 Task: Open Card Project Risk Assessment in Board Sales Team Training and Development to Workspace External Affairs and add a team member Softage.2@softage.net, a label Orange, a checklist Cryptocurrency Trading, an attachment from Trello, a color Orange and finally, add a card description 'Conduct team training session on effective coaching and mentoring' and a comment 'This task requires us to be proactive and take initiative, rather than waiting for others to act.'. Add a start date 'Jan 06, 1900' with a due date 'Jan 13, 1900'
Action: Mouse moved to (1031, 355)
Screenshot: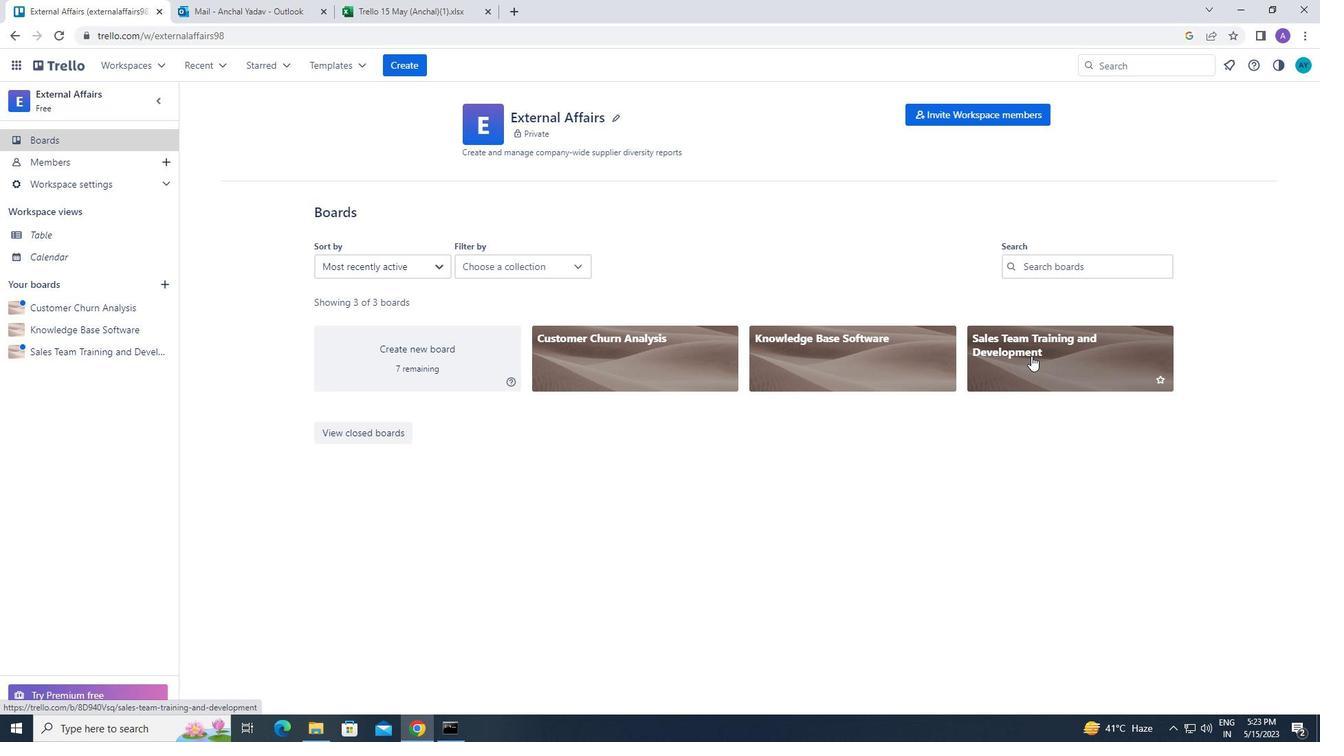 
Action: Mouse pressed left at (1031, 355)
Screenshot: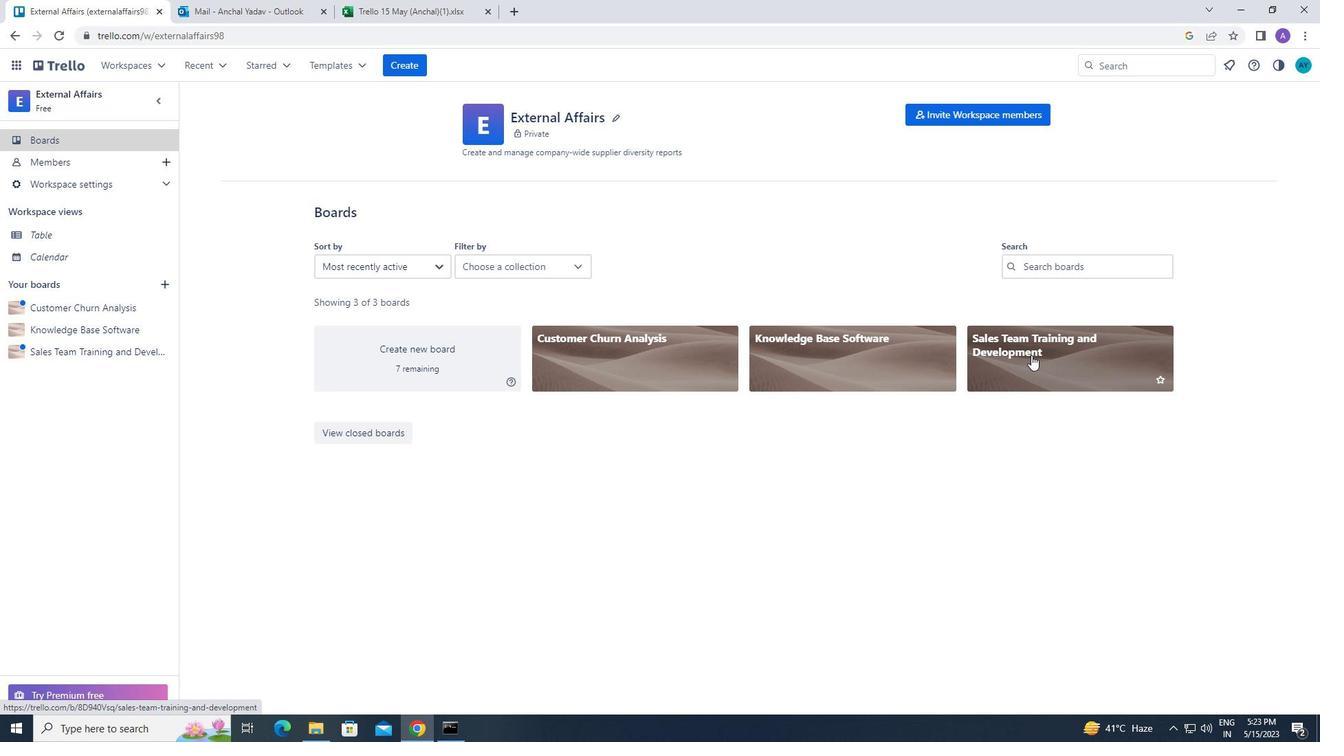 
Action: Mouse moved to (460, 171)
Screenshot: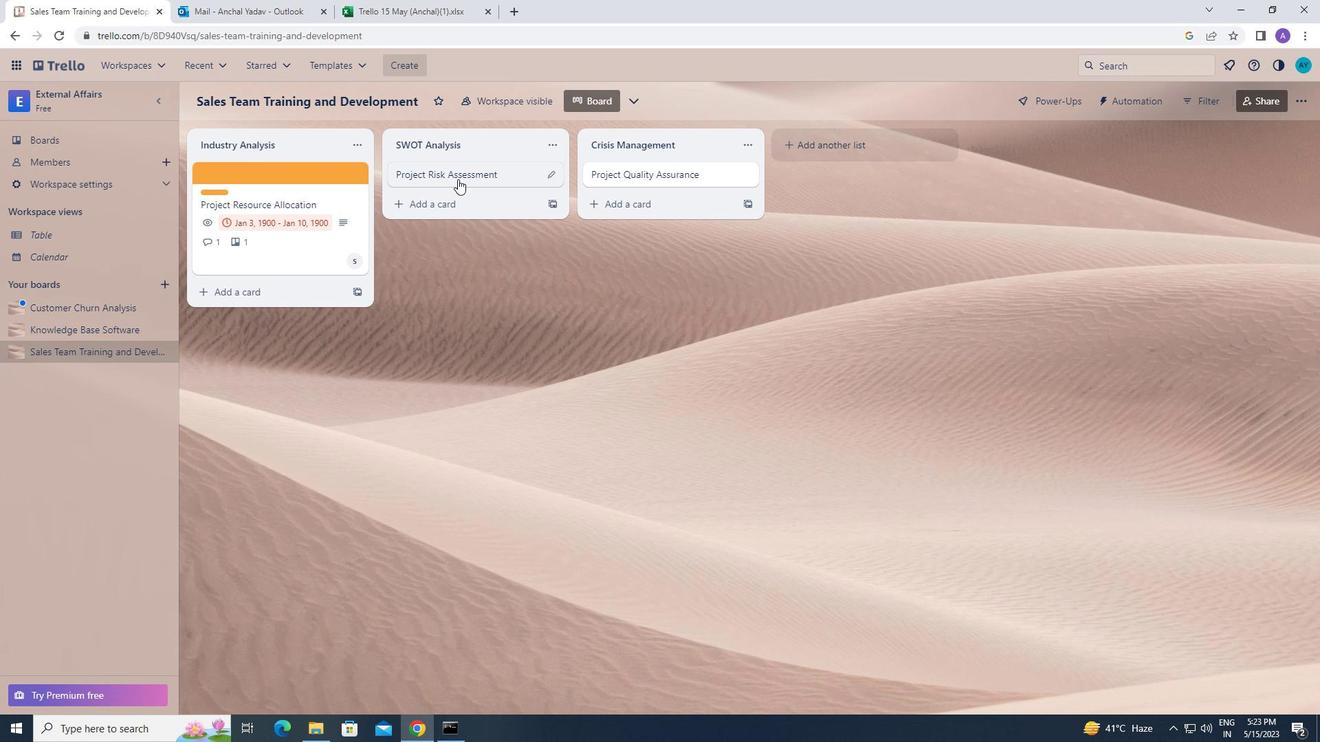 
Action: Mouse pressed left at (460, 171)
Screenshot: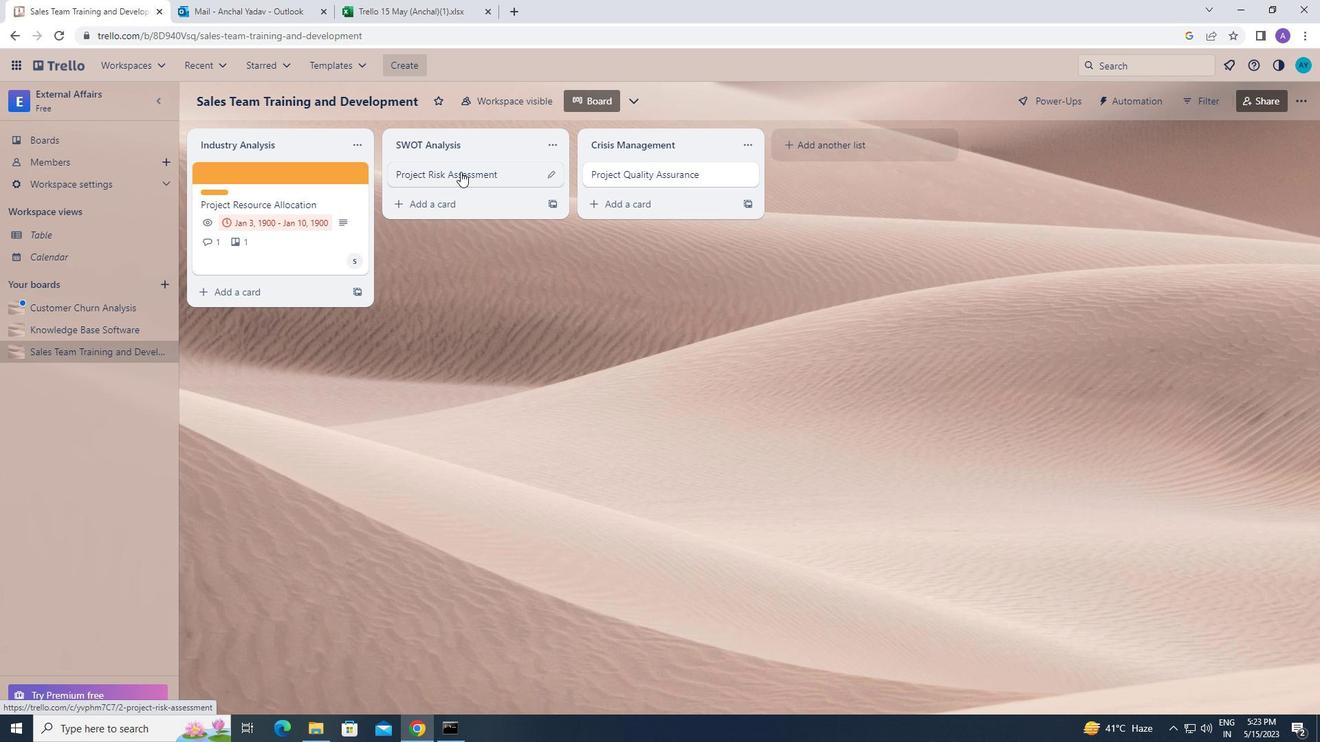 
Action: Mouse moved to (839, 220)
Screenshot: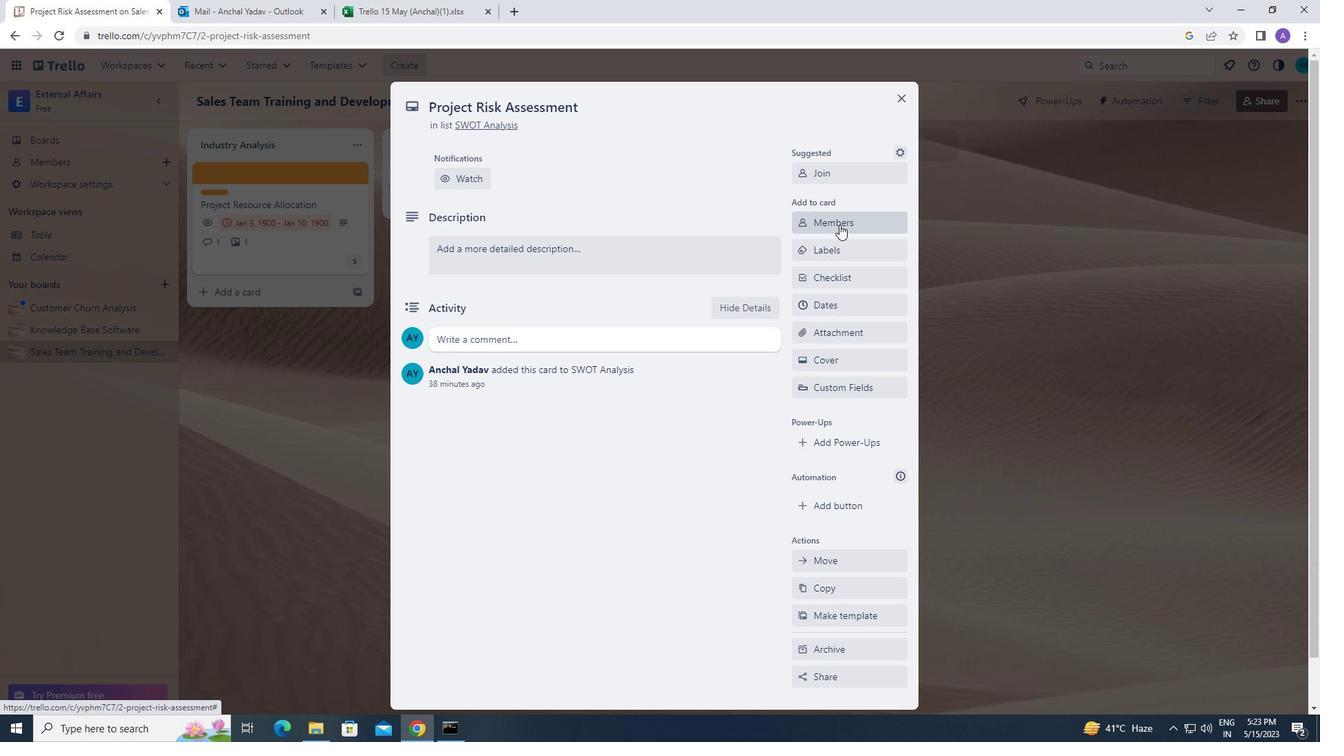 
Action: Mouse pressed left at (839, 220)
Screenshot: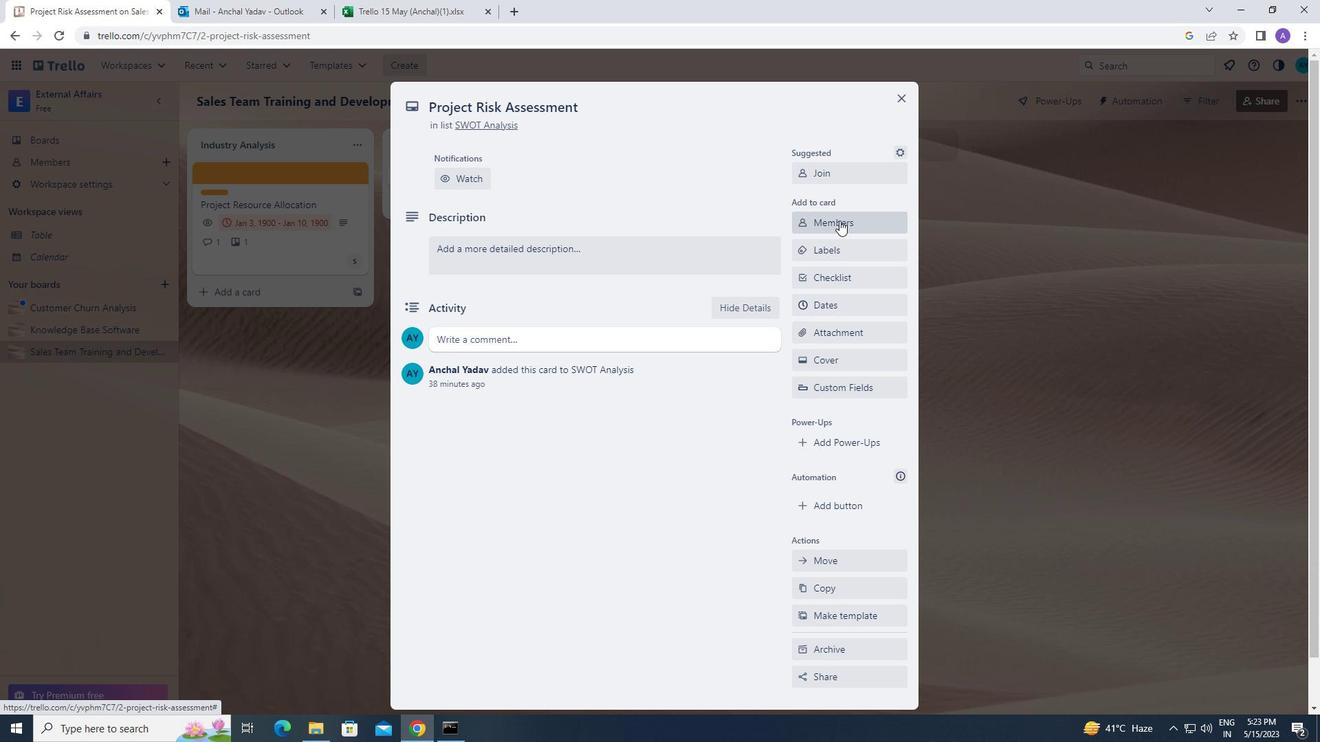 
Action: Mouse moved to (855, 287)
Screenshot: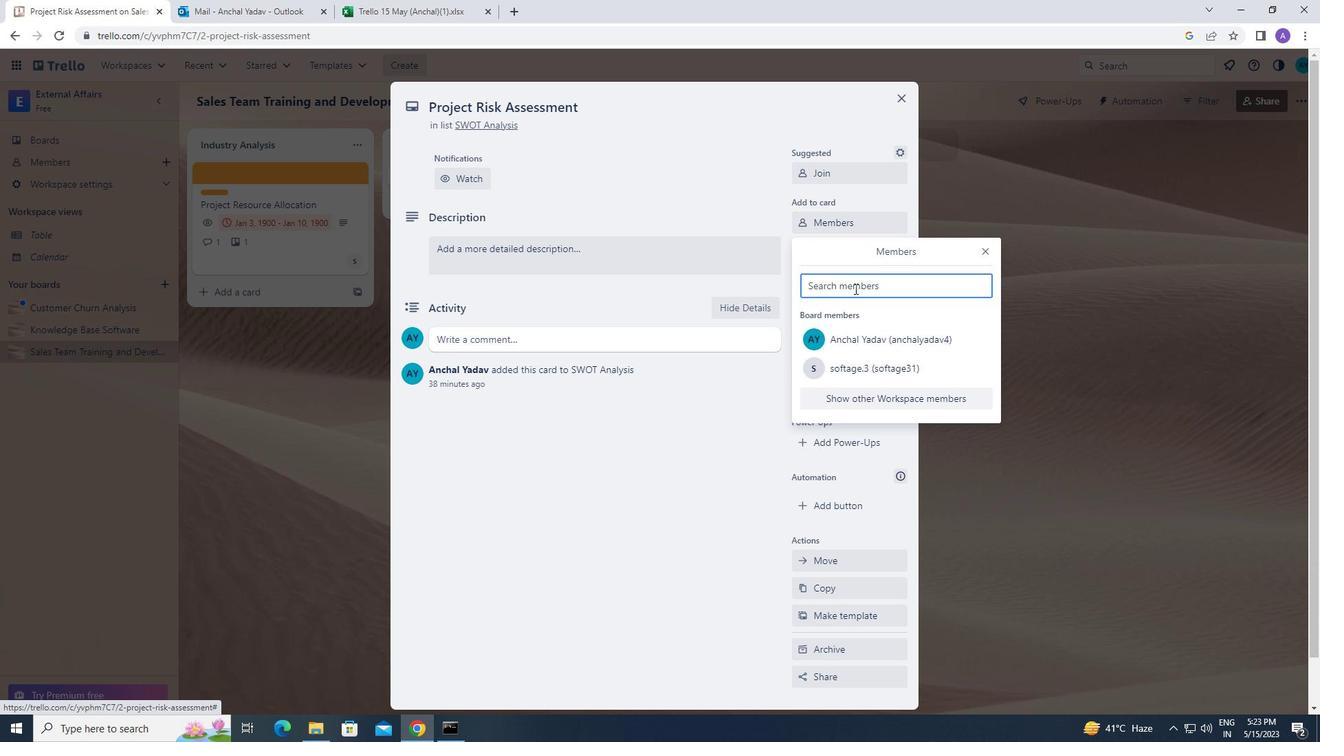 
Action: Mouse pressed left at (855, 287)
Screenshot: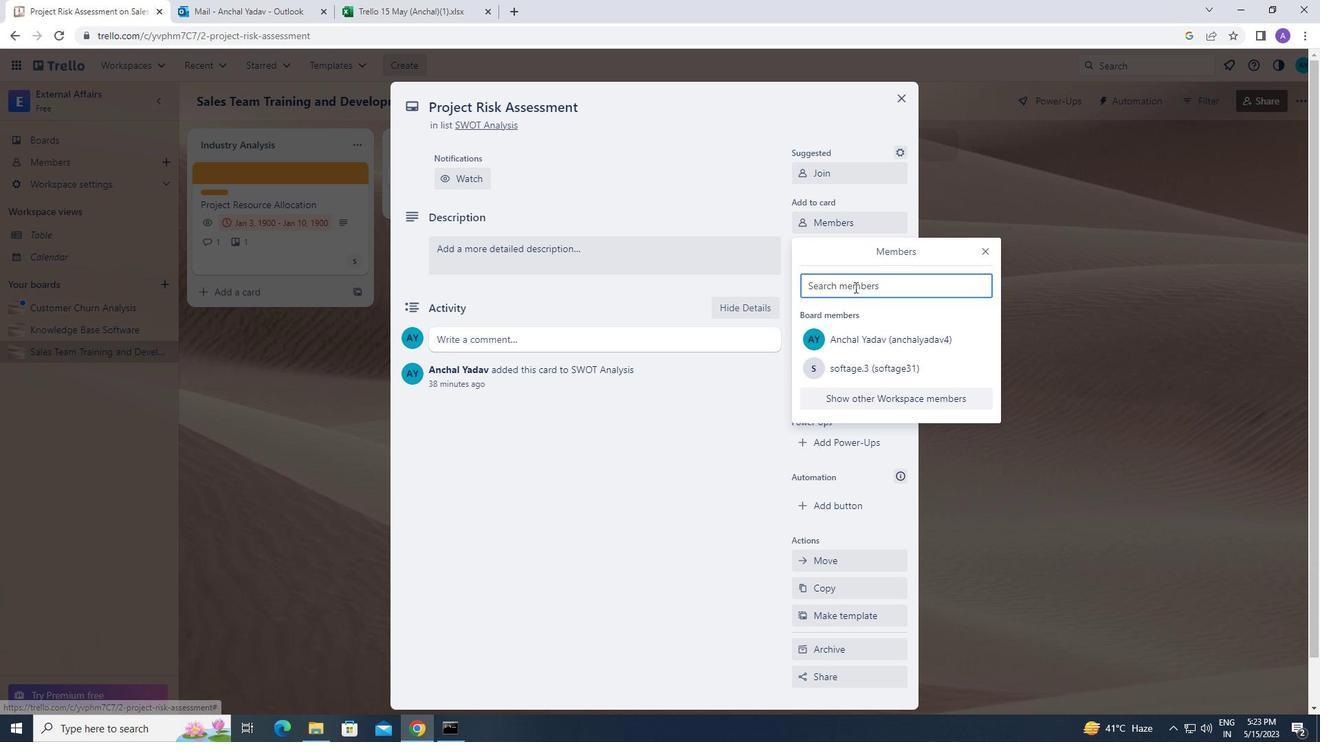 
Action: Key pressed s<Key.caps_lock>
Screenshot: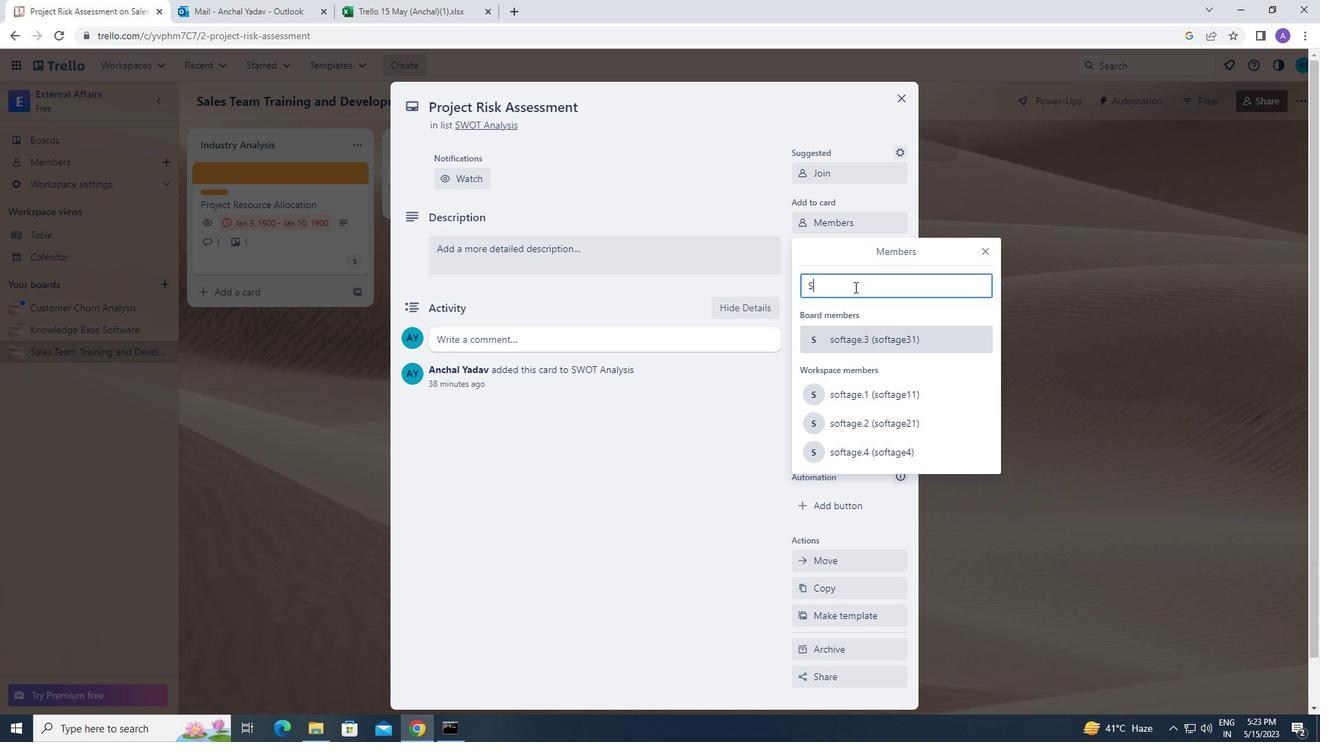 
Action: Mouse moved to (855, 304)
Screenshot: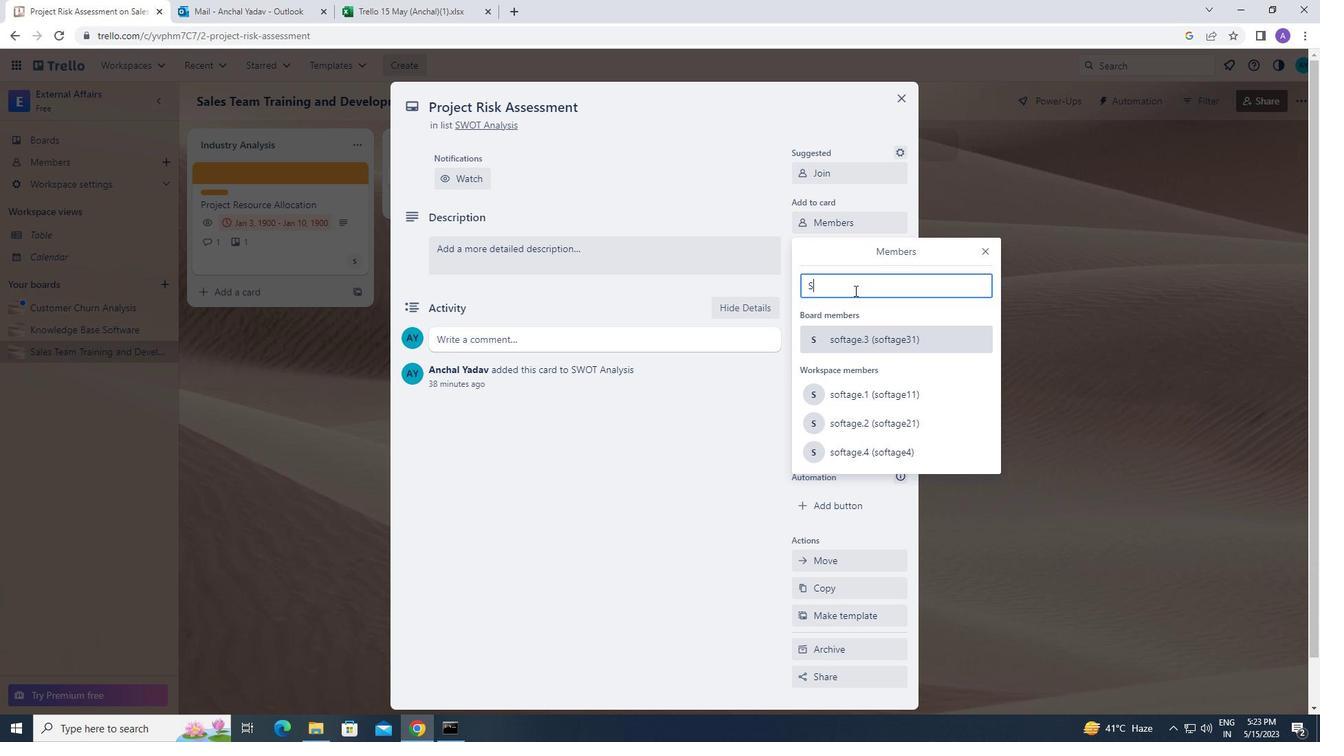 
Action: Key pressed o
Screenshot: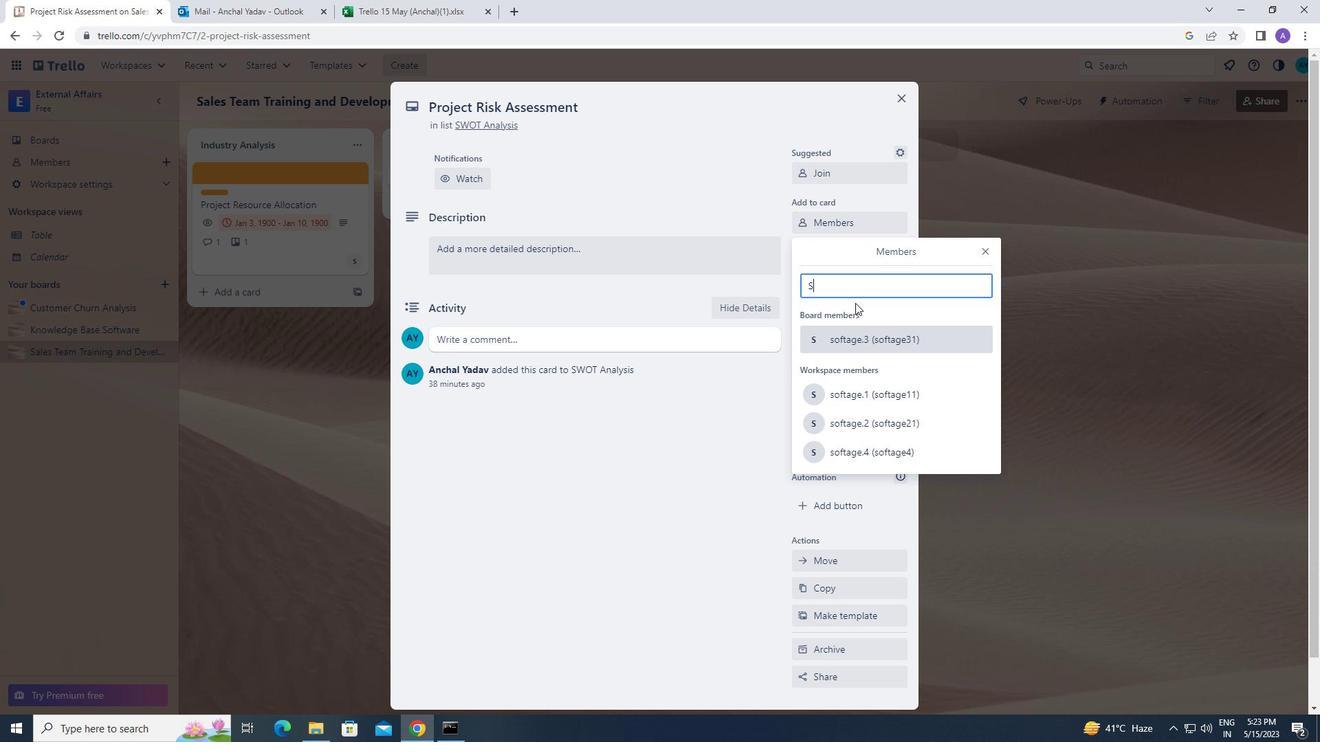 
Action: Mouse moved to (1114, 170)
Screenshot: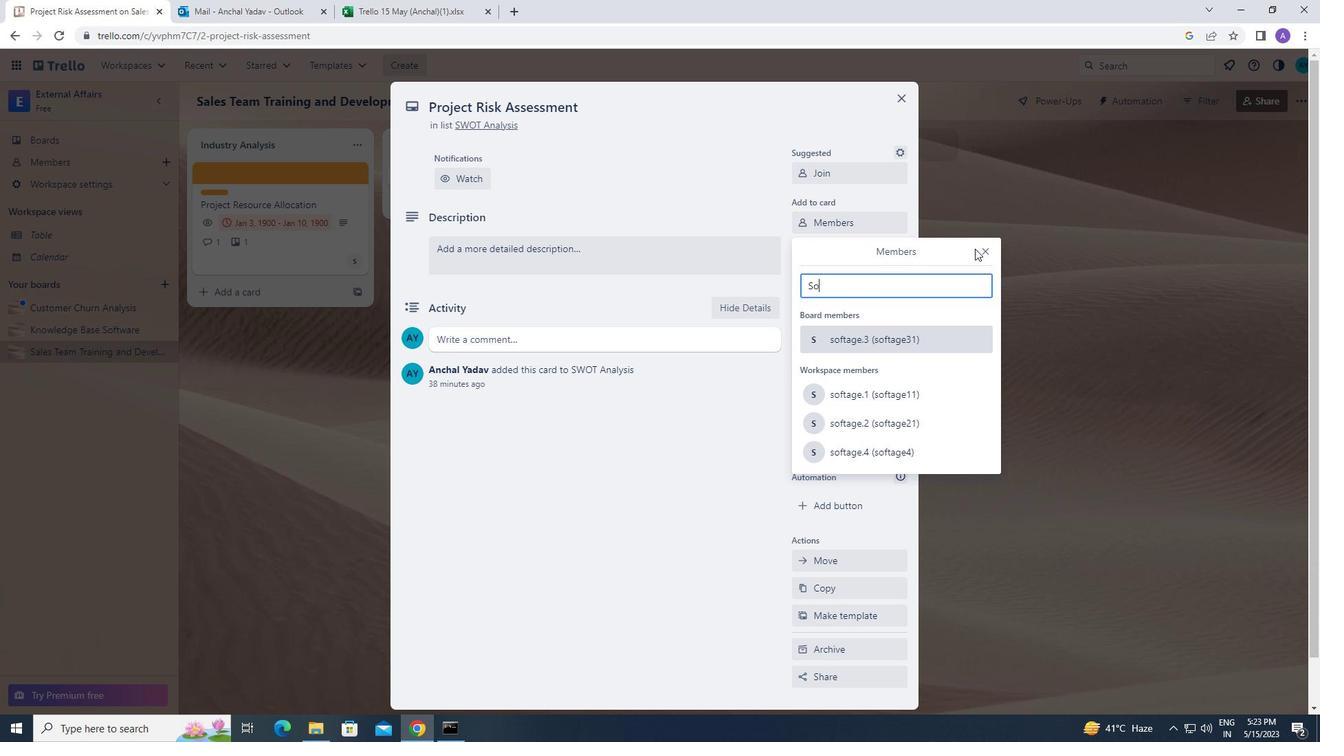 
Action: Key pressed ftage.2<Key.shift_r>@softage.net
Screenshot: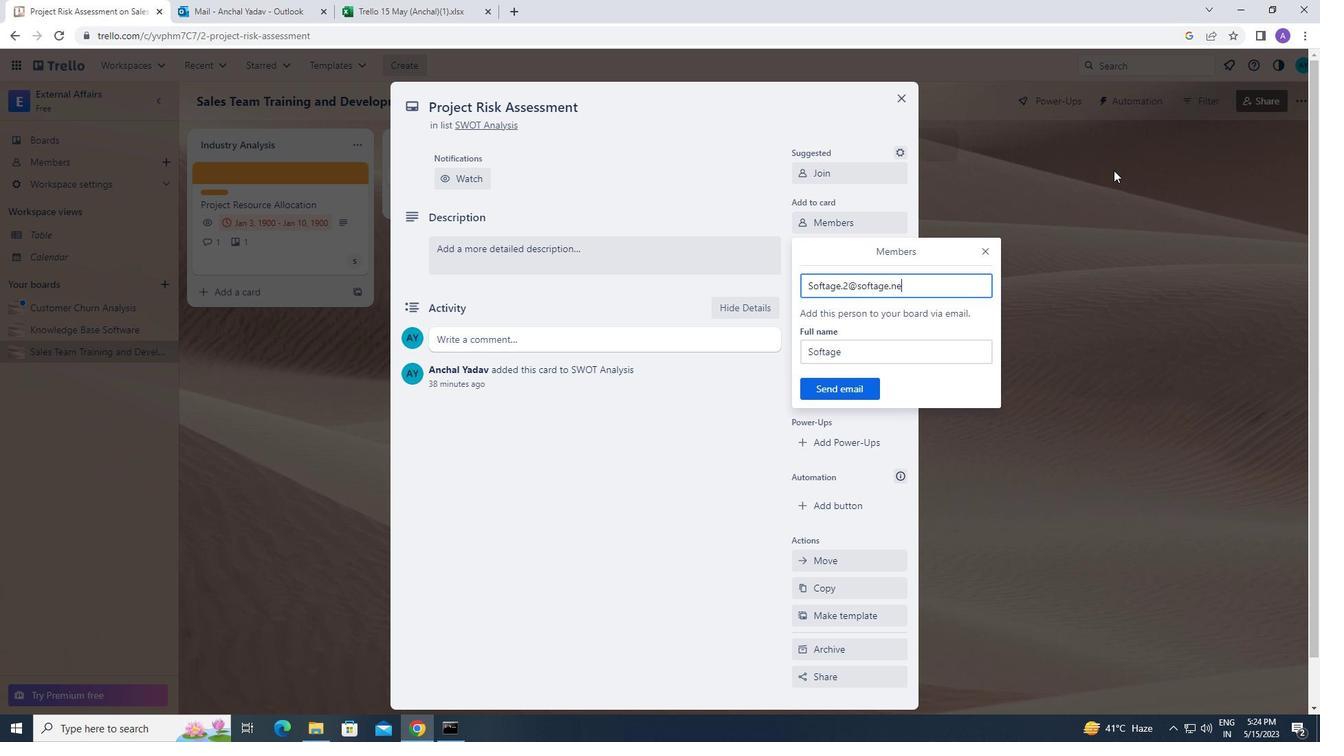 
Action: Mouse moved to (835, 389)
Screenshot: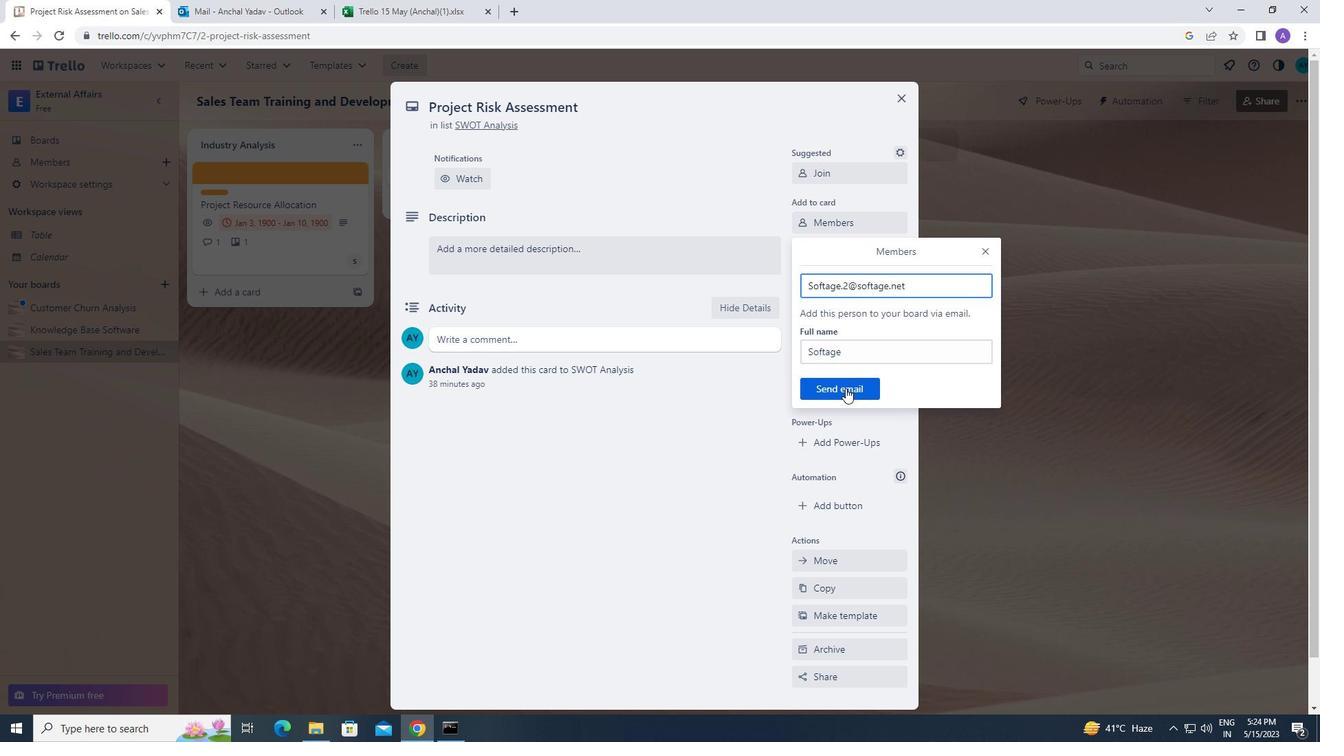 
Action: Mouse pressed left at (835, 389)
Screenshot: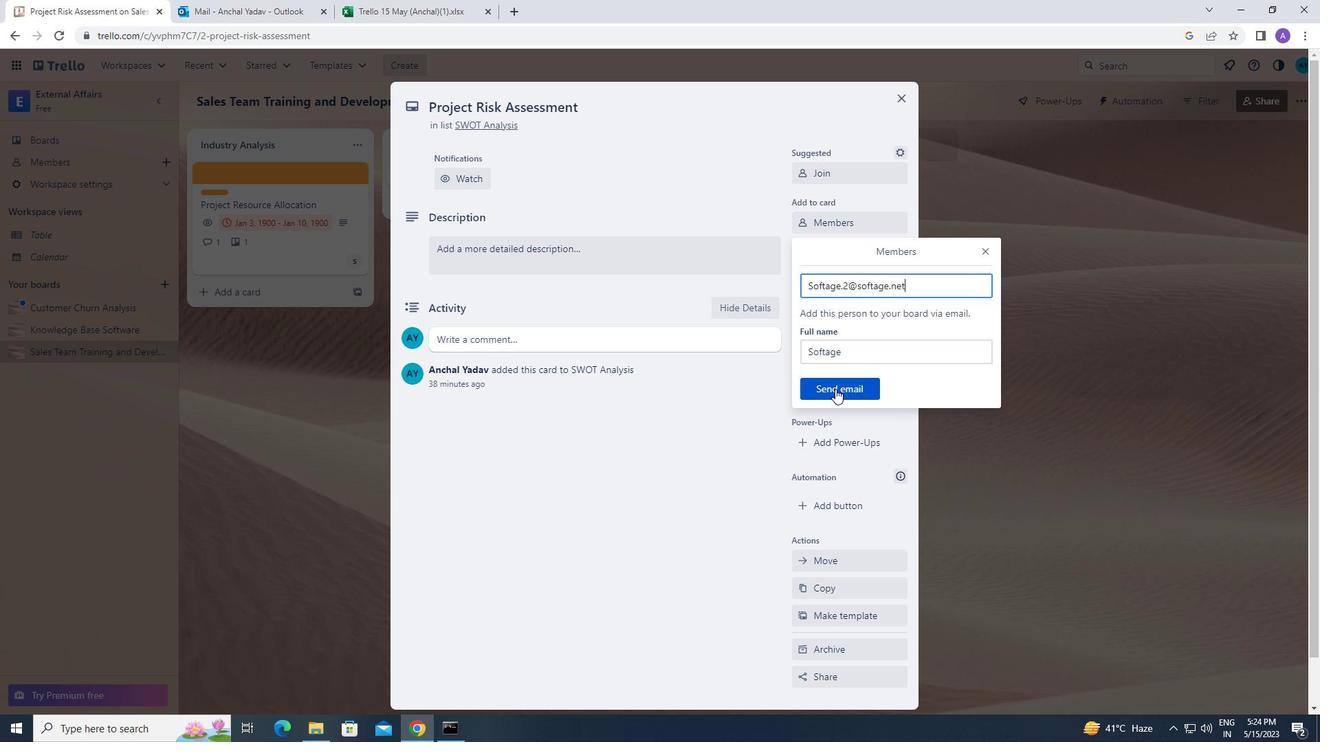 
Action: Mouse moved to (837, 246)
Screenshot: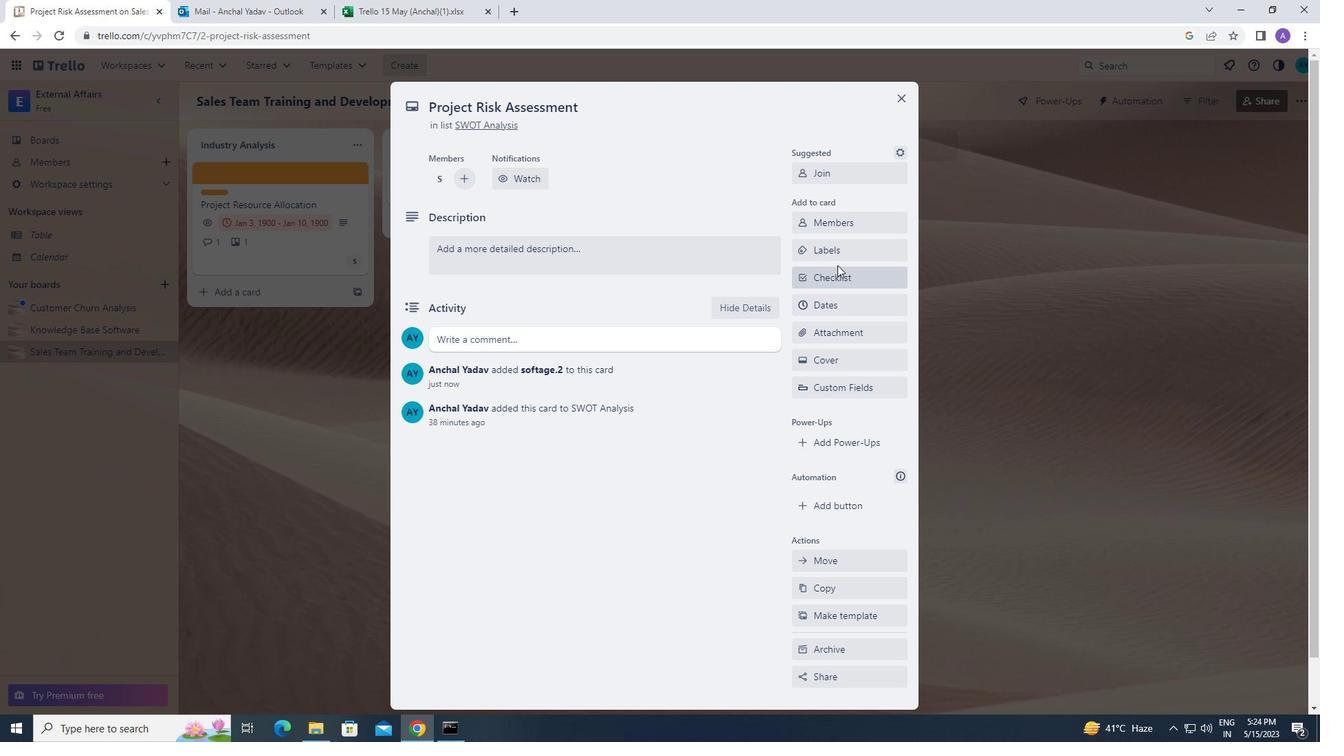 
Action: Mouse pressed left at (837, 246)
Screenshot: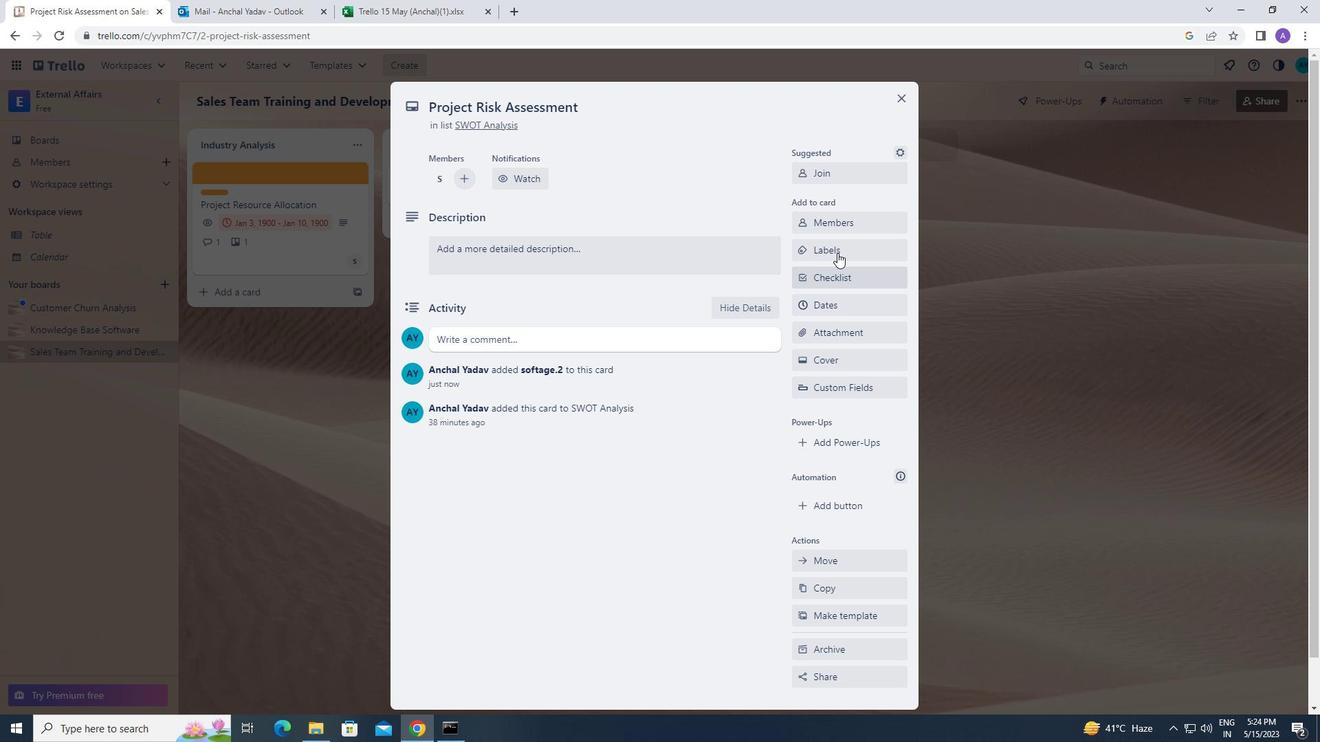 
Action: Mouse moved to (858, 523)
Screenshot: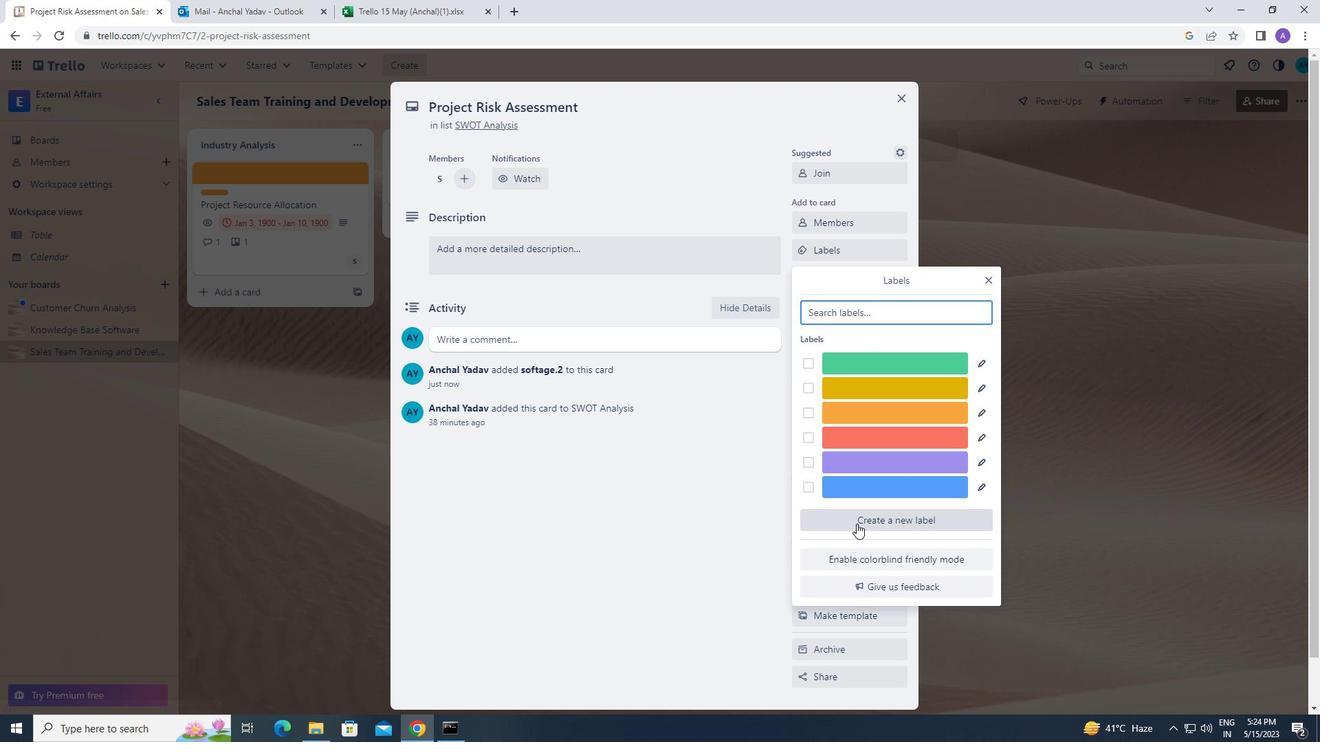 
Action: Mouse pressed left at (858, 523)
Screenshot: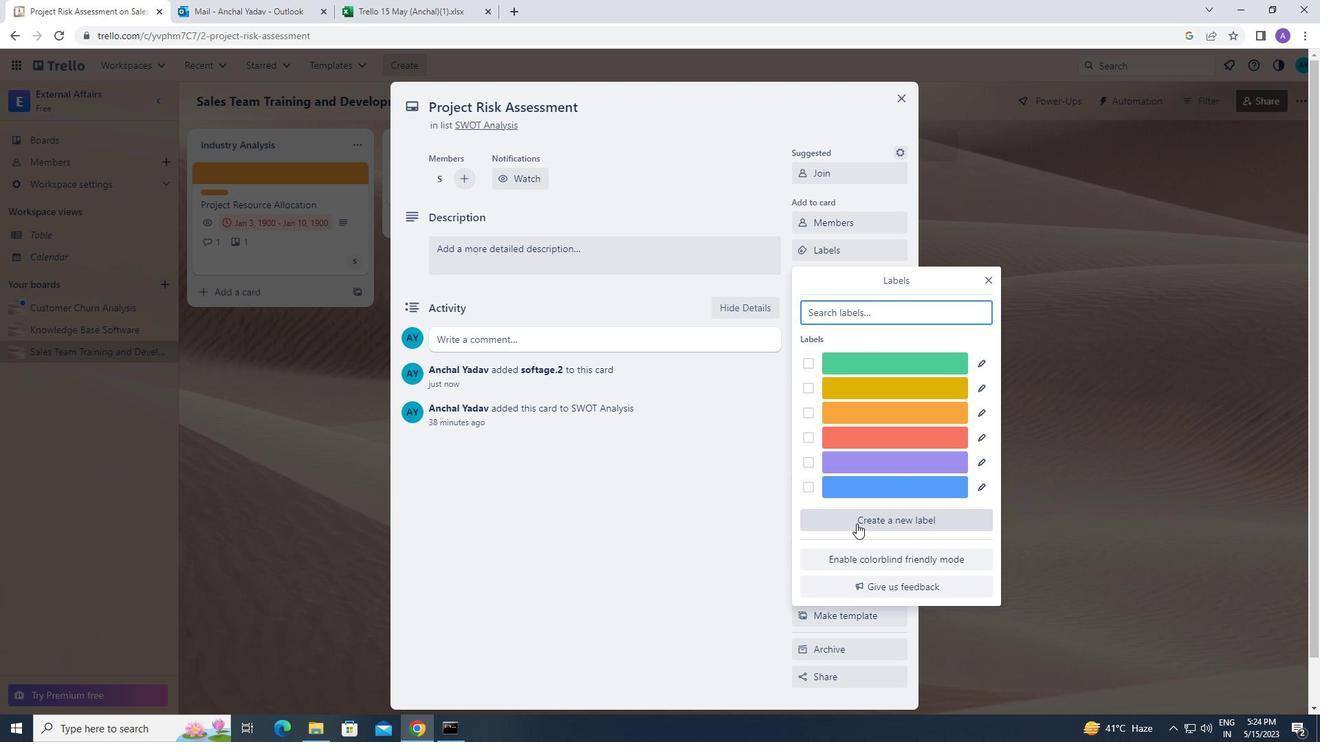 
Action: Mouse moved to (899, 476)
Screenshot: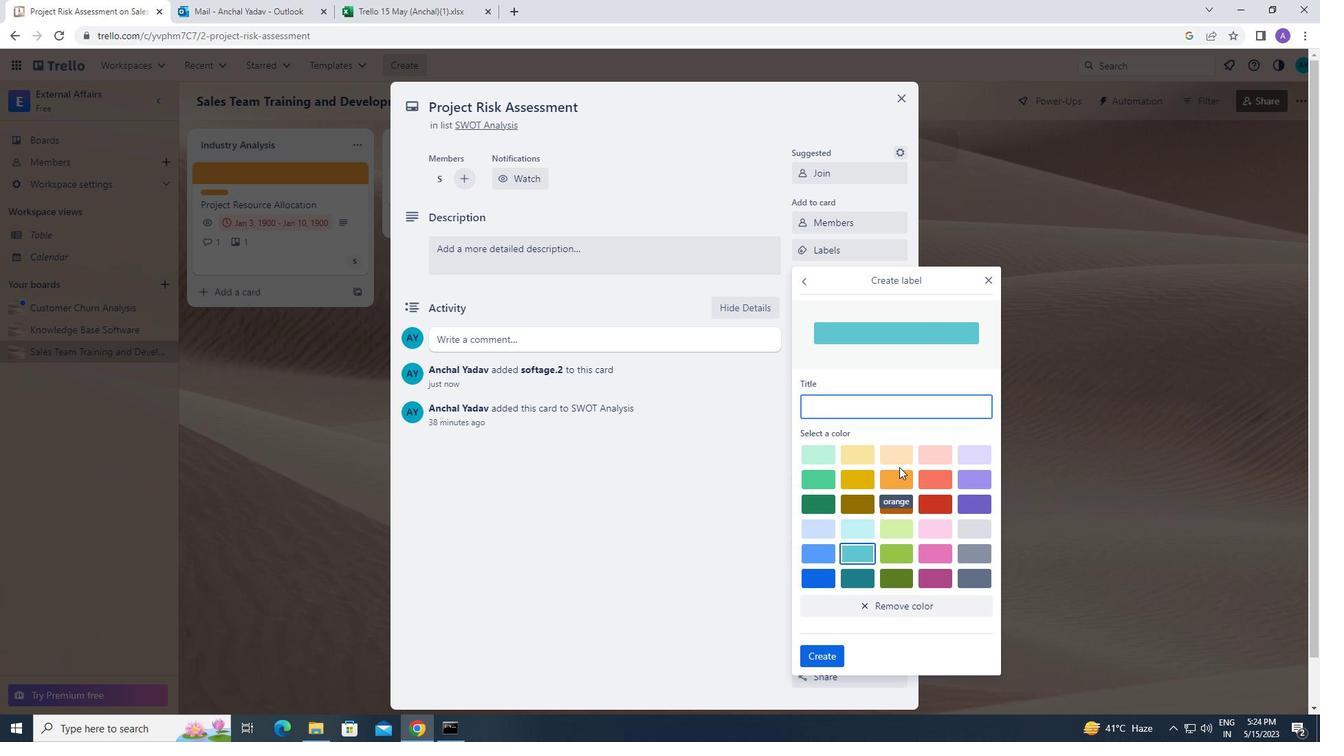 
Action: Mouse pressed left at (899, 476)
Screenshot: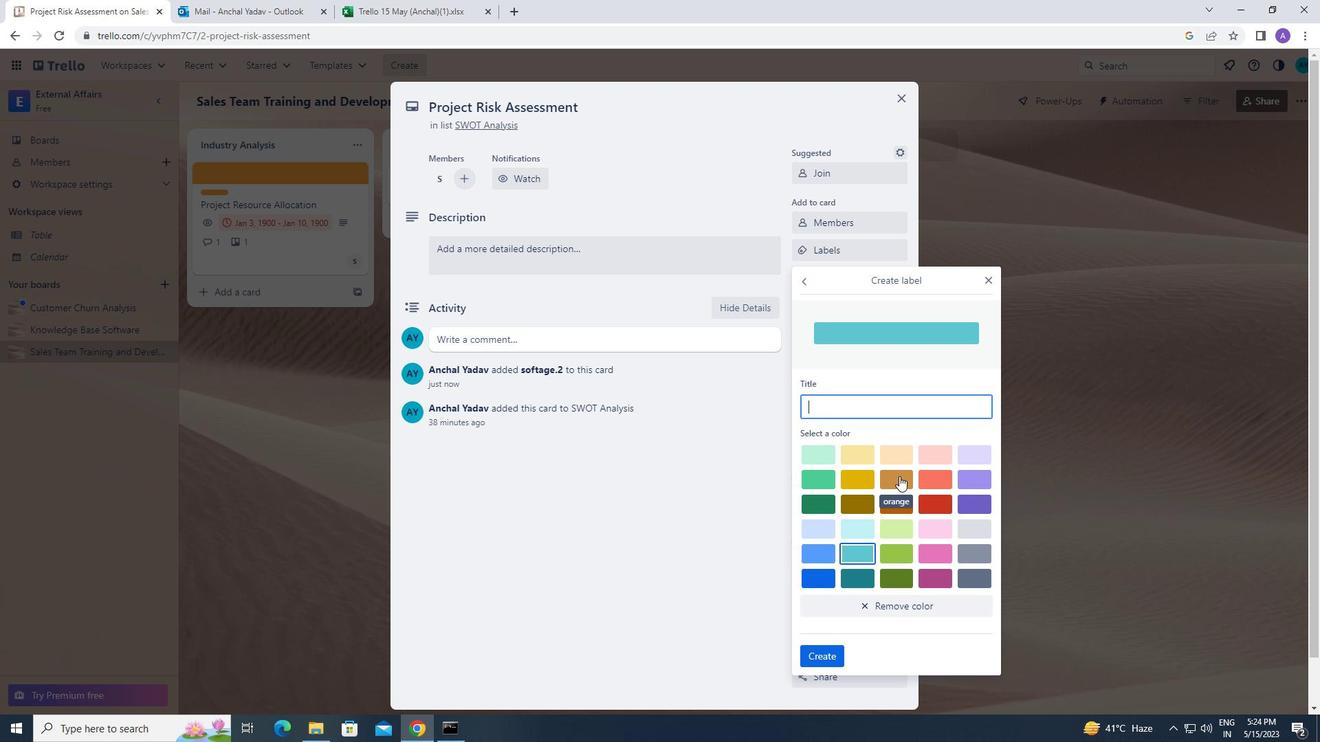 
Action: Mouse moved to (822, 650)
Screenshot: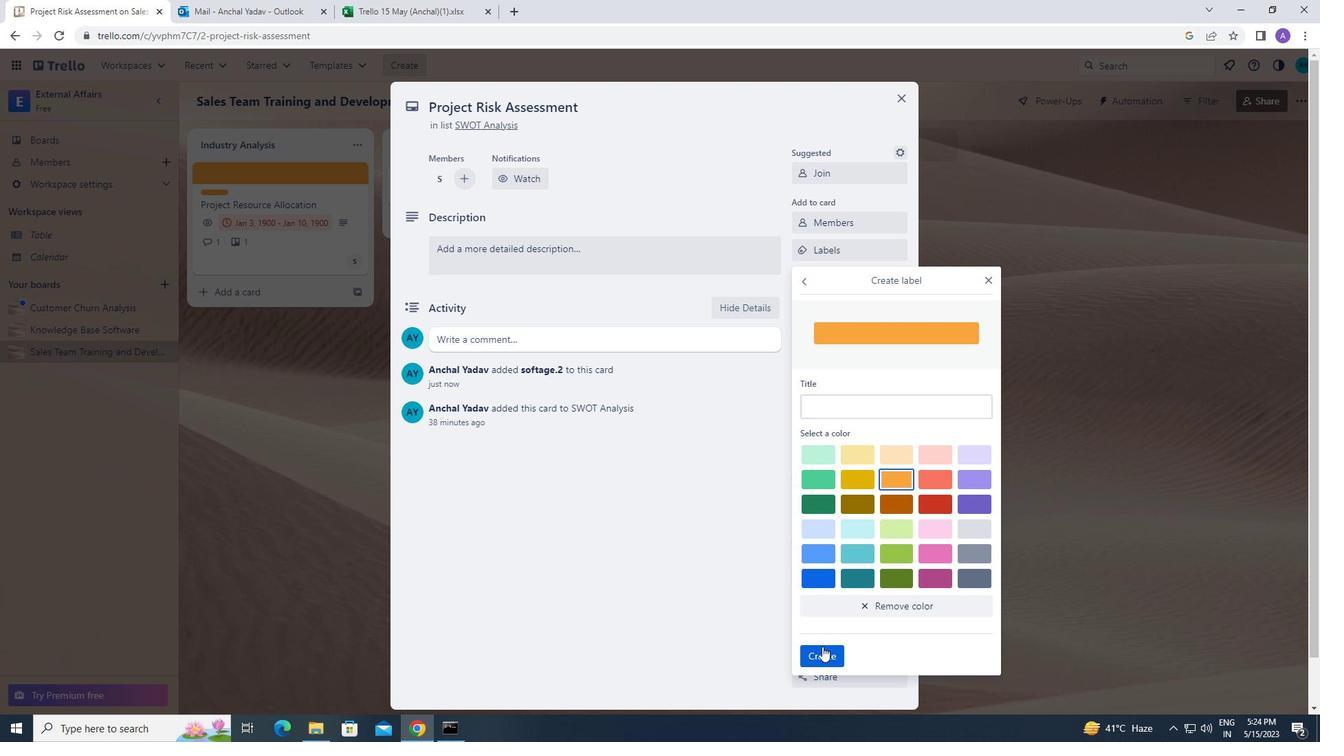 
Action: Mouse pressed left at (822, 650)
Screenshot: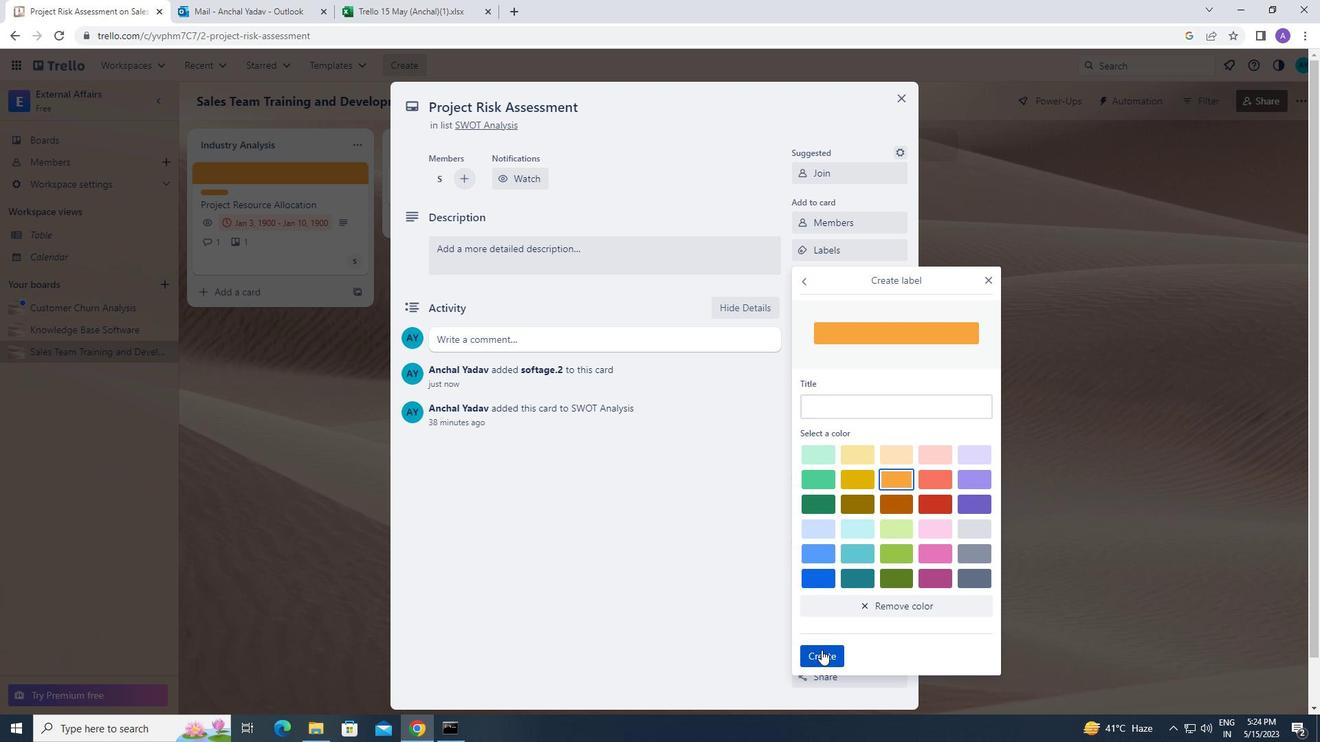 
Action: Mouse moved to (995, 271)
Screenshot: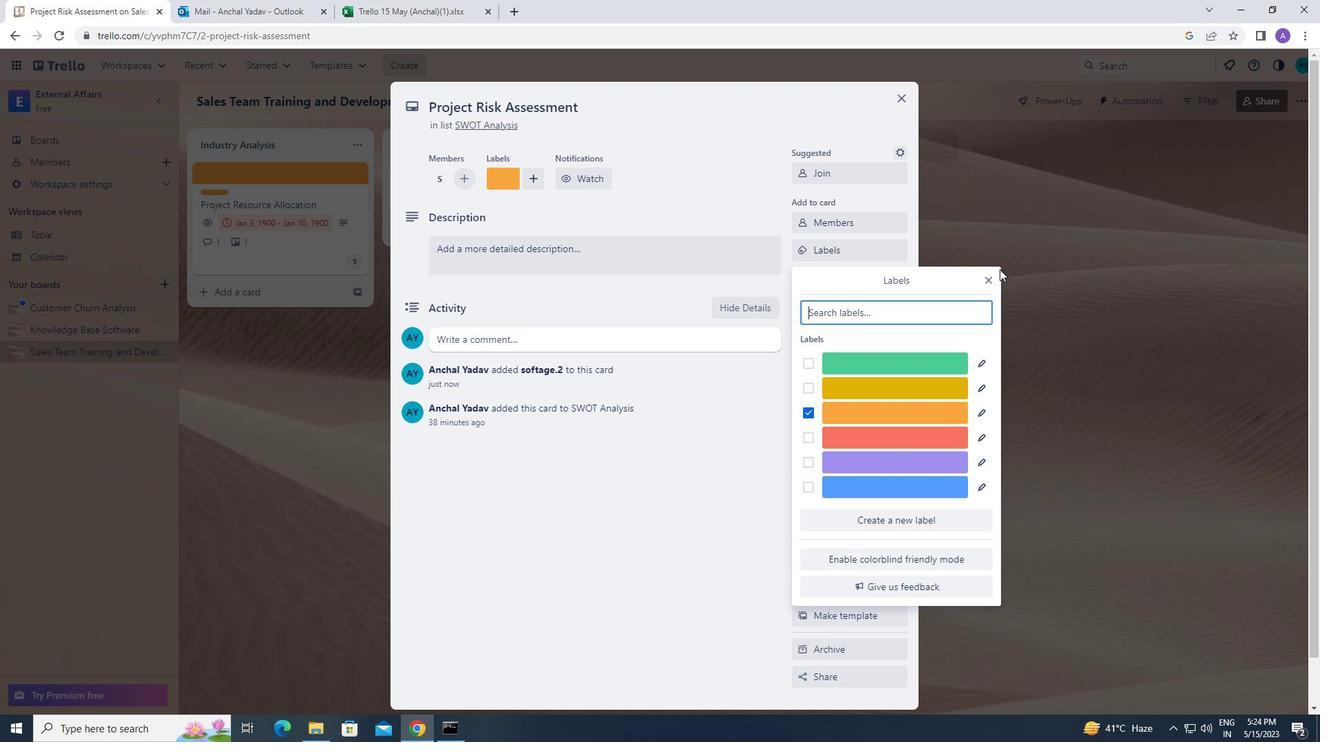 
Action: Mouse pressed left at (995, 271)
Screenshot: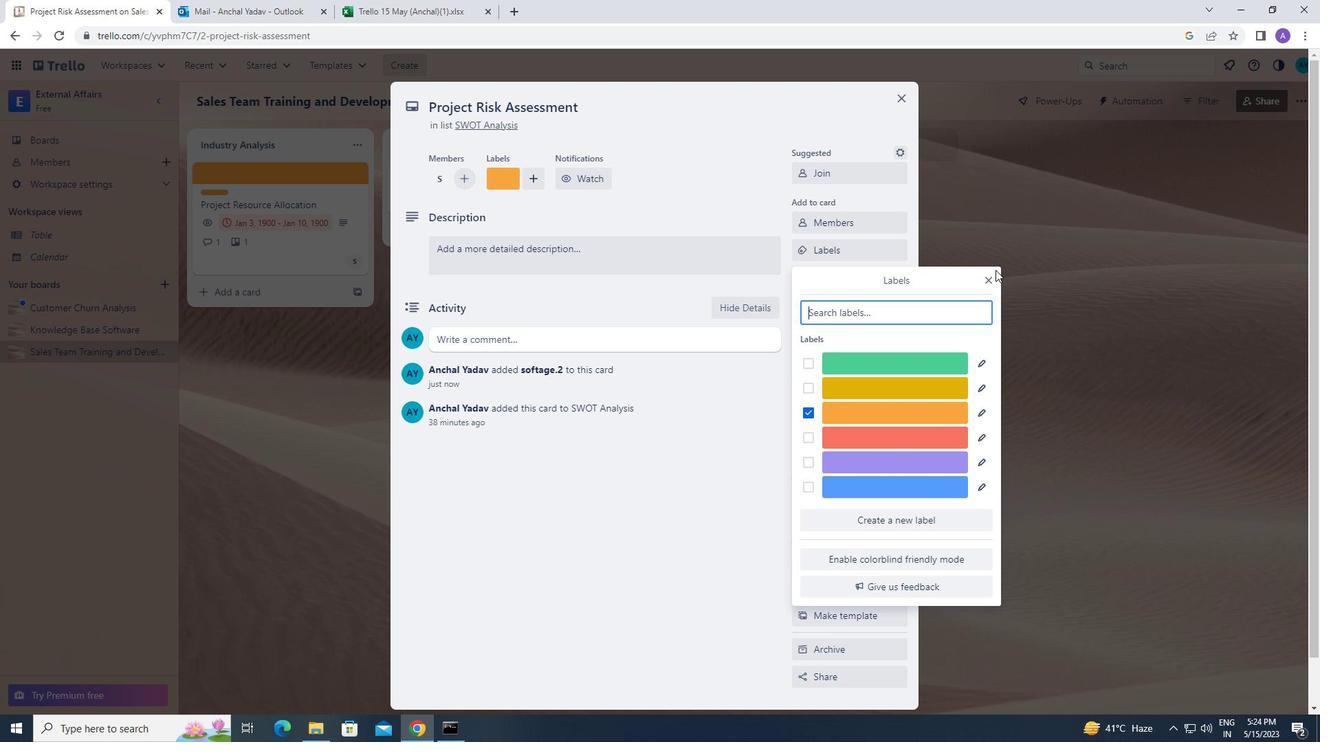 
Action: Mouse moved to (989, 277)
Screenshot: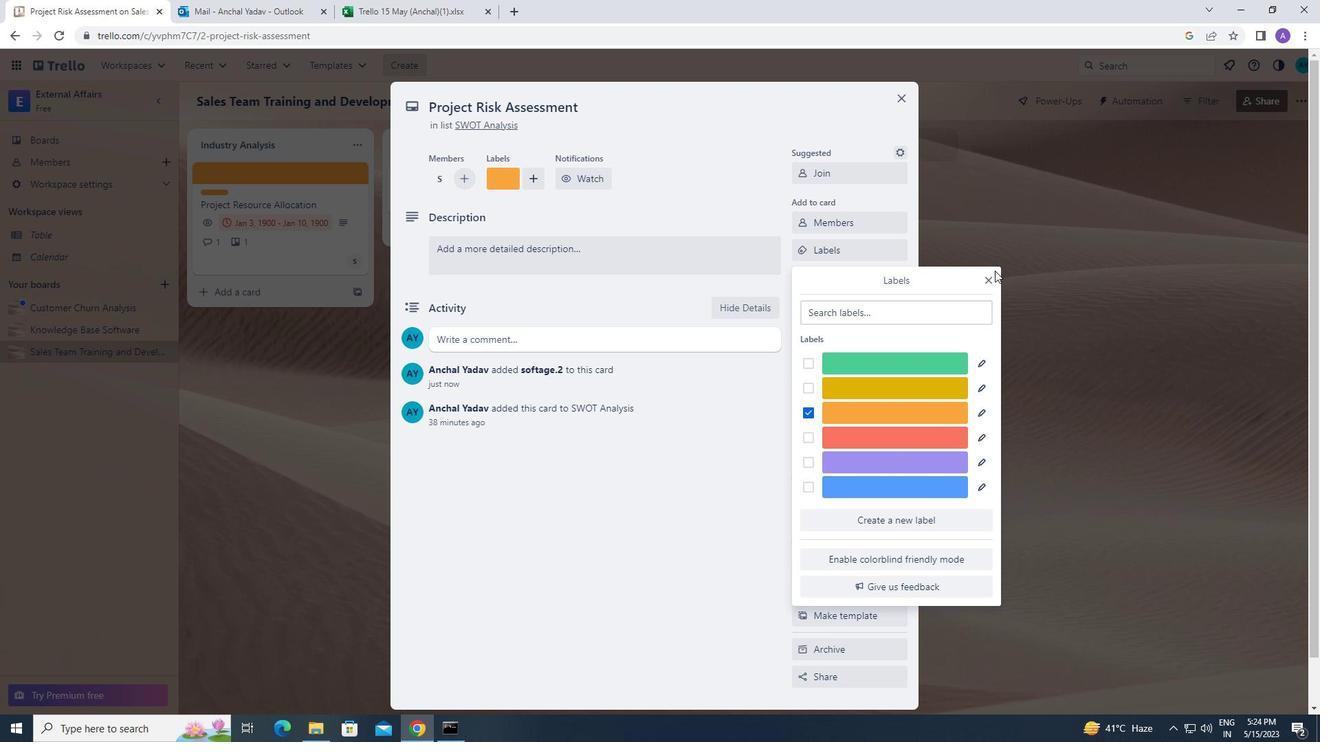 
Action: Mouse pressed left at (989, 277)
Screenshot: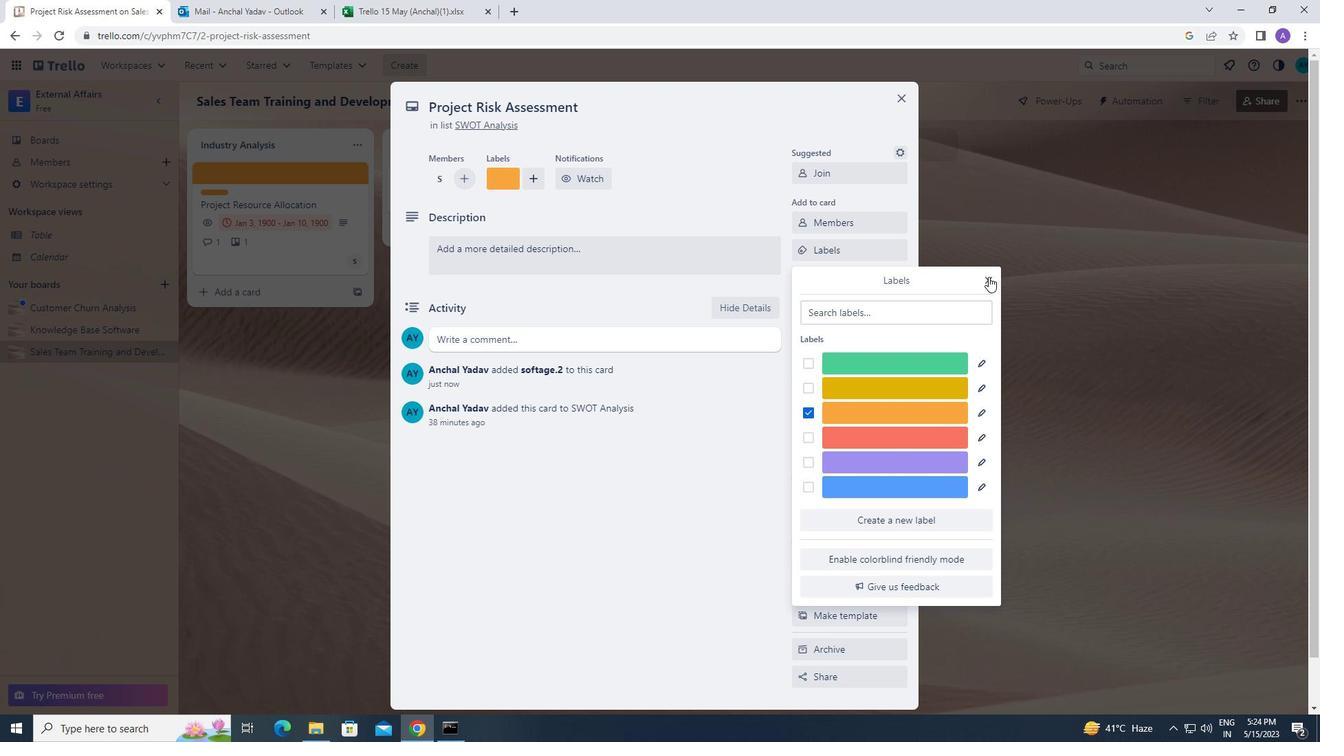
Action: Mouse moved to (860, 280)
Screenshot: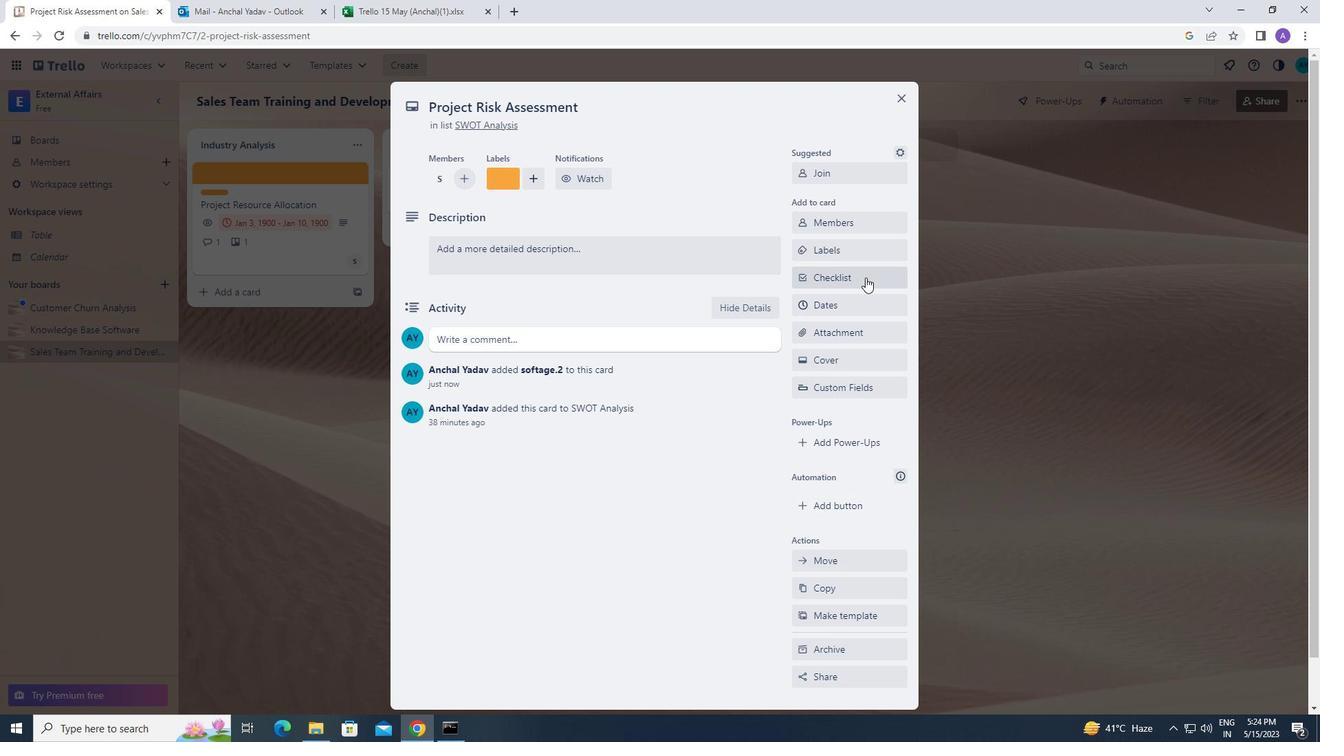 
Action: Mouse pressed left at (860, 280)
Screenshot: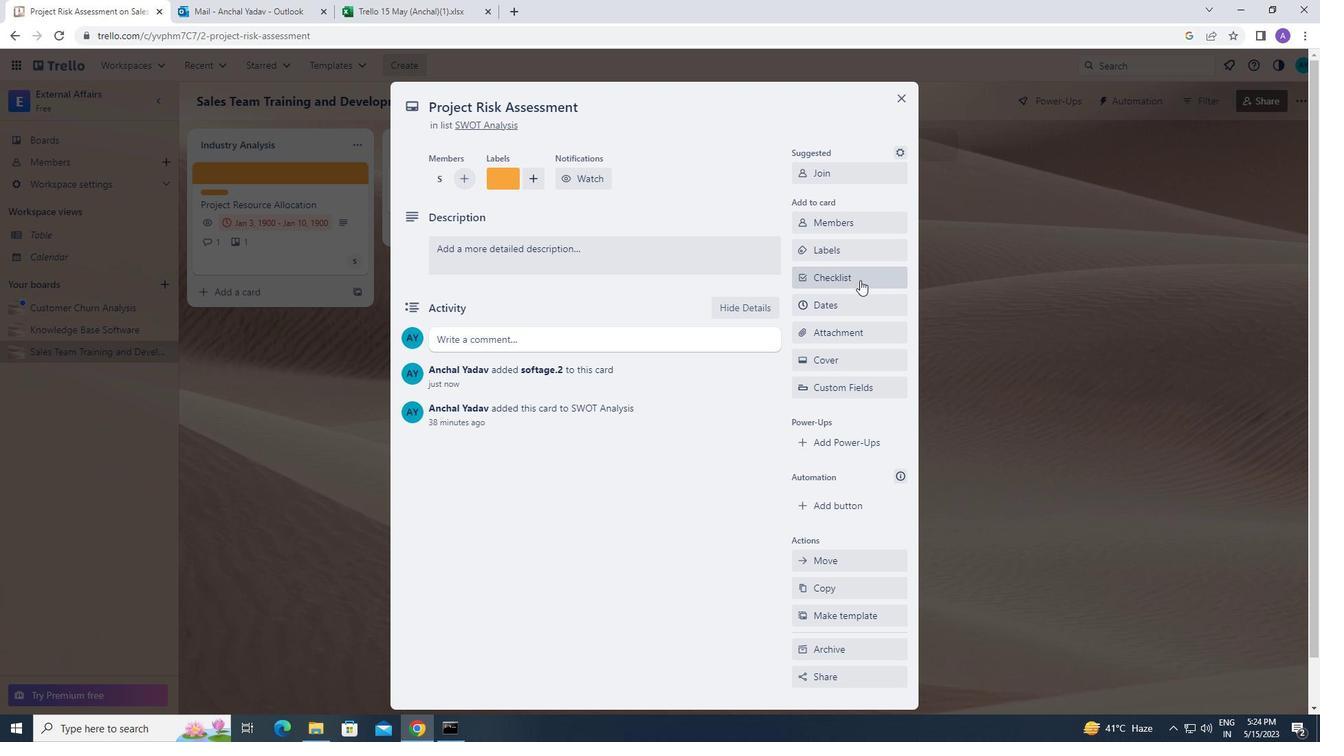 
Action: Mouse moved to (880, 376)
Screenshot: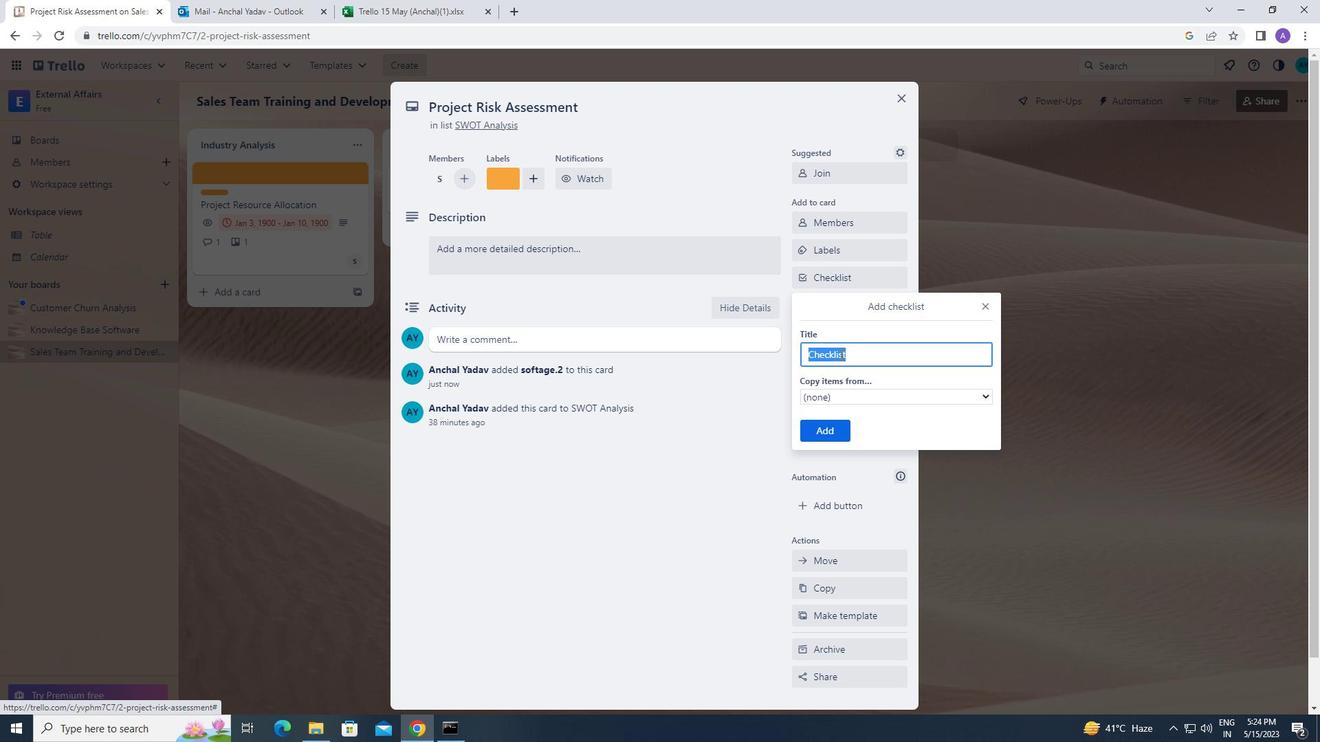 
Action: Key pressed <Key.caps_lock>c<Key.caps_lock>ryptocurrency<Key.space><Key.caps_lock>t<Key.caps_lock>rading
Screenshot: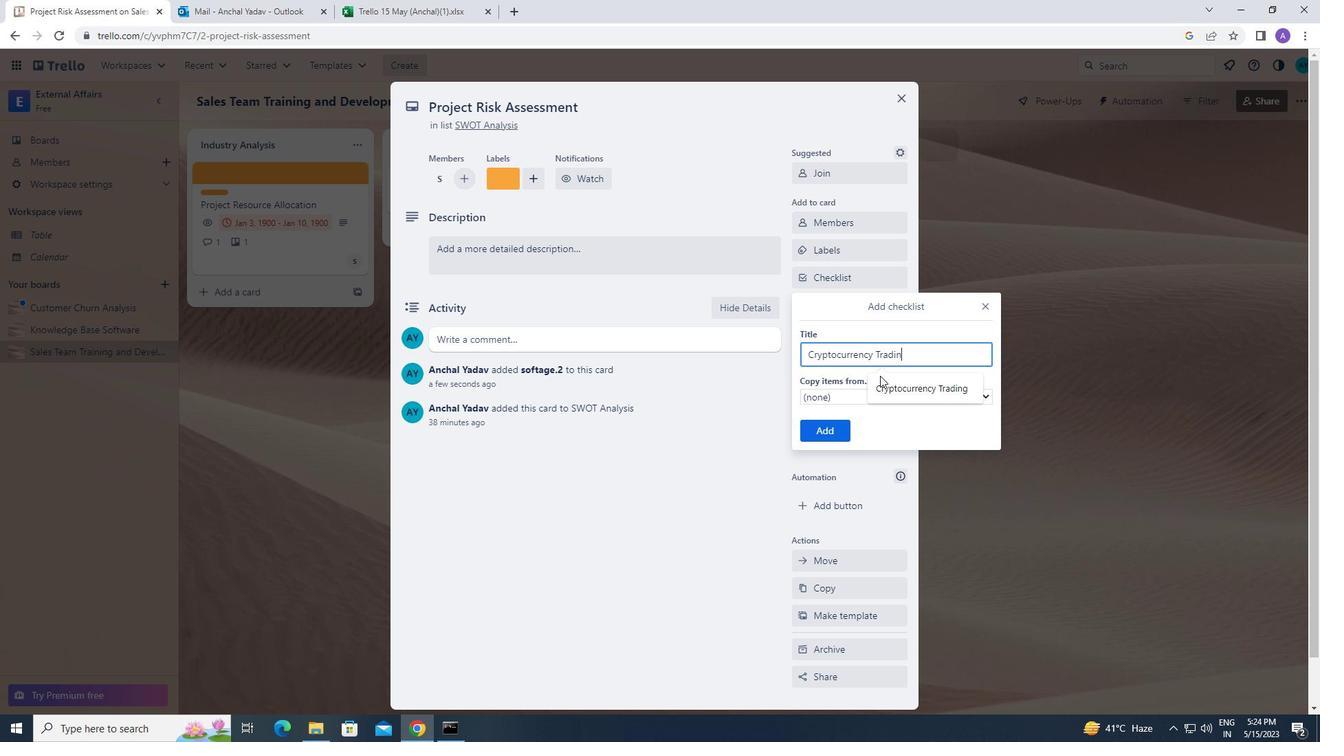 
Action: Mouse moved to (826, 423)
Screenshot: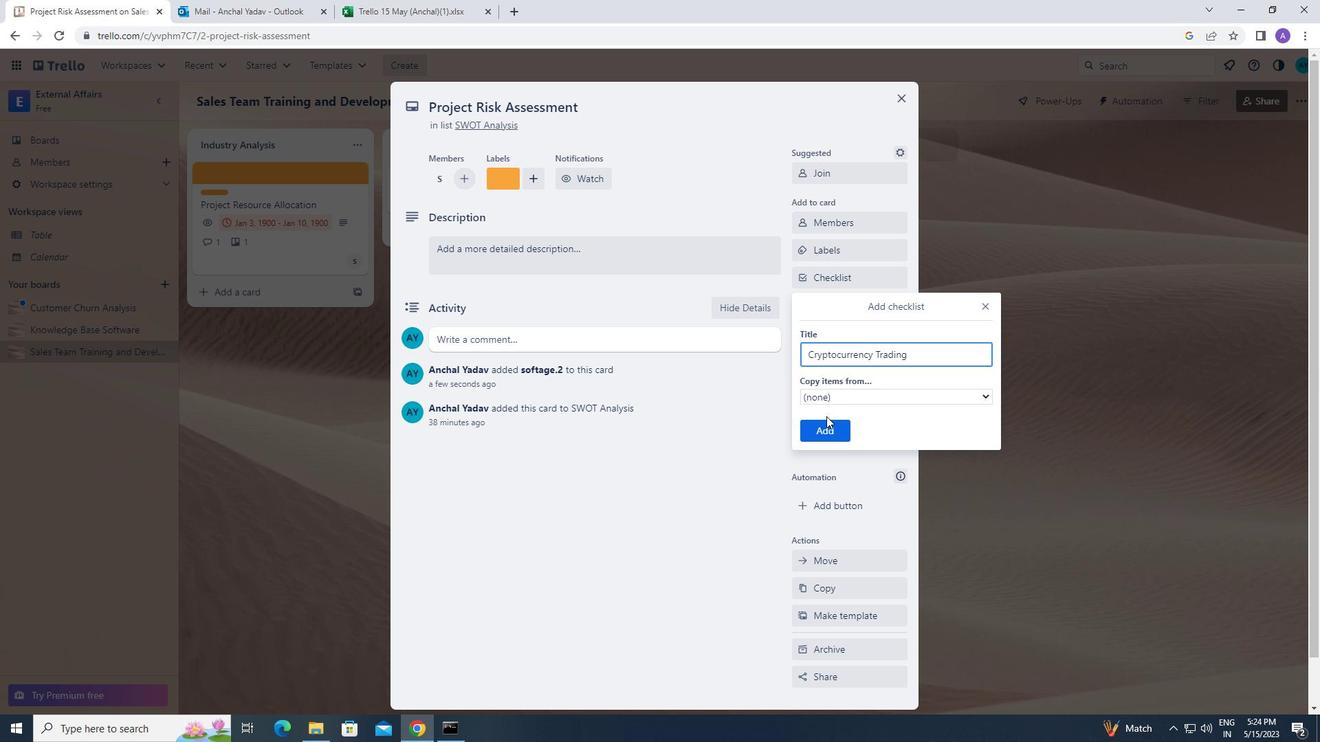 
Action: Mouse pressed left at (826, 423)
Screenshot: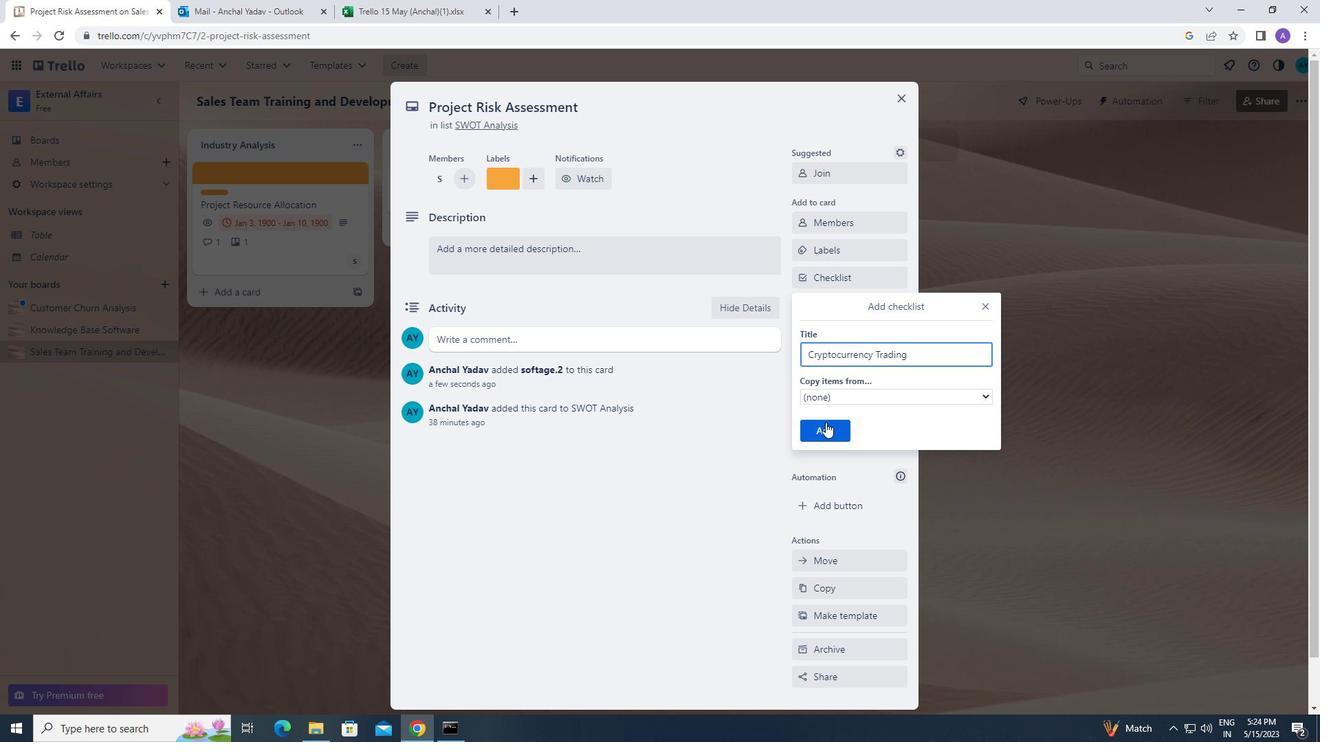 
Action: Mouse moved to (867, 330)
Screenshot: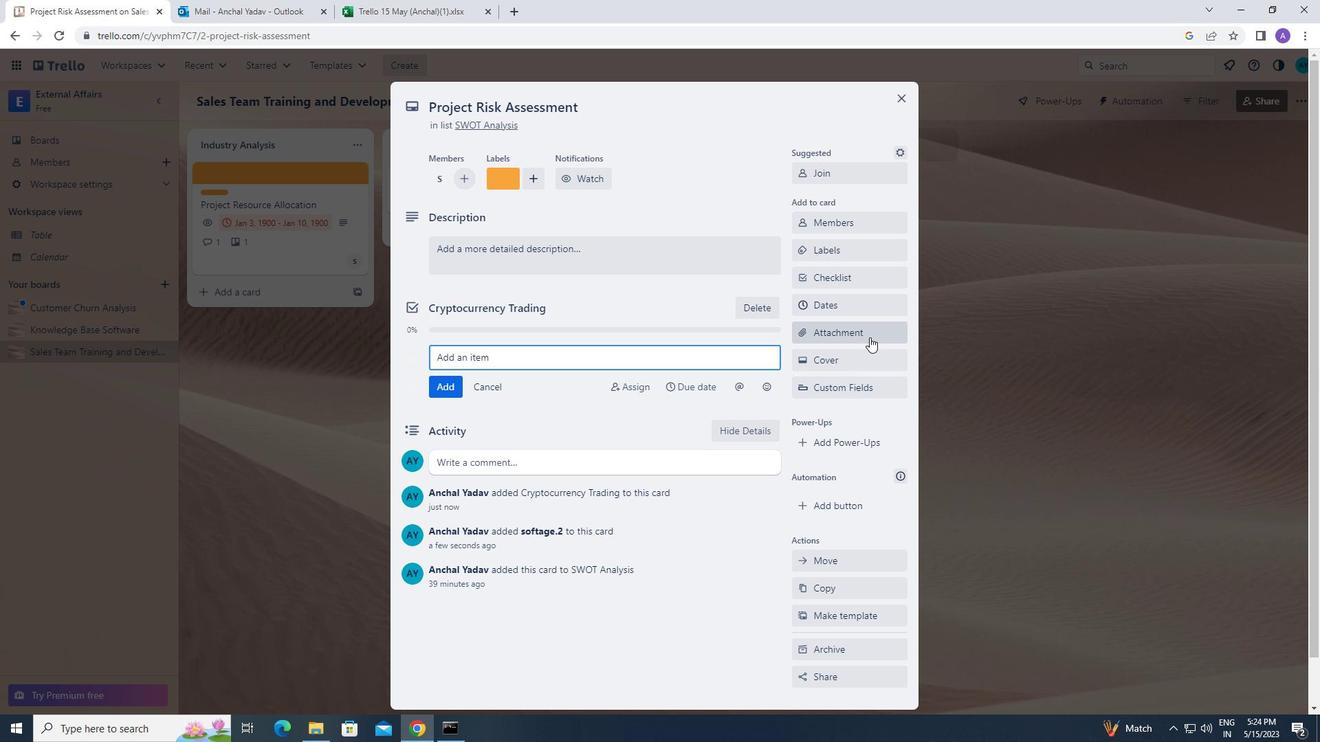 
Action: Mouse pressed left at (867, 330)
Screenshot: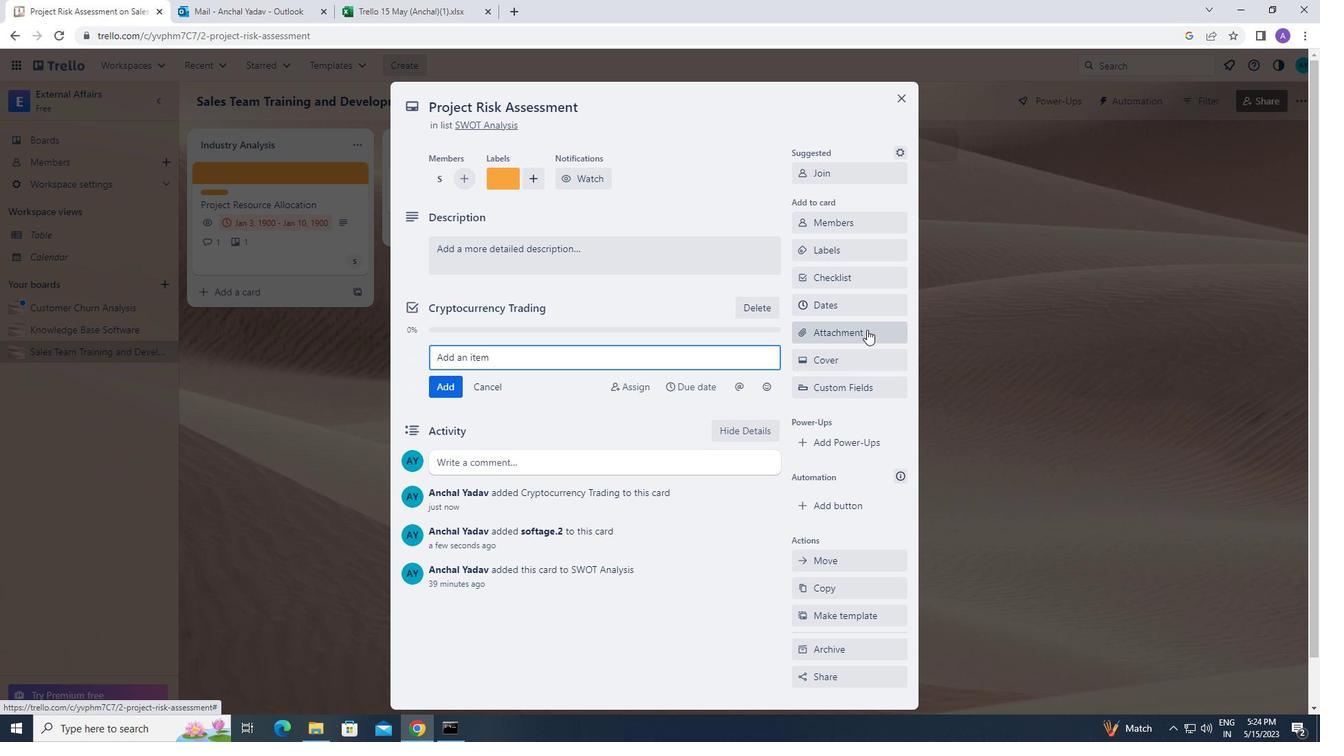 
Action: Mouse moved to (839, 420)
Screenshot: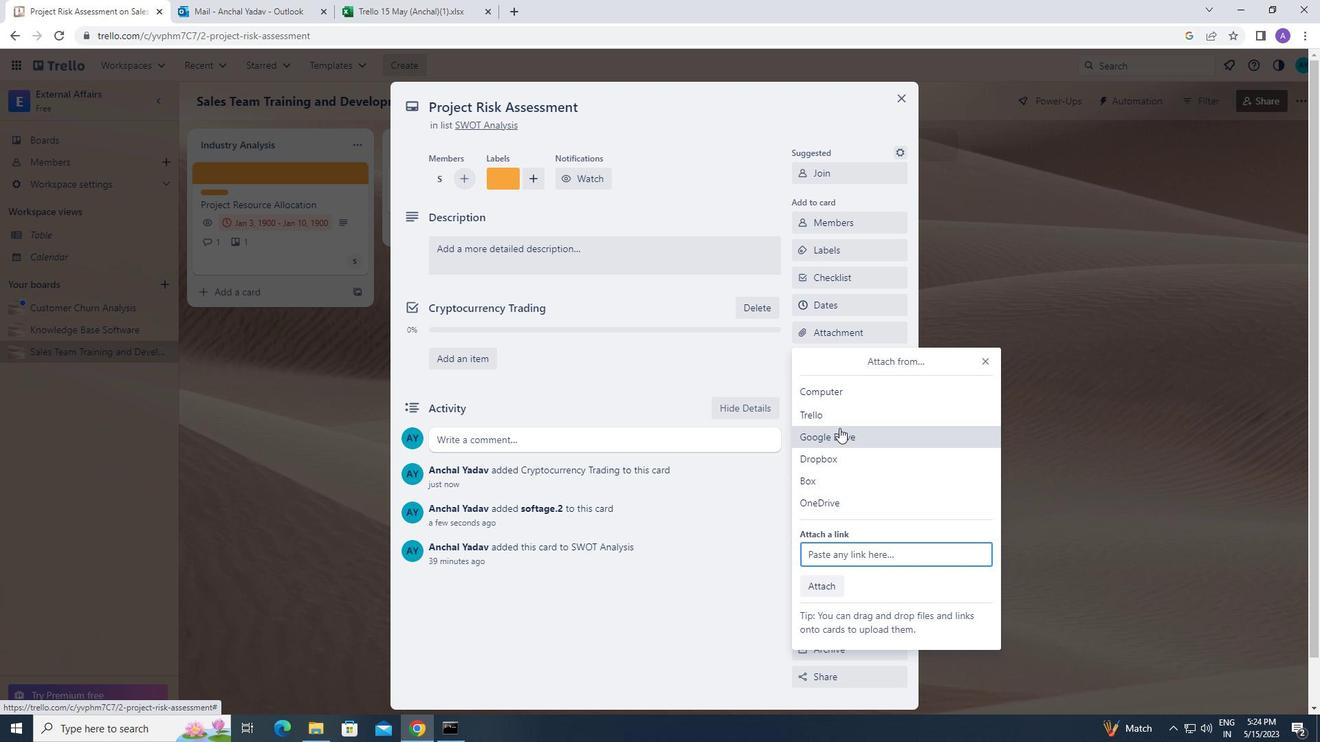 
Action: Mouse pressed left at (839, 420)
Screenshot: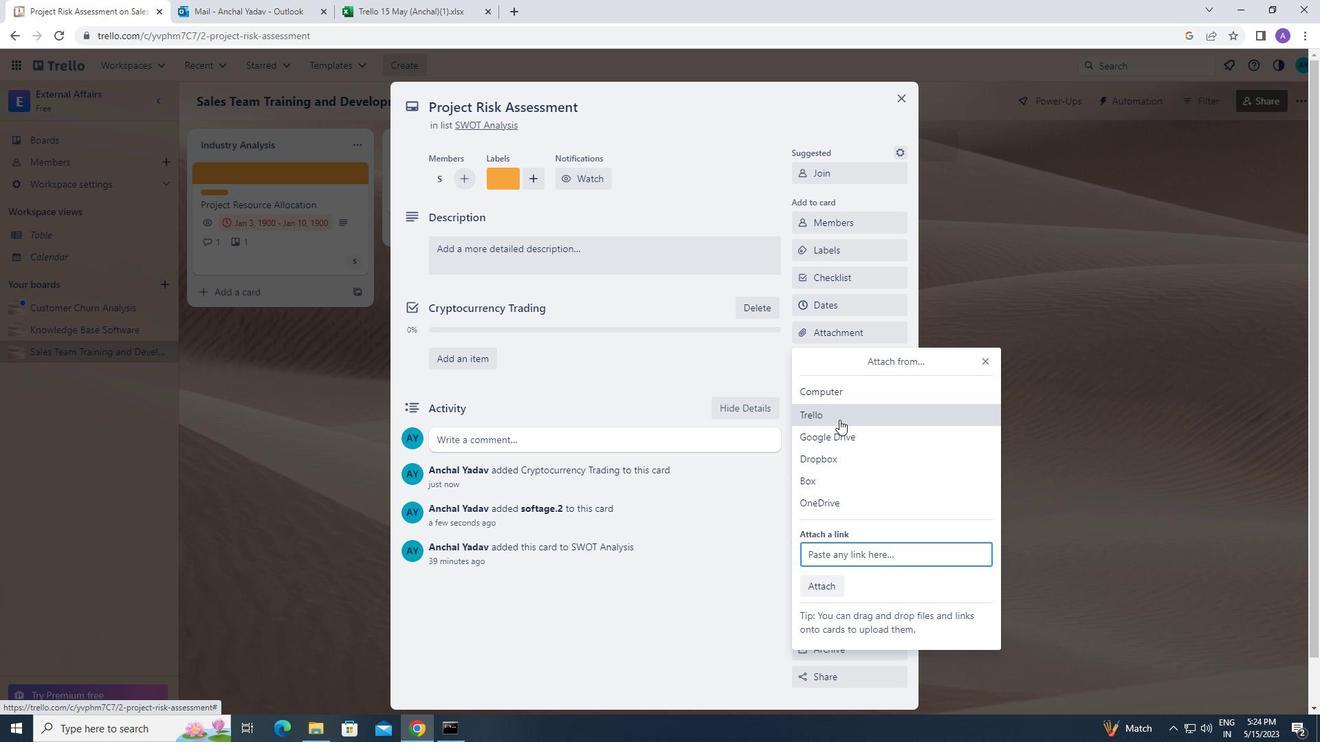 
Action: Mouse moved to (837, 380)
Screenshot: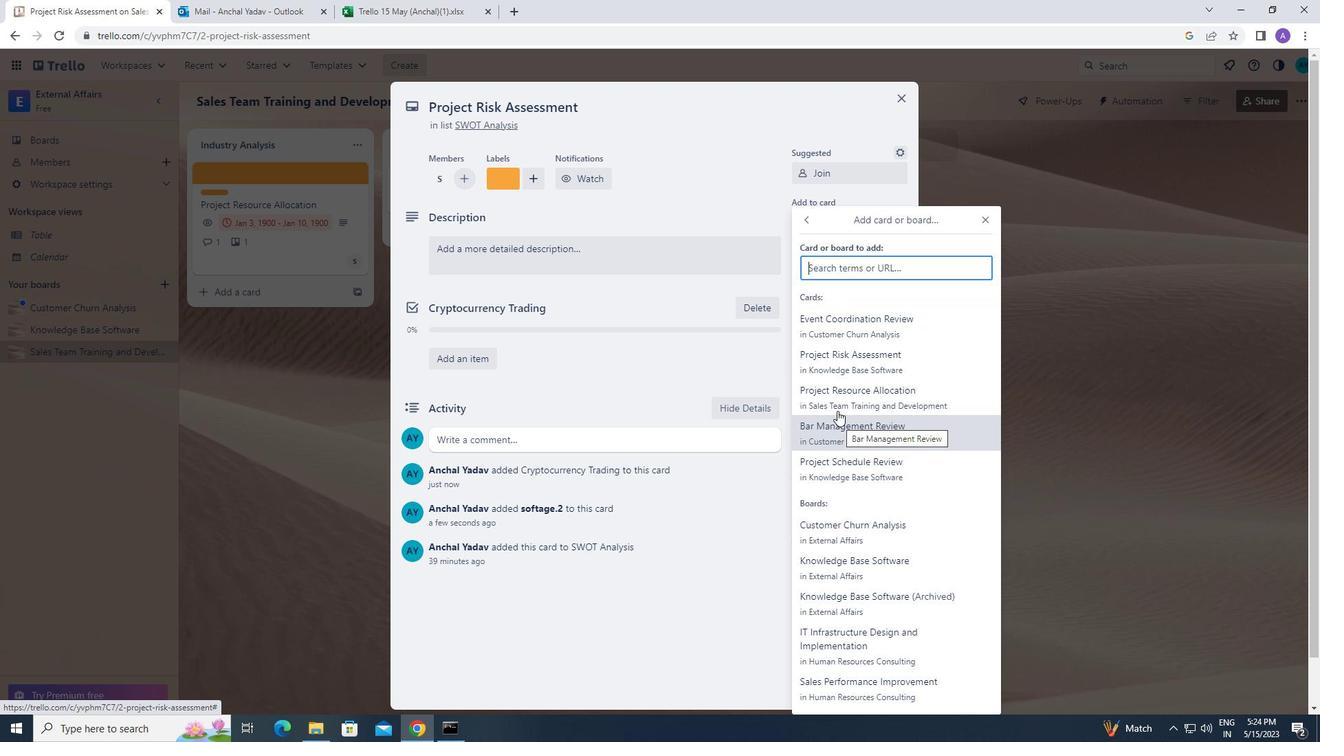 
Action: Mouse pressed left at (837, 380)
Screenshot: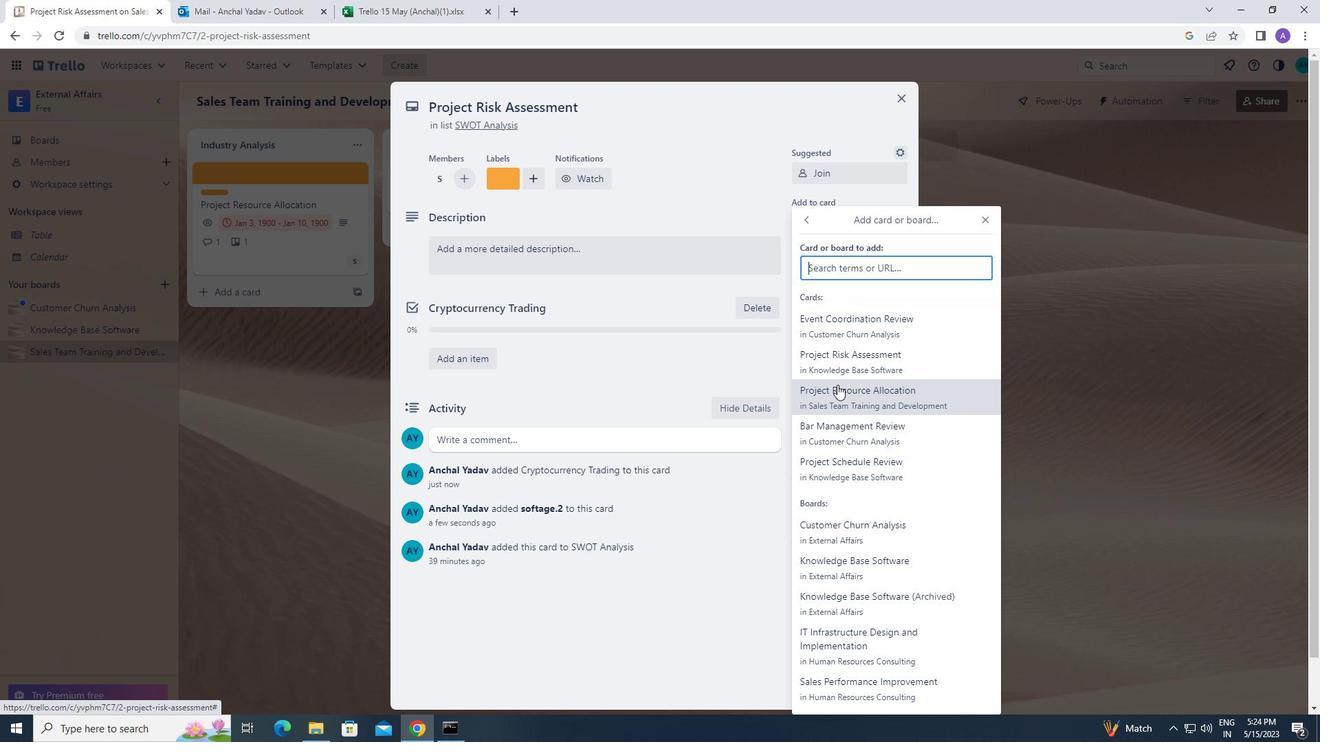 
Action: Mouse moved to (835, 353)
Screenshot: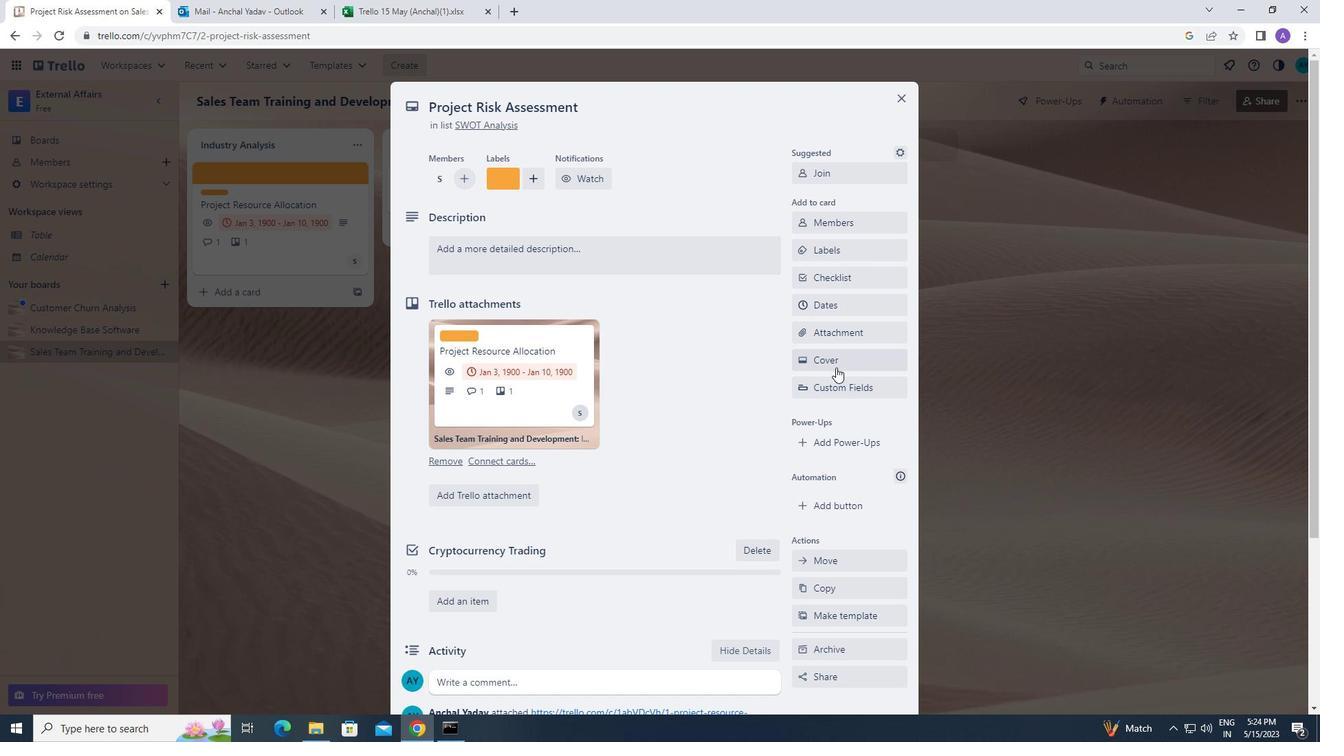 
Action: Mouse pressed left at (835, 353)
Screenshot: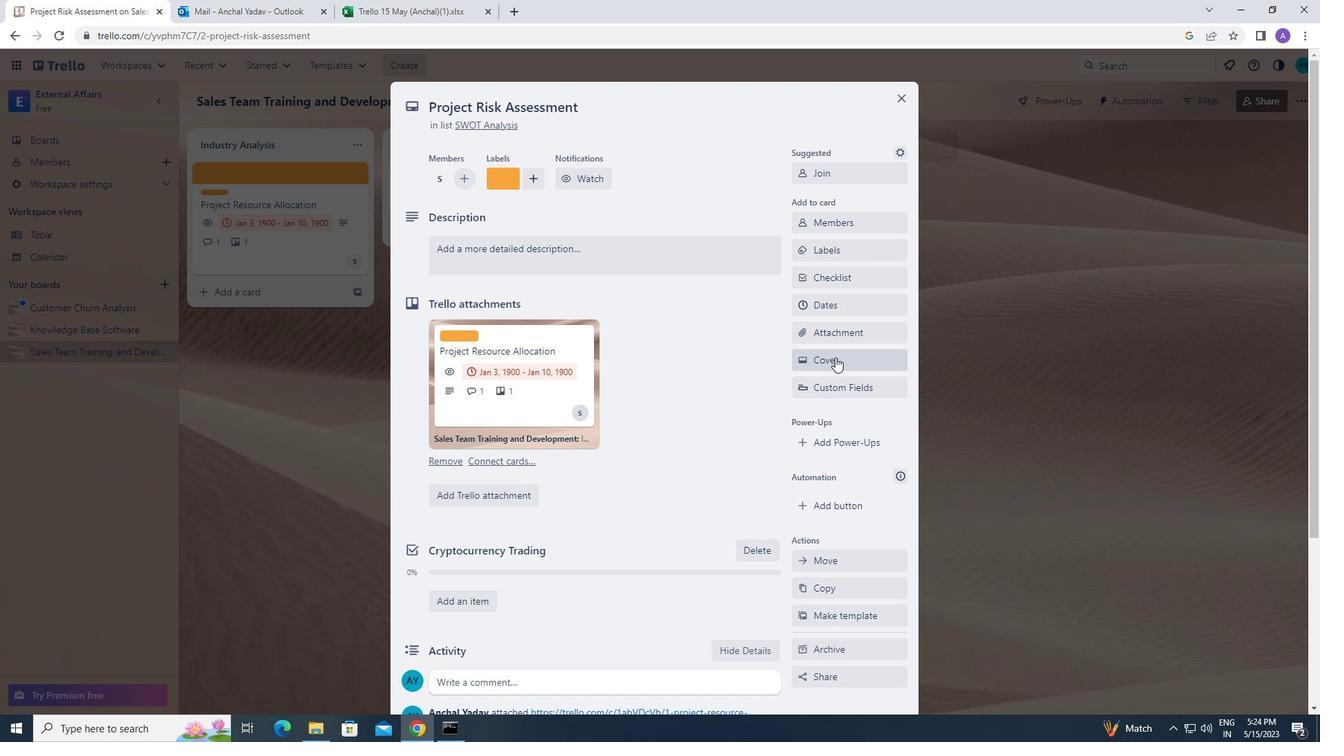 
Action: Mouse moved to (888, 433)
Screenshot: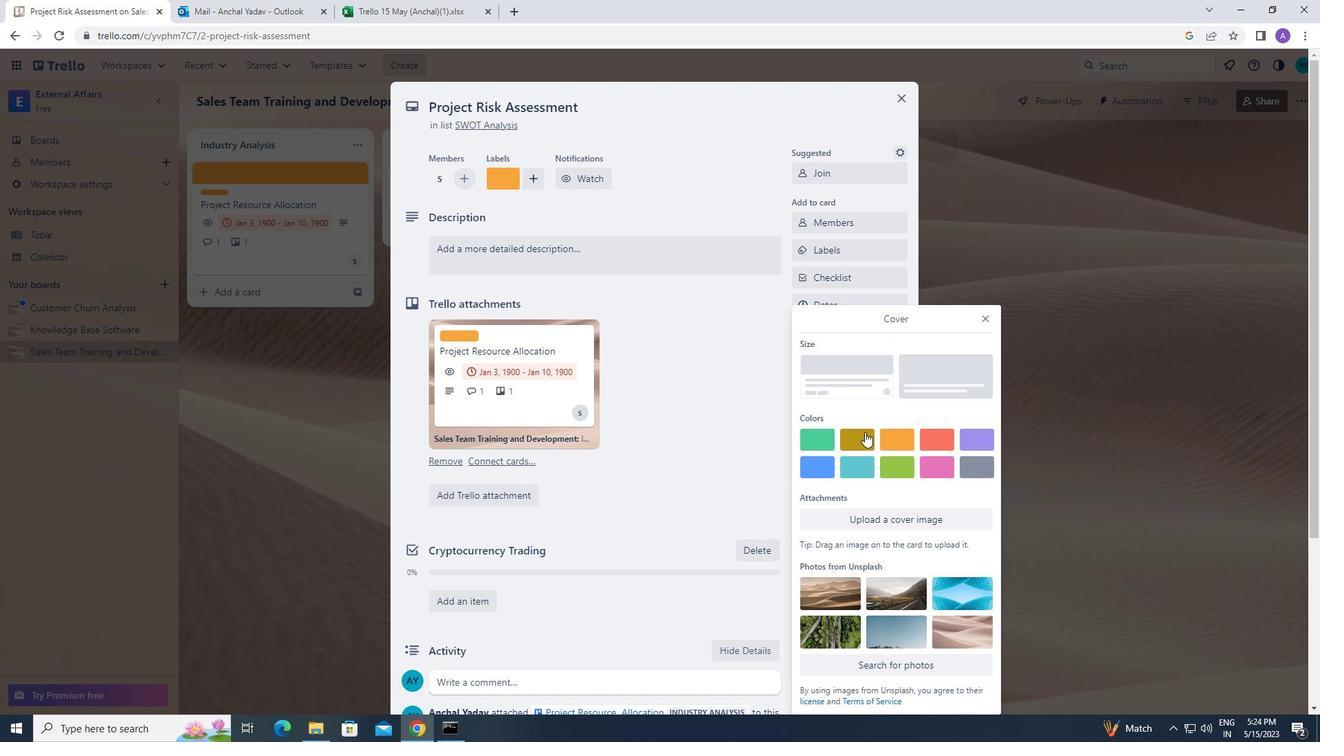 
Action: Mouse pressed left at (888, 433)
Screenshot: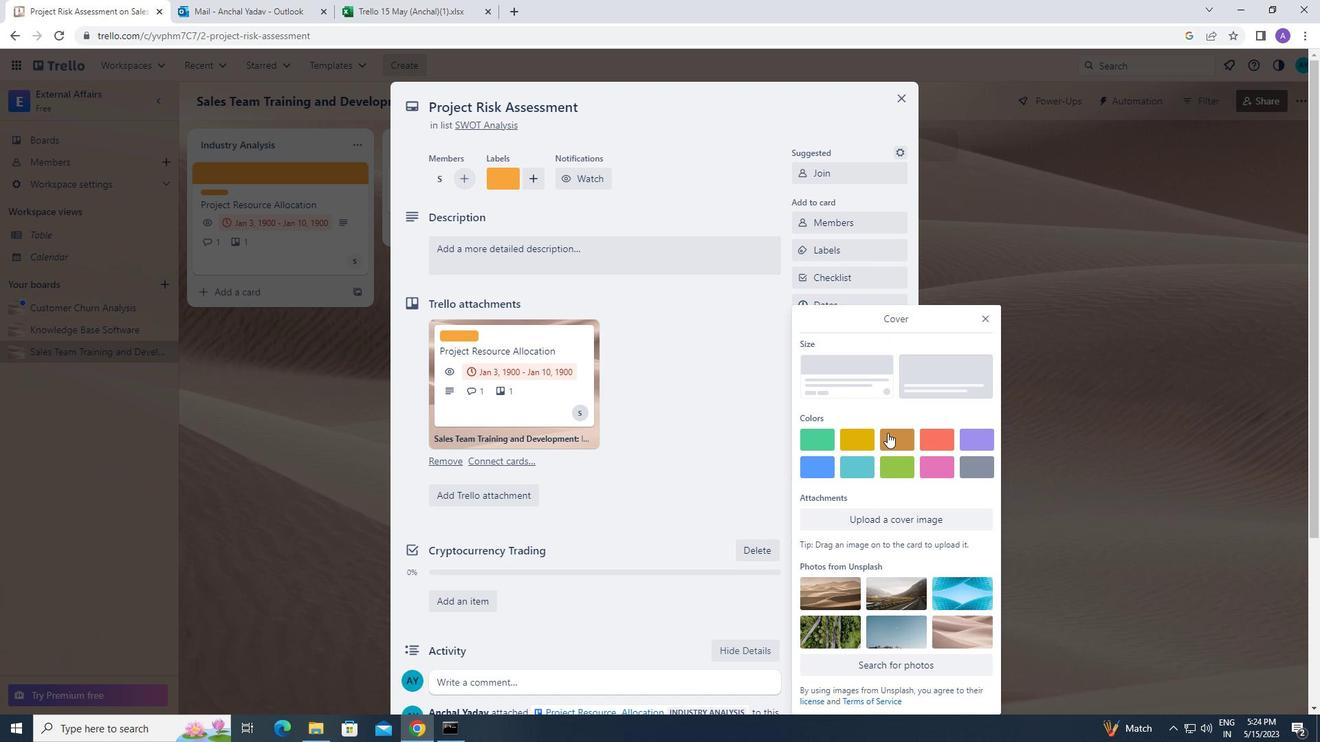 
Action: Mouse moved to (988, 291)
Screenshot: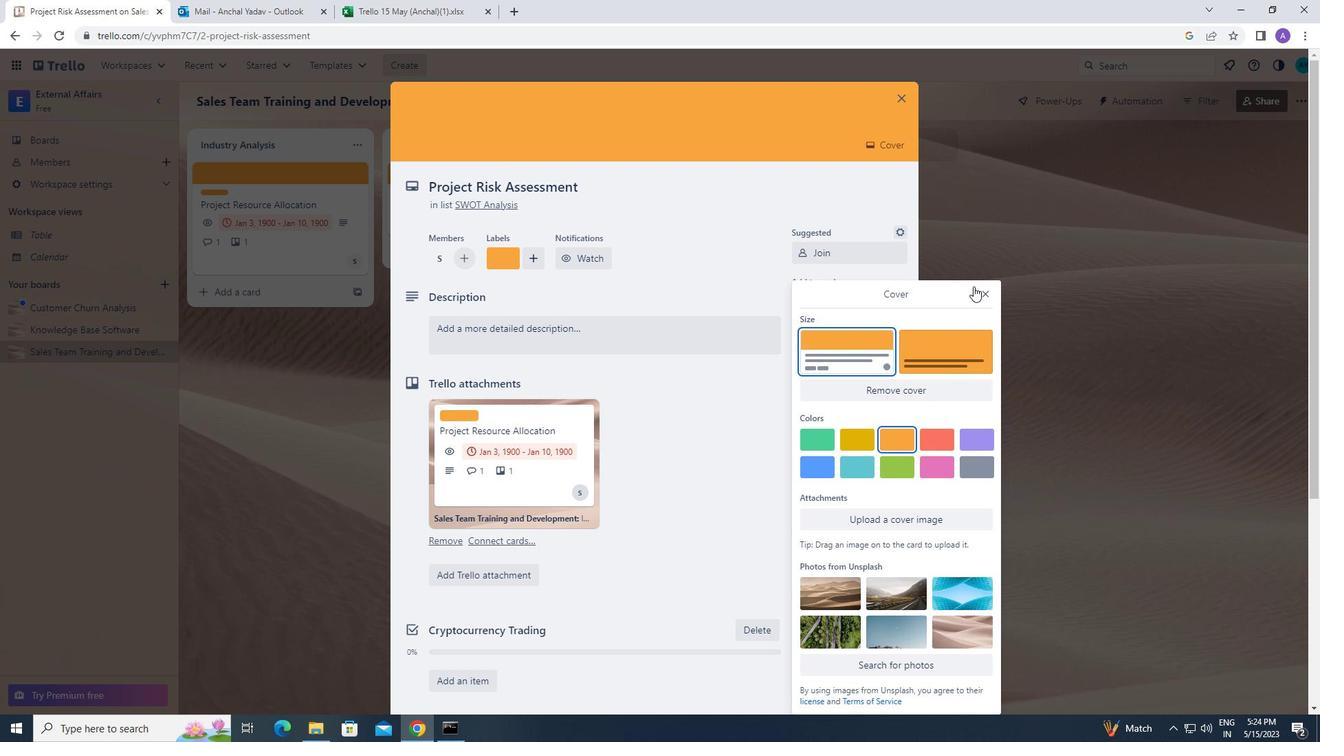 
Action: Mouse pressed left at (988, 291)
Screenshot: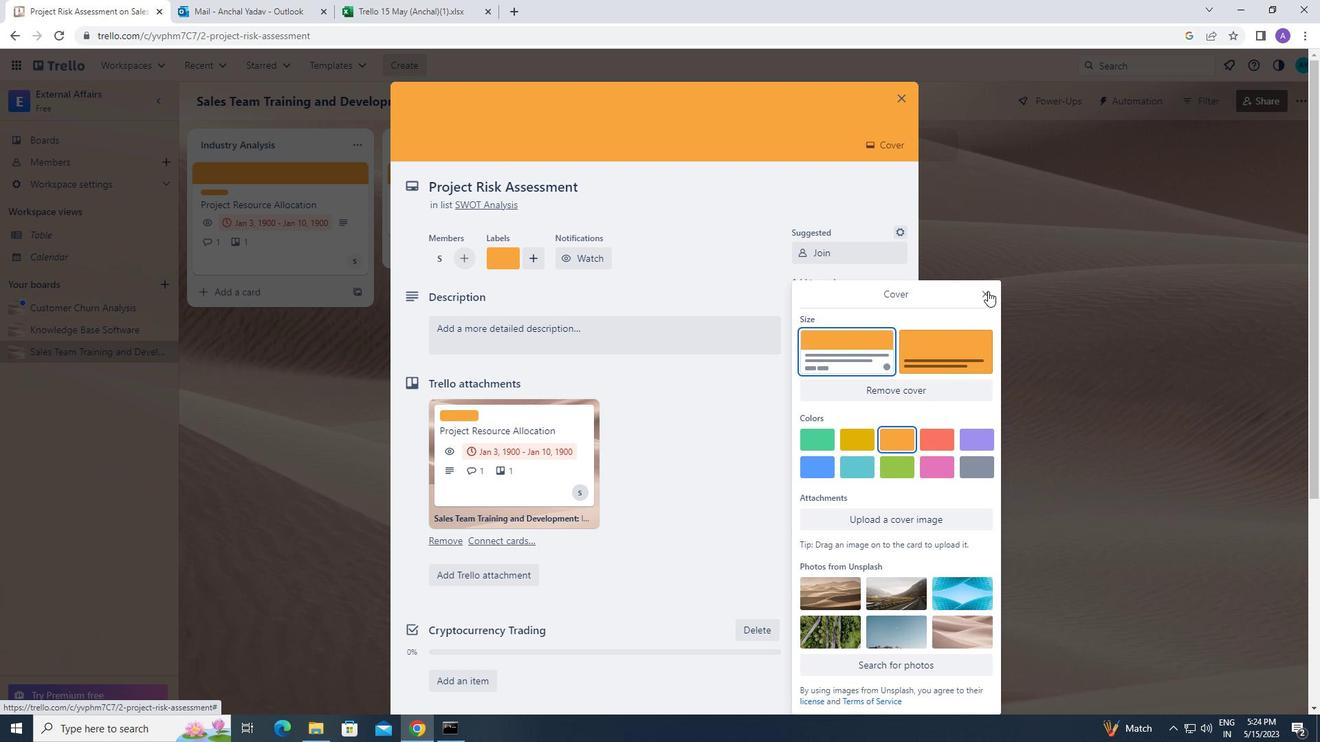 
Action: Mouse moved to (553, 326)
Screenshot: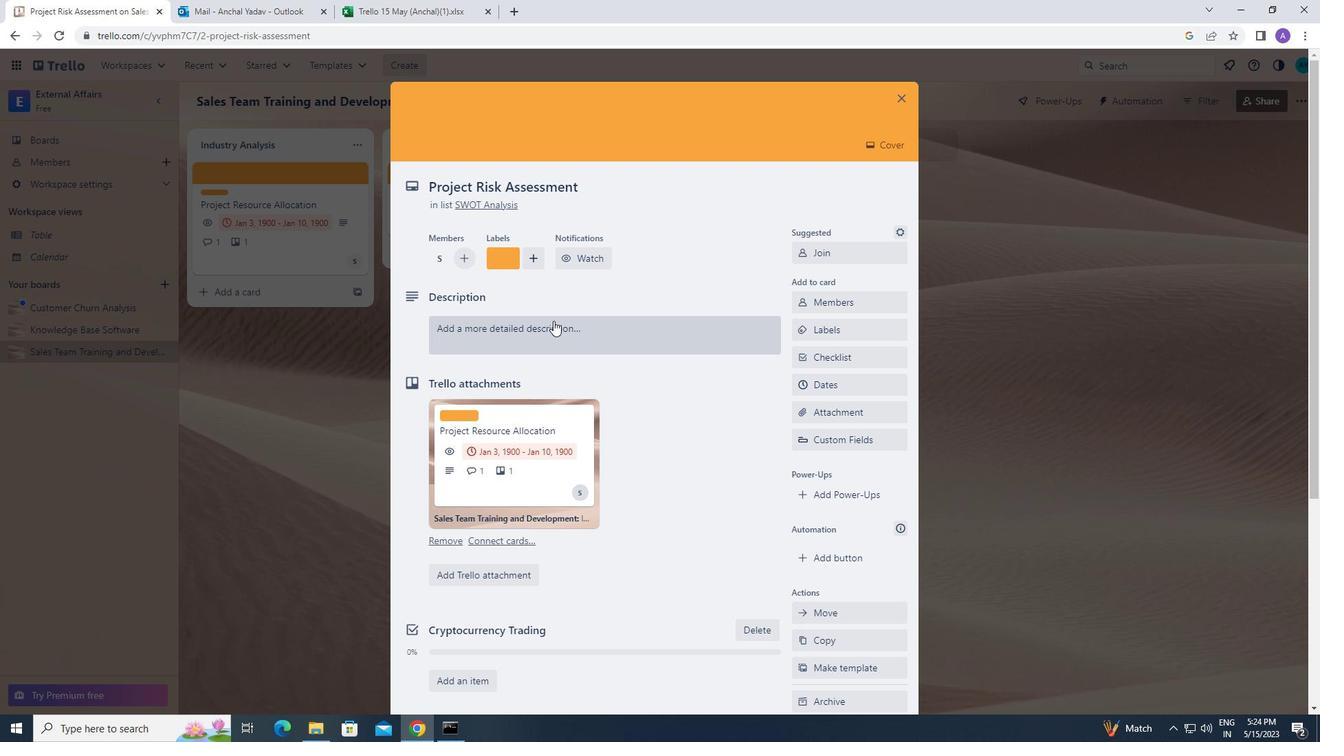 
Action: Mouse pressed left at (553, 326)
Screenshot: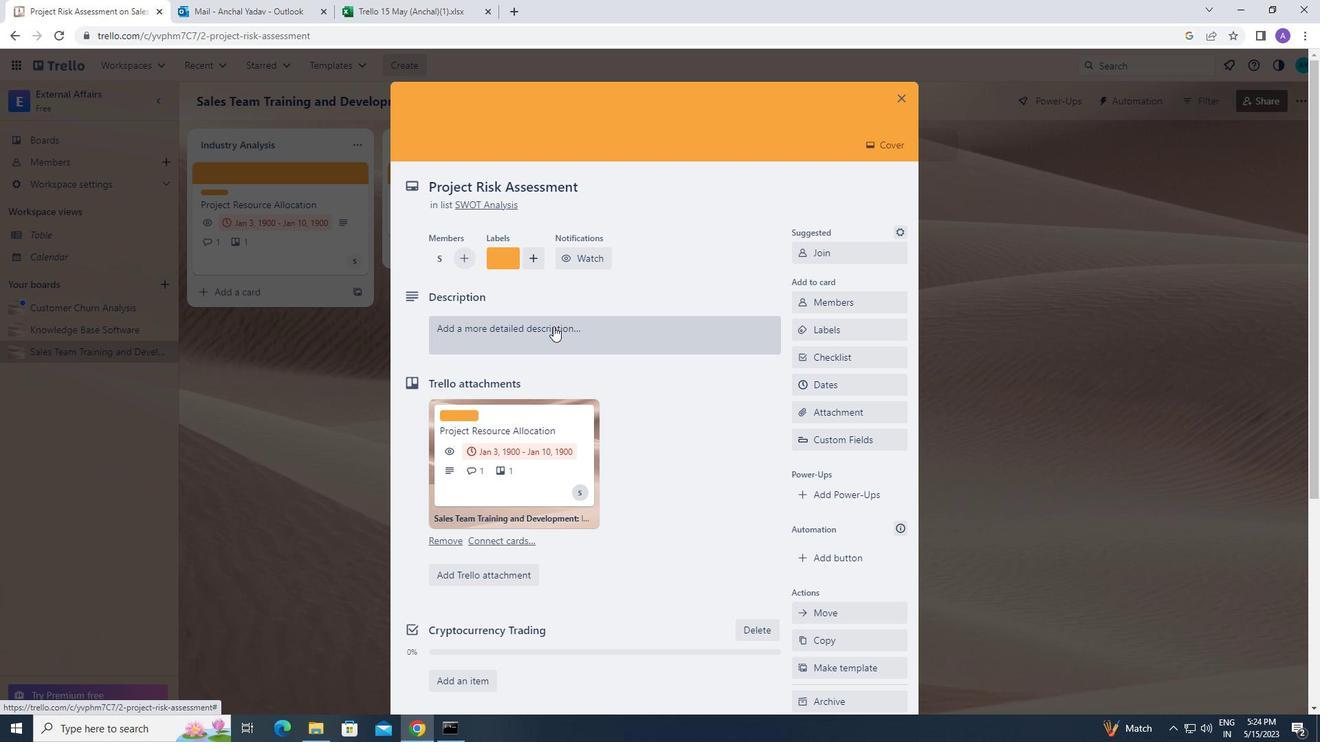 
Action: Mouse moved to (533, 376)
Screenshot: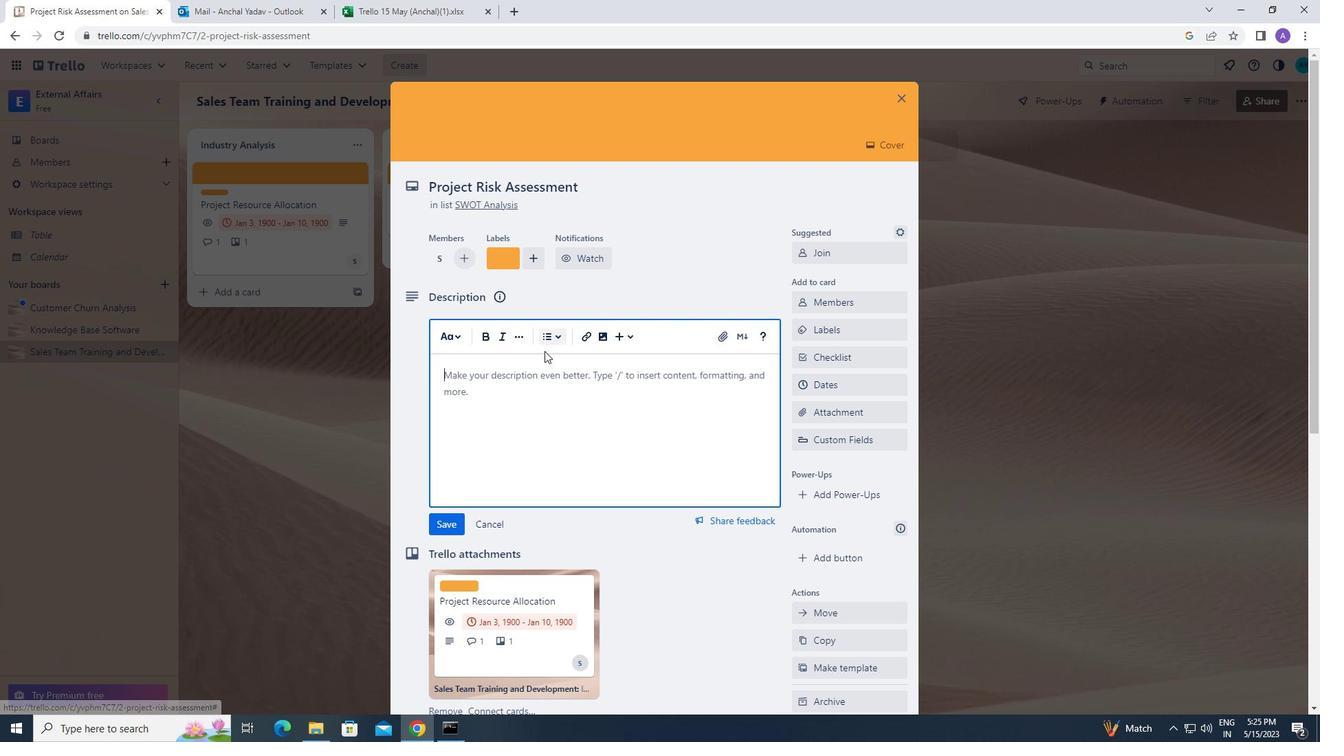 
Action: Mouse pressed left at (533, 376)
Screenshot: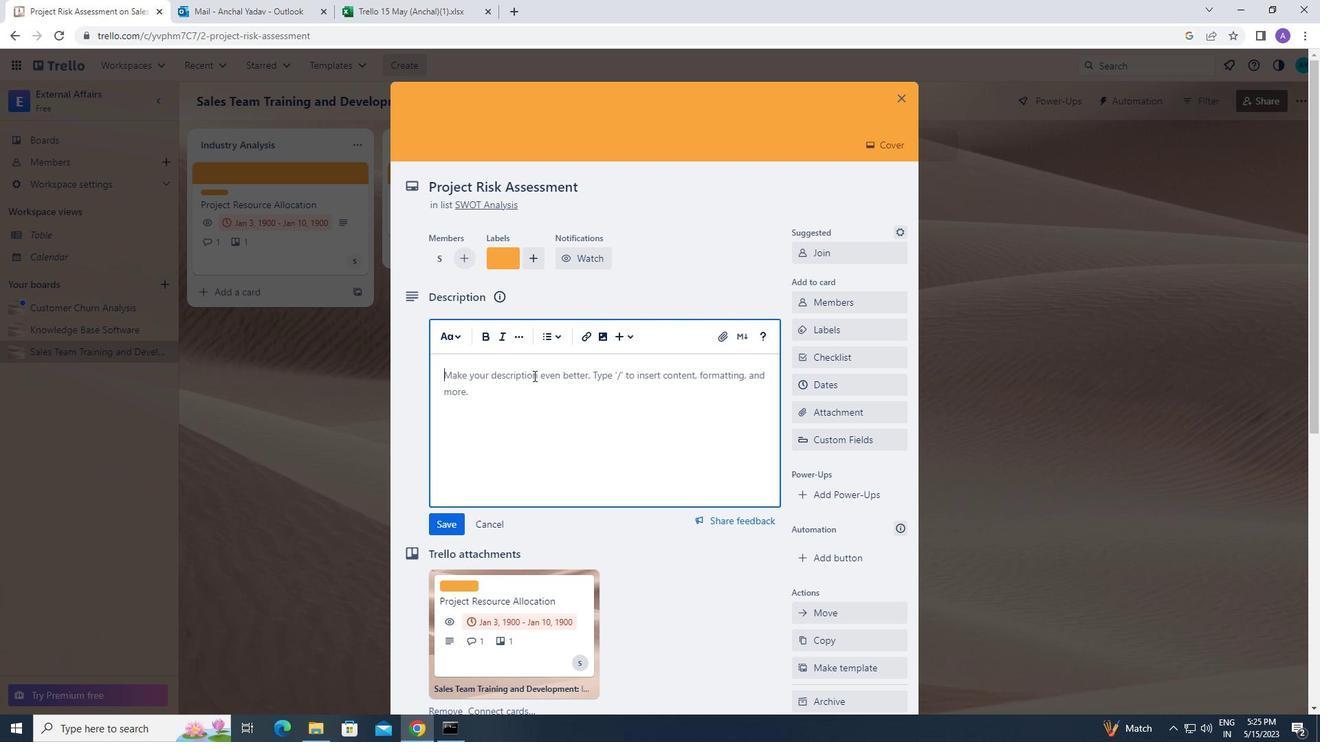
Action: Key pressed <Key.caps_lock>c<Key.caps_lock>onduct<Key.space>team<Key.space>training<Key.space>
Screenshot: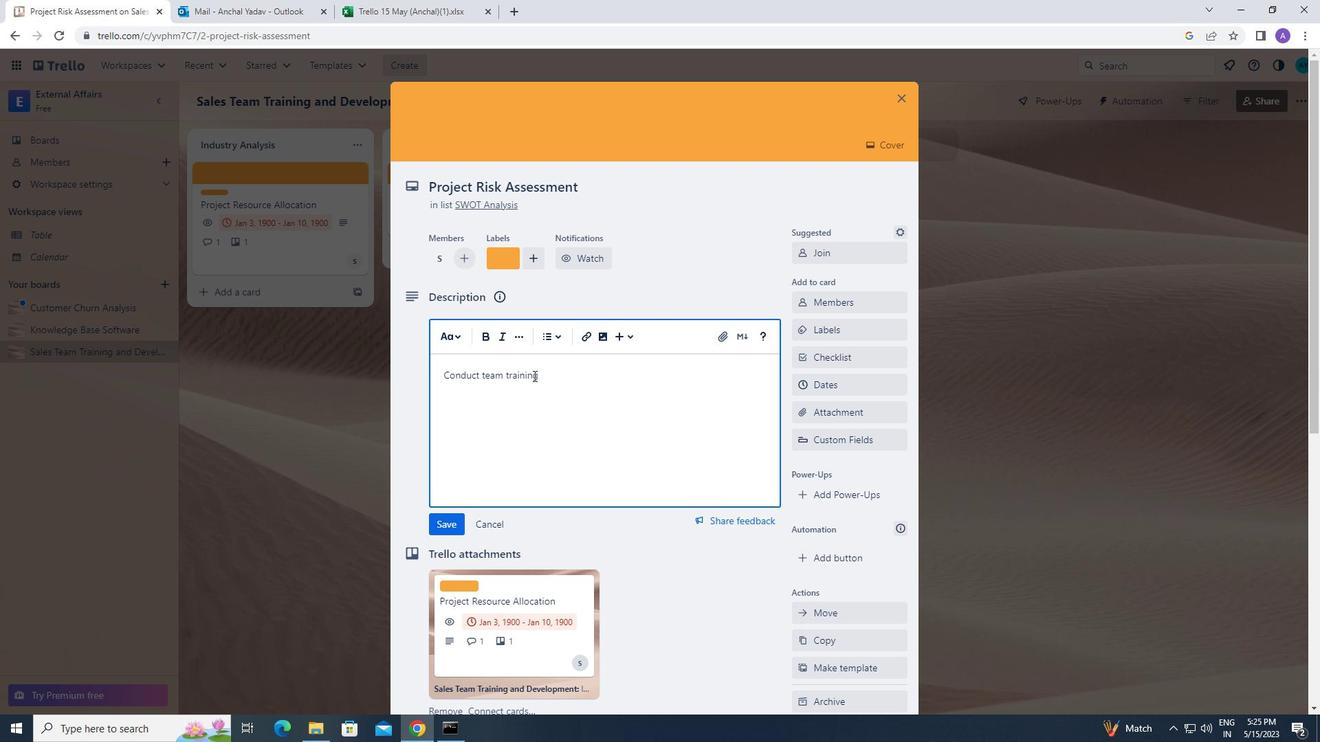 
Action: Mouse moved to (778, 138)
Screenshot: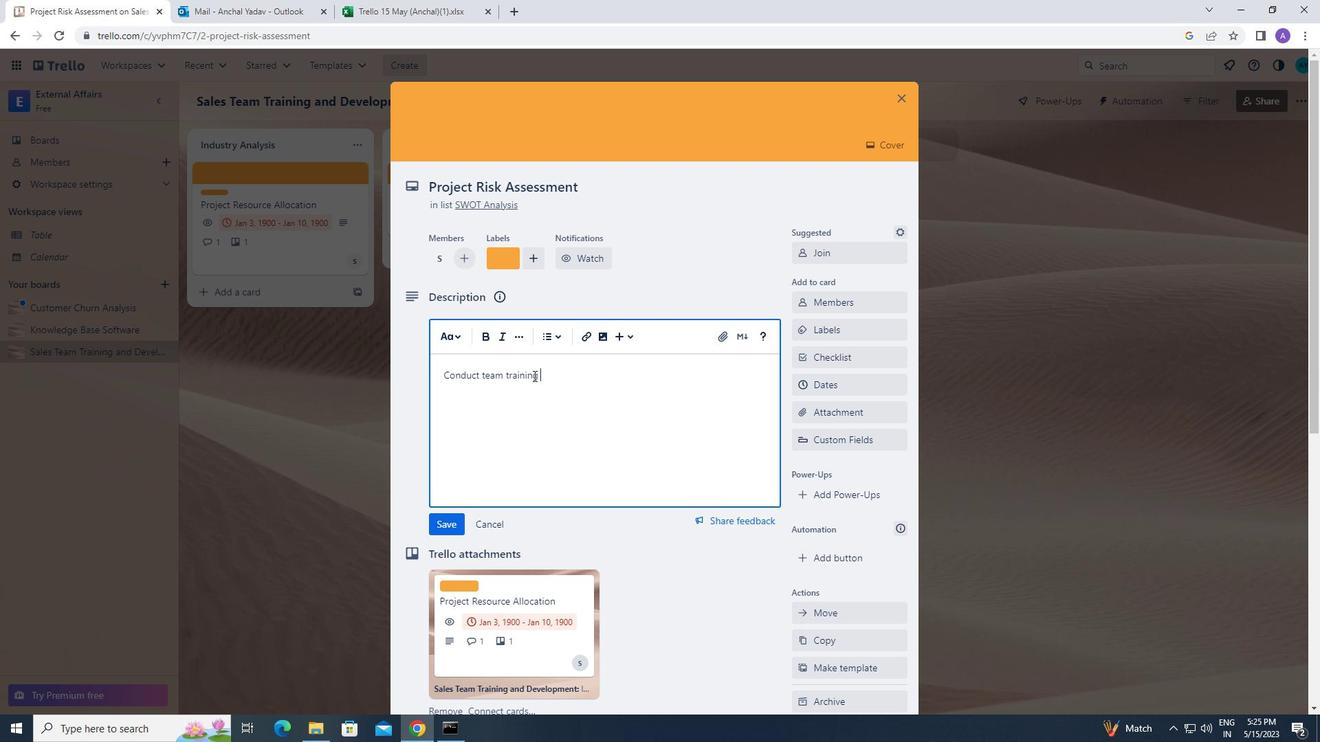 
Action: Key pressed s
Screenshot: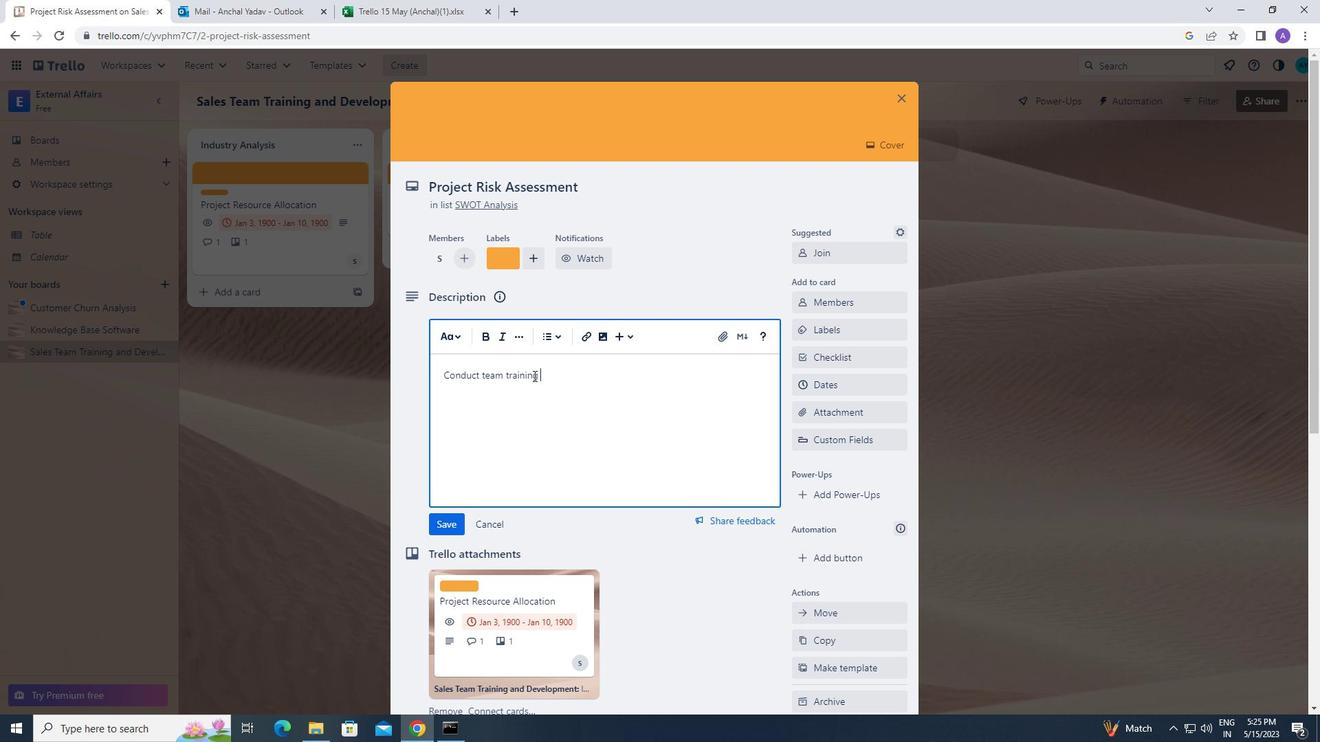 
Action: Mouse moved to (862, 75)
Screenshot: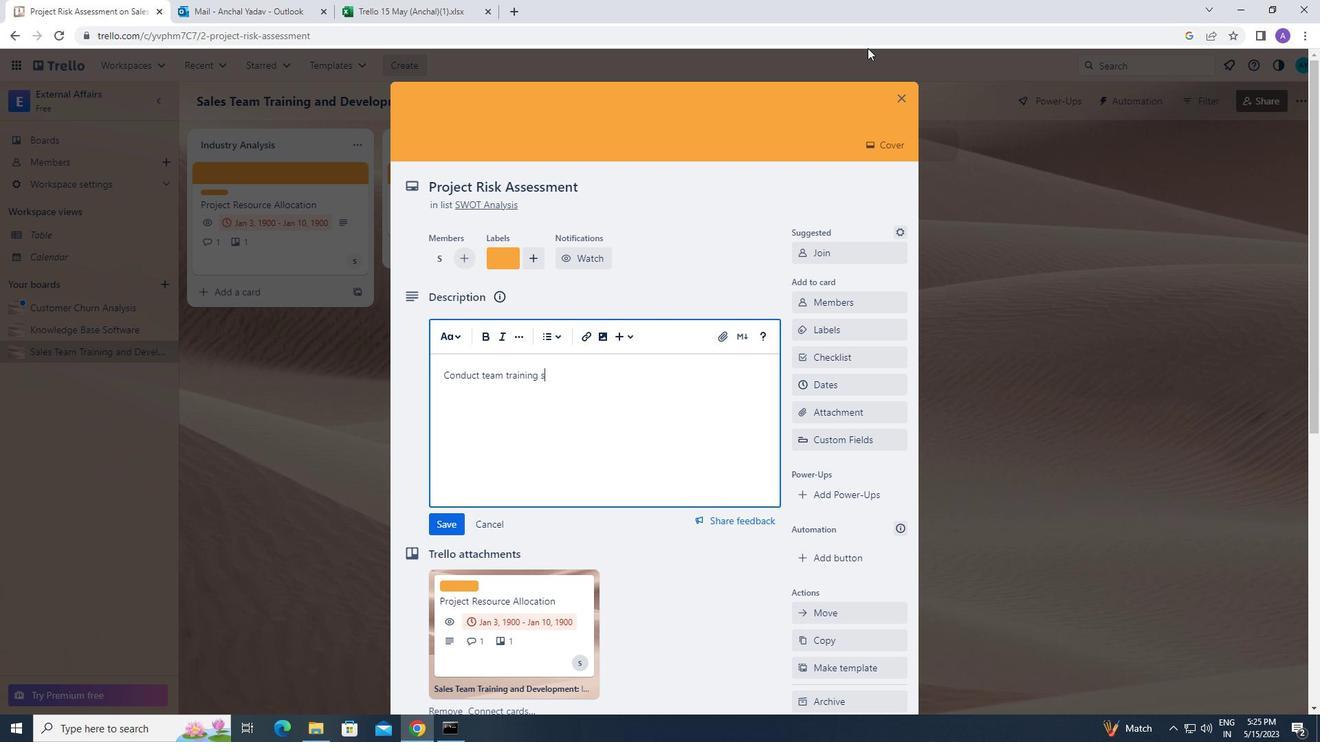 
Action: Key pressed r<Key.backspace>ession<Key.space>on<Key.space>effective<Key.space>coaching<Key.space>and<Key.space>mentoring<Key.space>
Screenshot: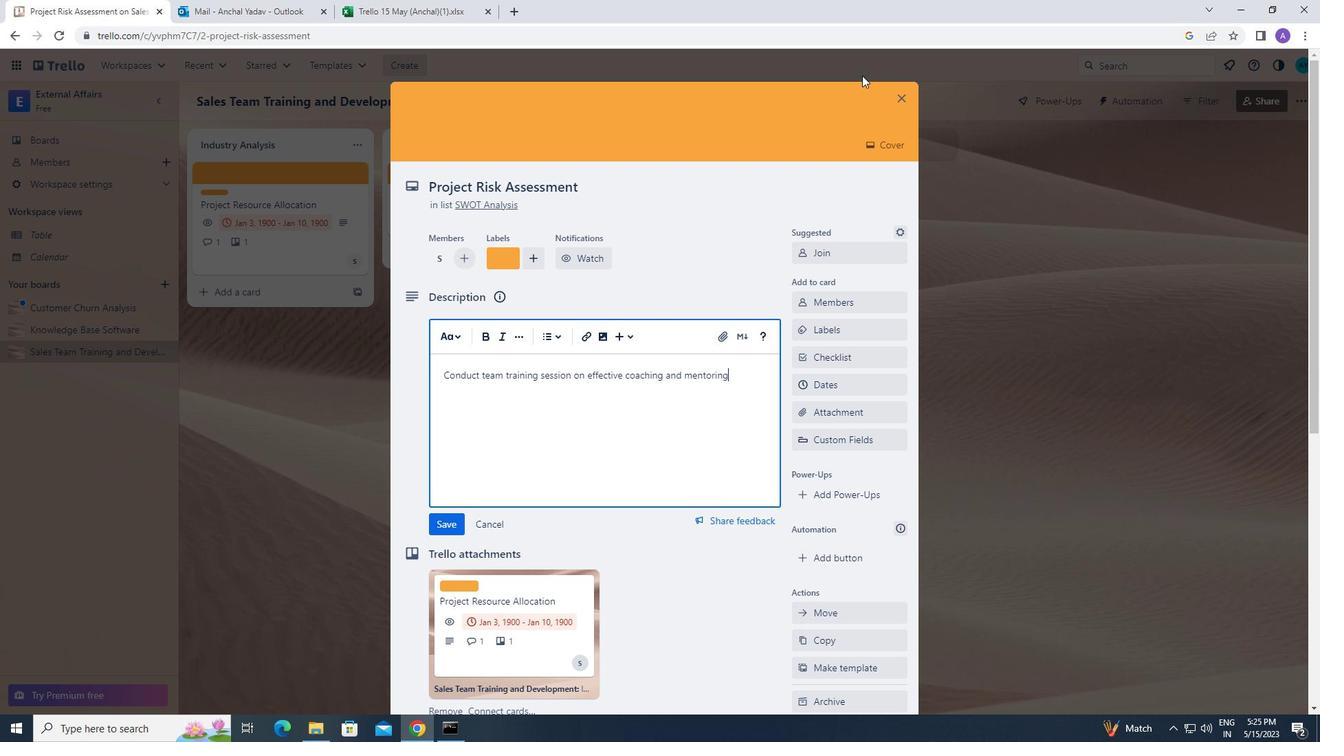 
Action: Mouse moved to (447, 520)
Screenshot: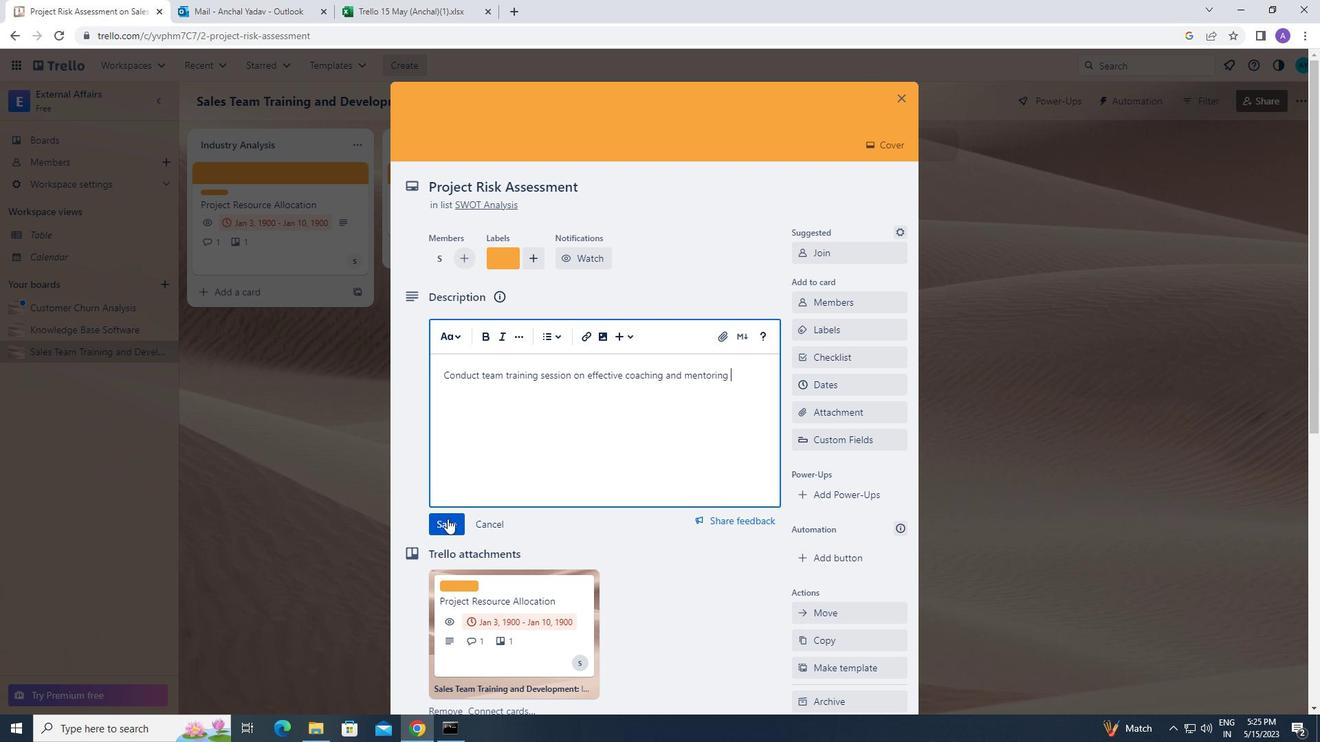 
Action: Mouse pressed left at (447, 520)
Screenshot: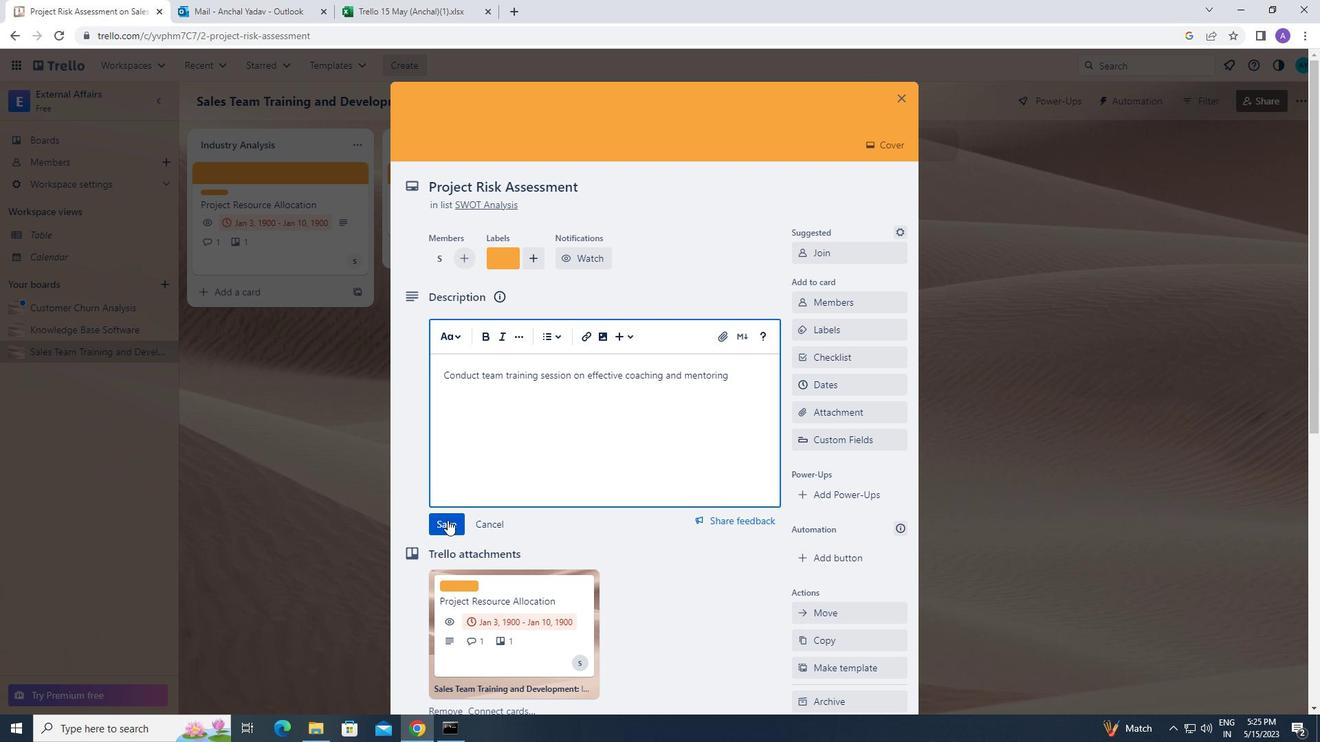 
Action: Mouse moved to (633, 491)
Screenshot: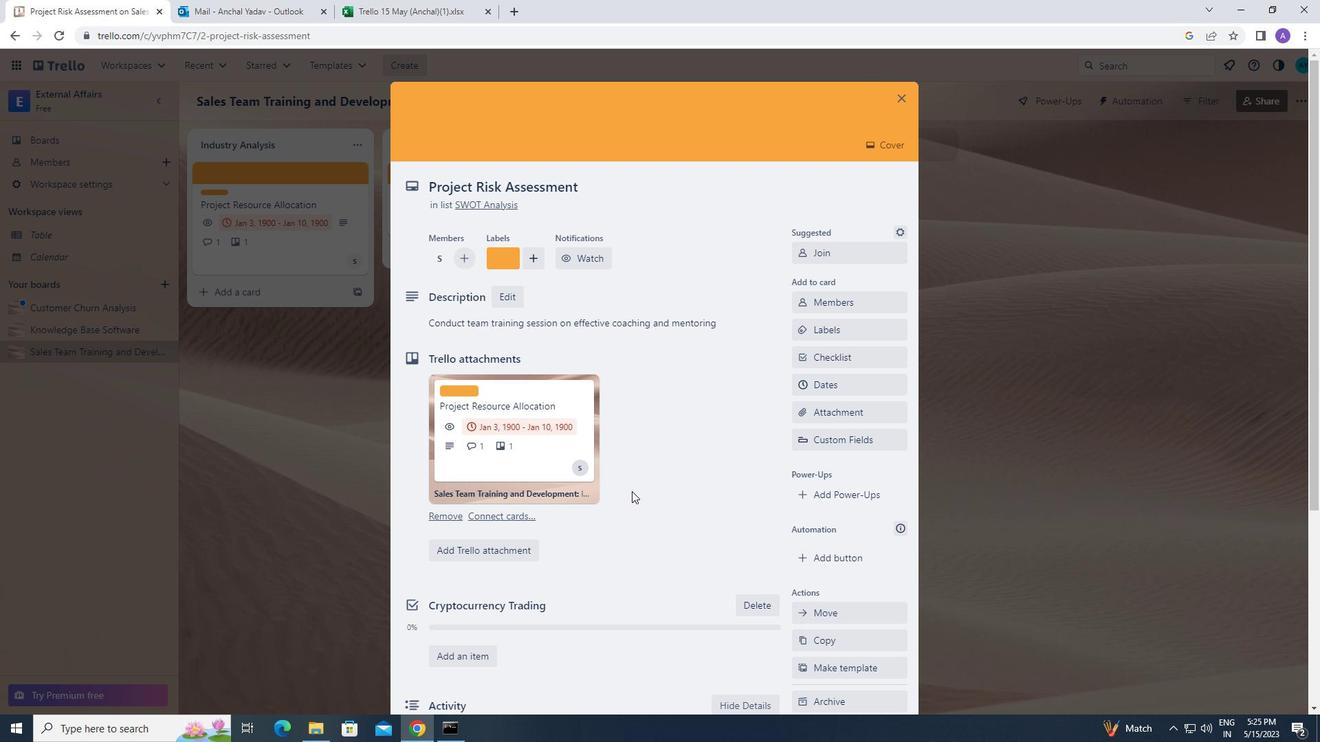 
Action: Mouse scrolled (633, 490) with delta (0, 0)
Screenshot: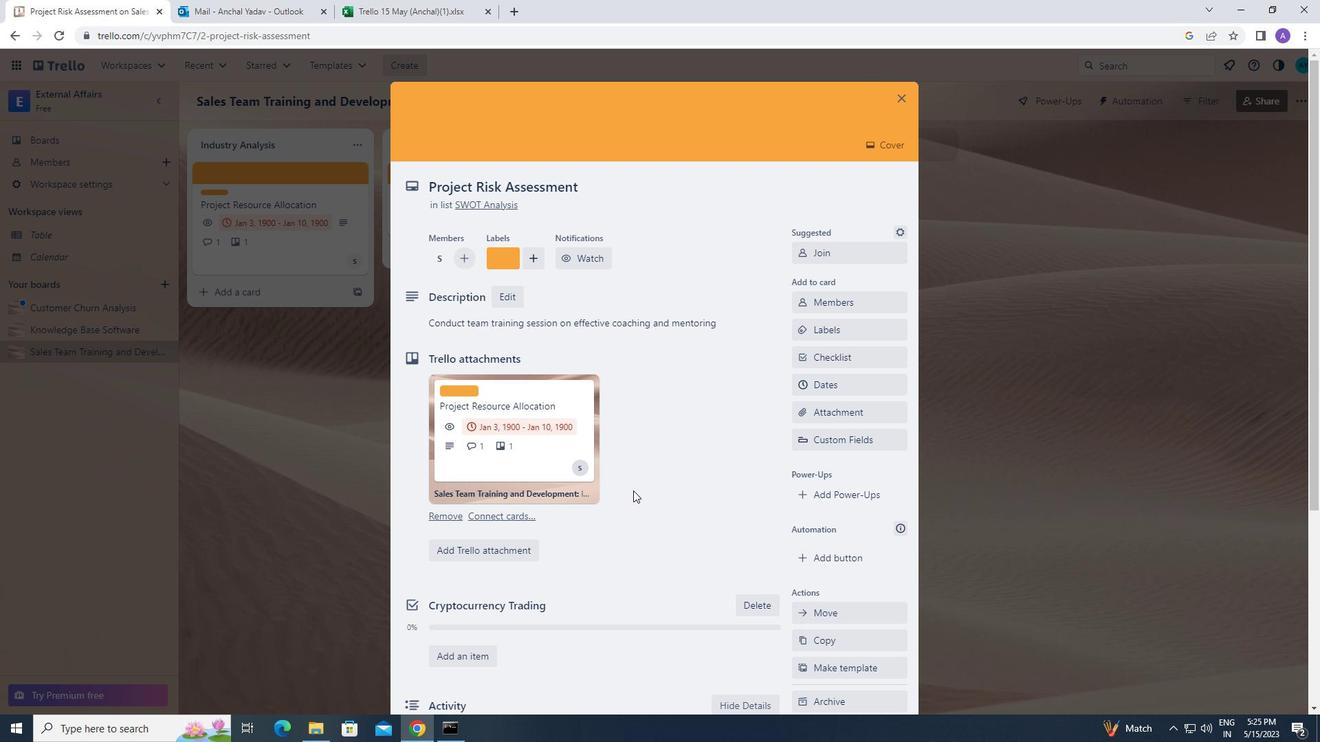 
Action: Mouse scrolled (633, 490) with delta (0, 0)
Screenshot: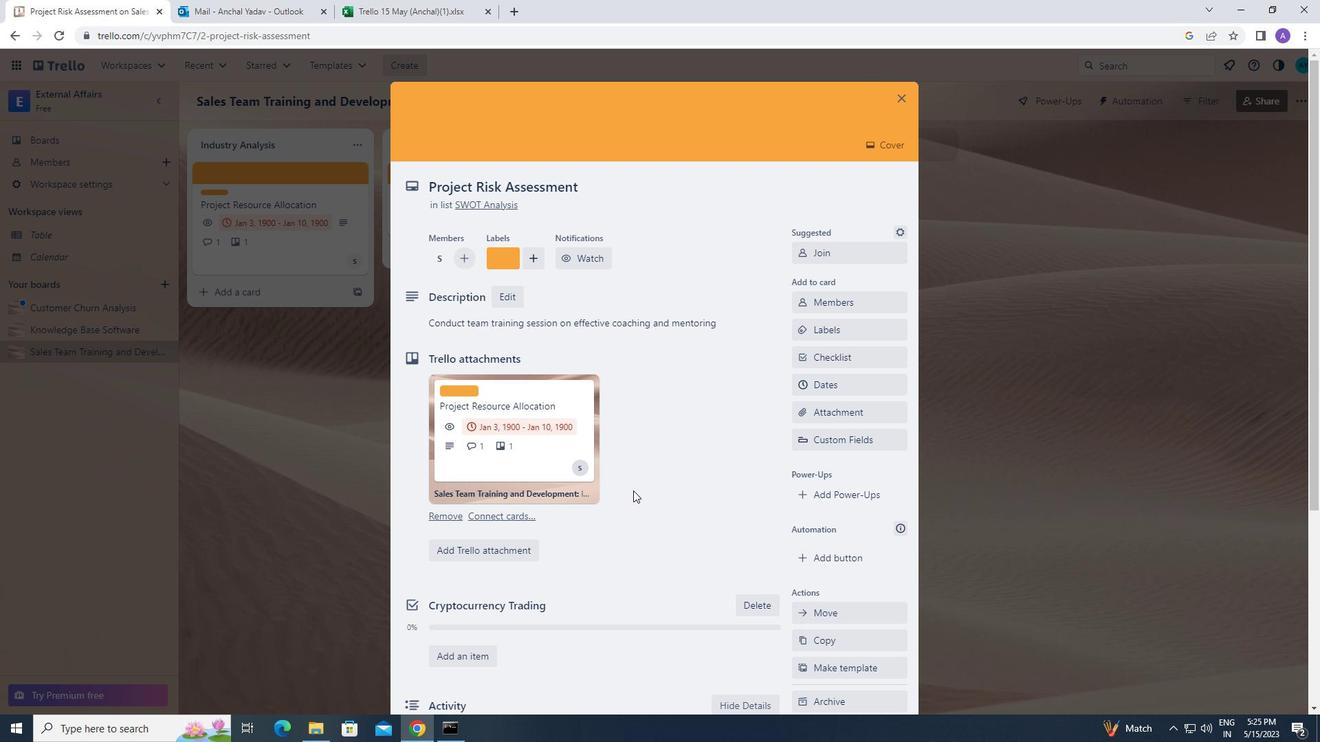
Action: Mouse scrolled (633, 490) with delta (0, 0)
Screenshot: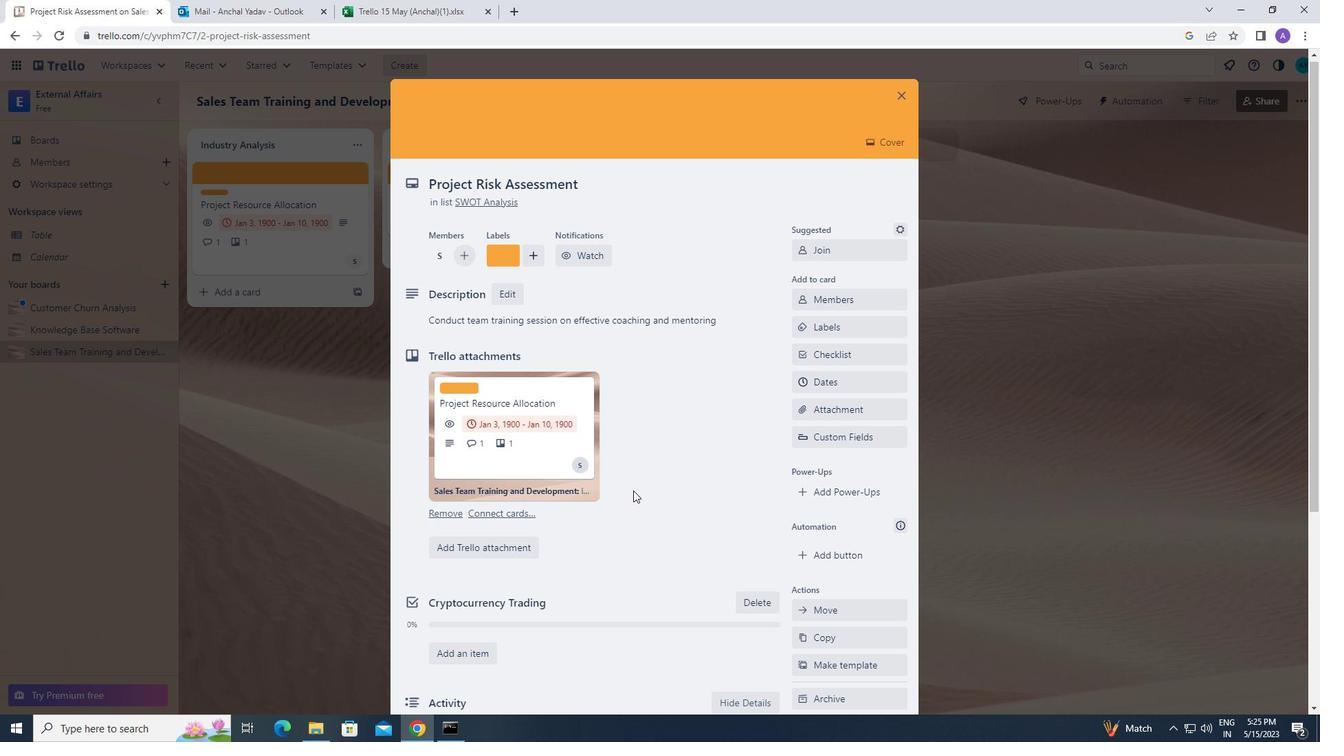 
Action: Mouse scrolled (633, 490) with delta (0, 0)
Screenshot: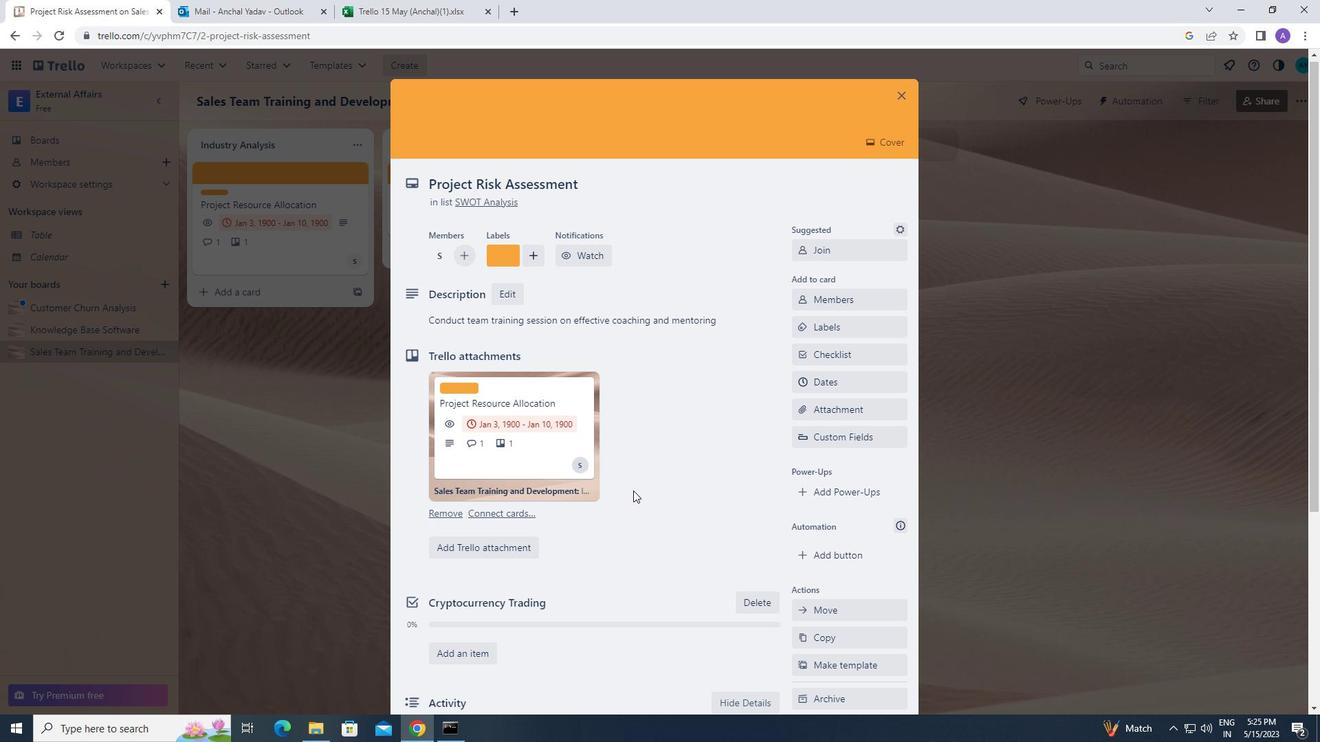 
Action: Mouse moved to (528, 455)
Screenshot: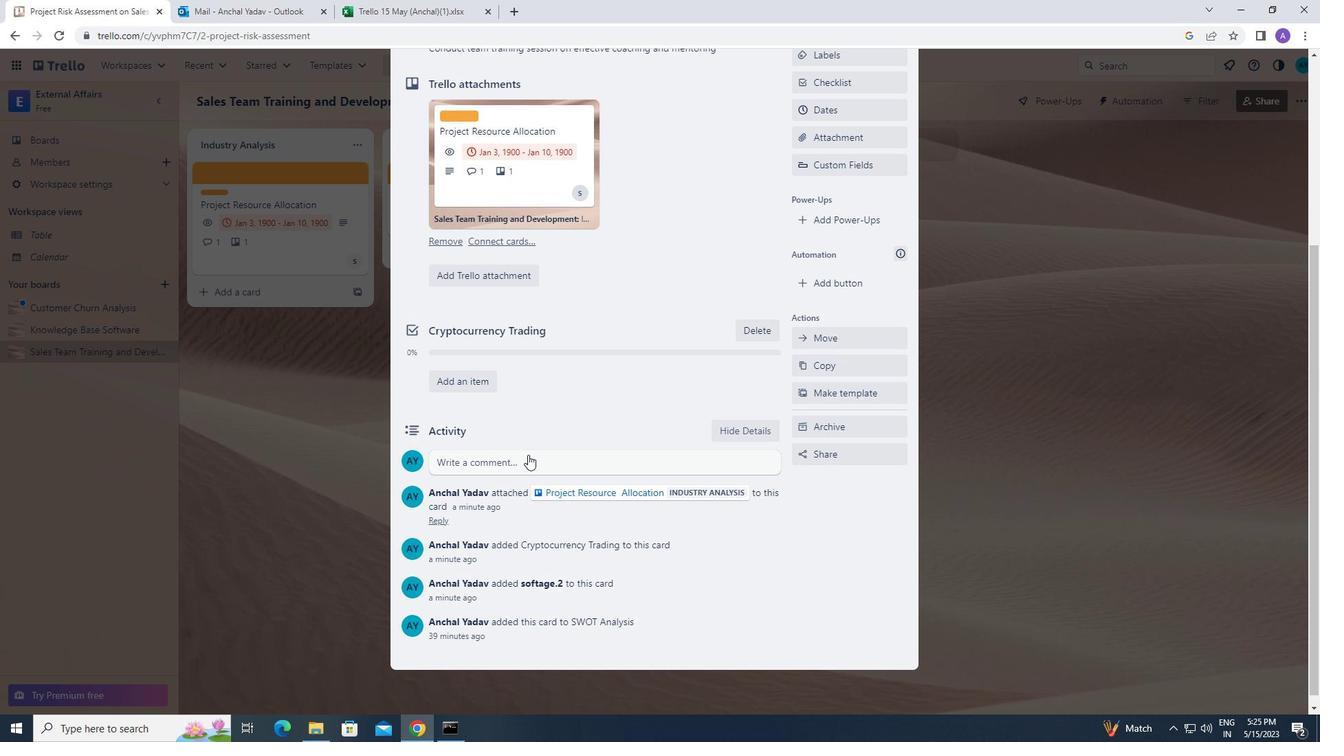 
Action: Mouse pressed left at (528, 455)
Screenshot: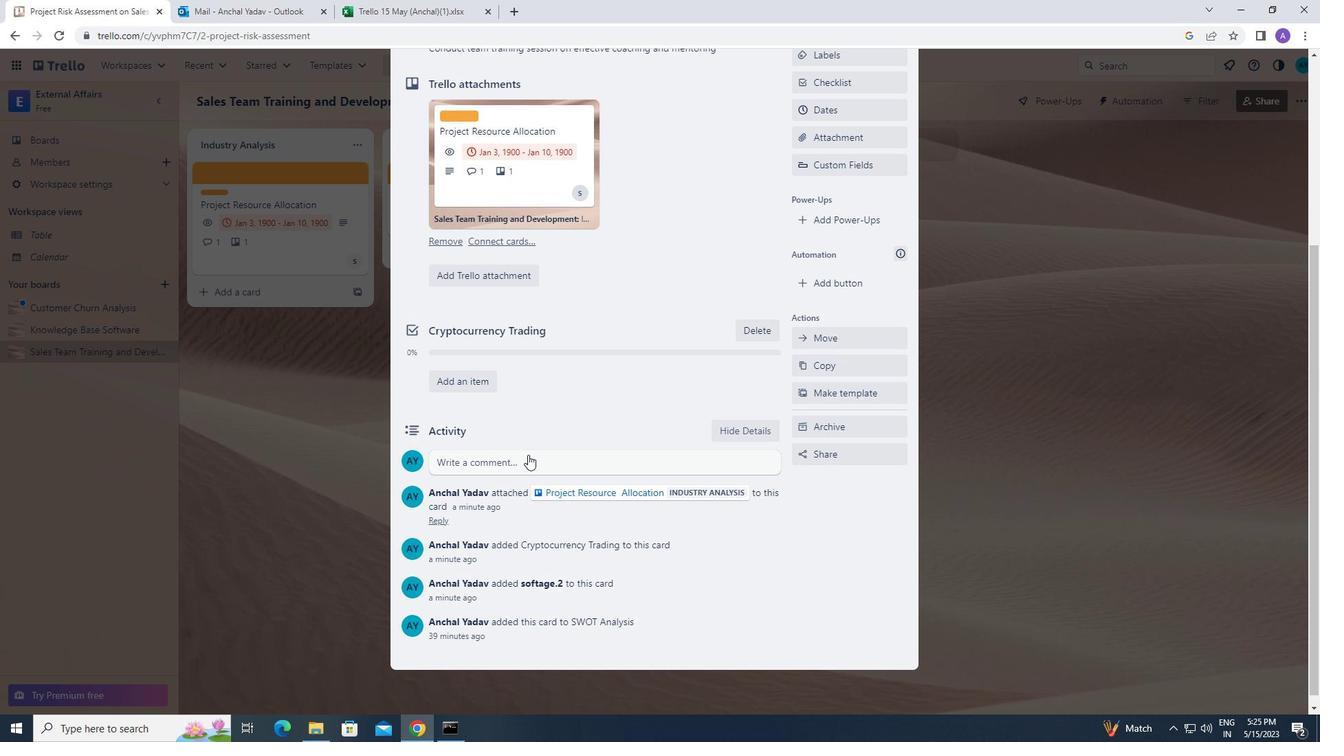 
Action: Mouse moved to (507, 498)
Screenshot: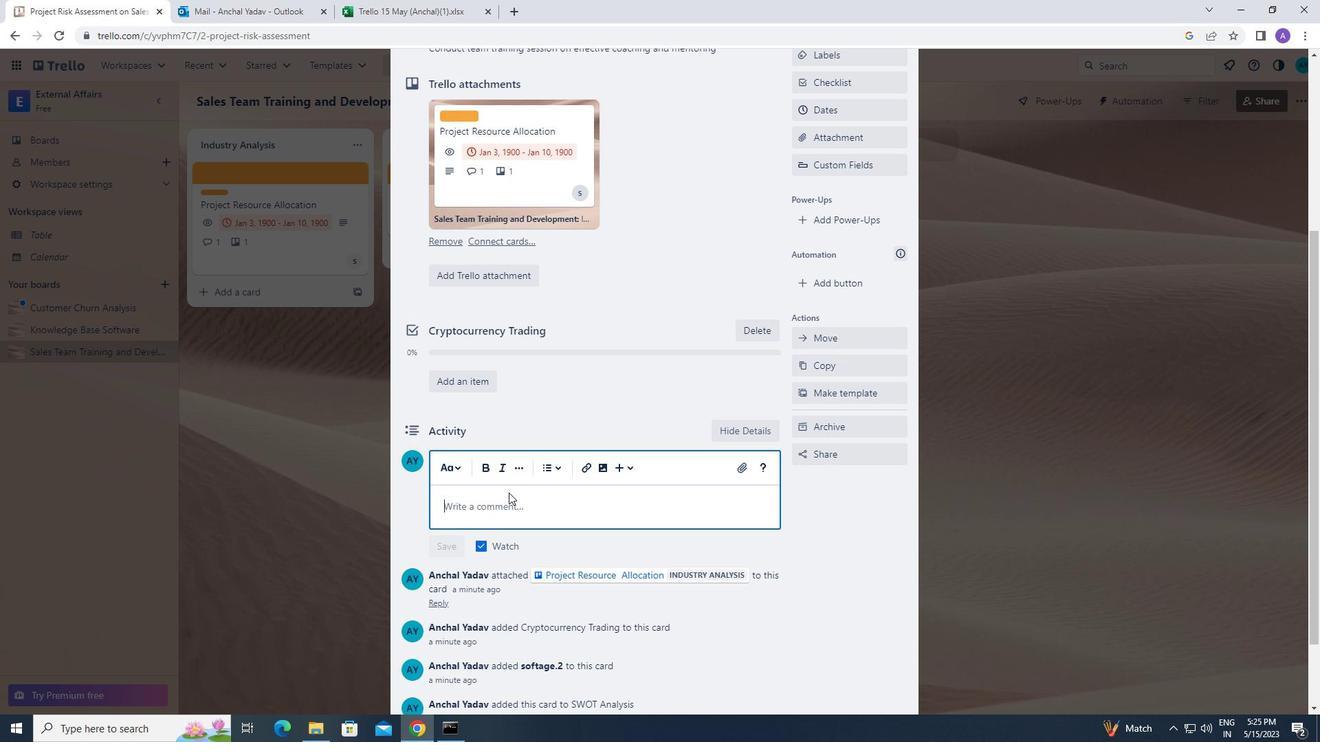 
Action: Mouse pressed left at (507, 498)
Screenshot: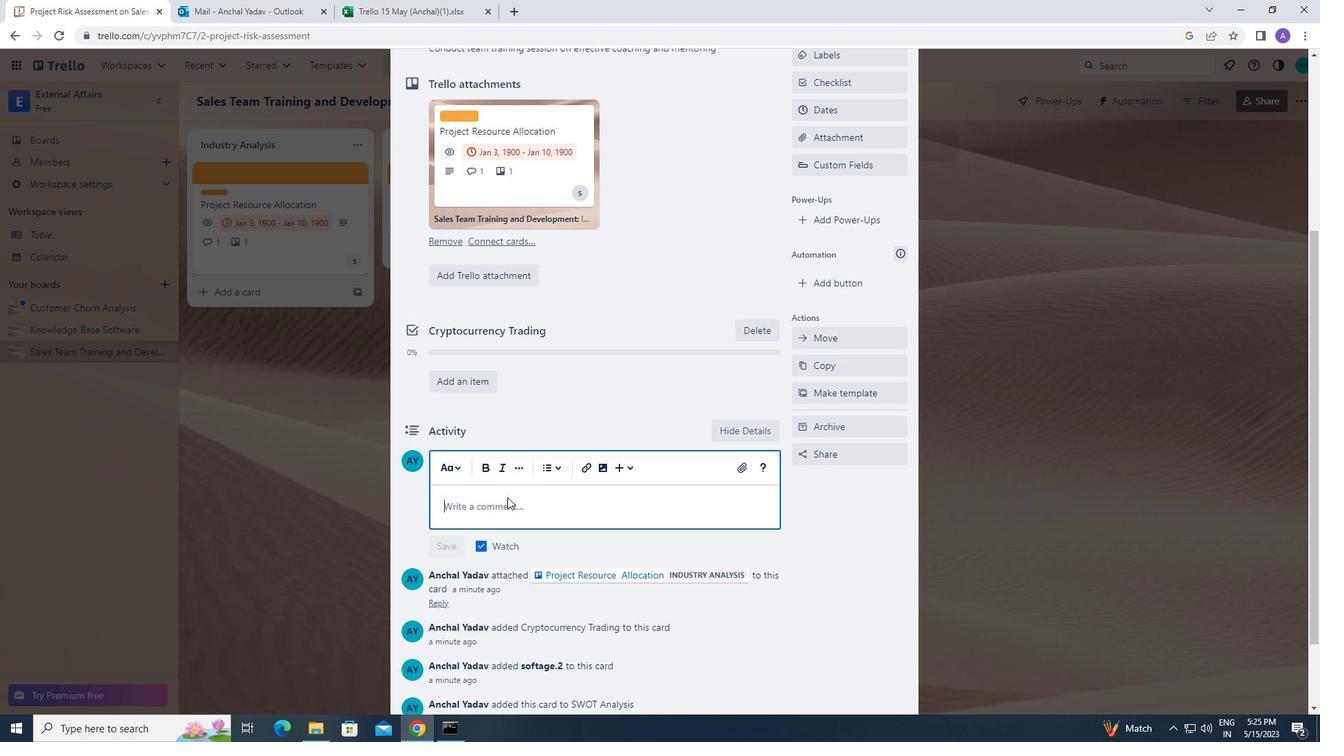 
Action: Key pressed <Key.caps_lock>t<Key.caps_lock>
Screenshot: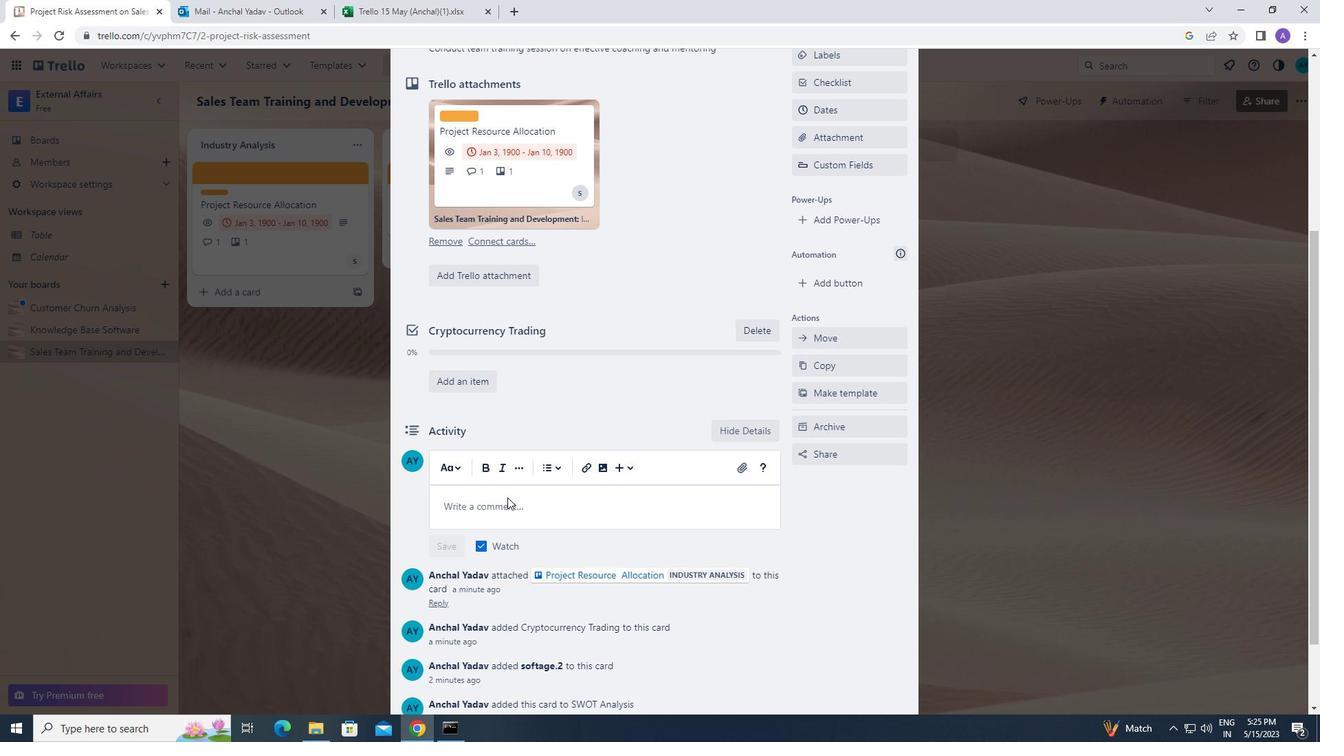 
Action: Mouse pressed left at (507, 498)
Screenshot: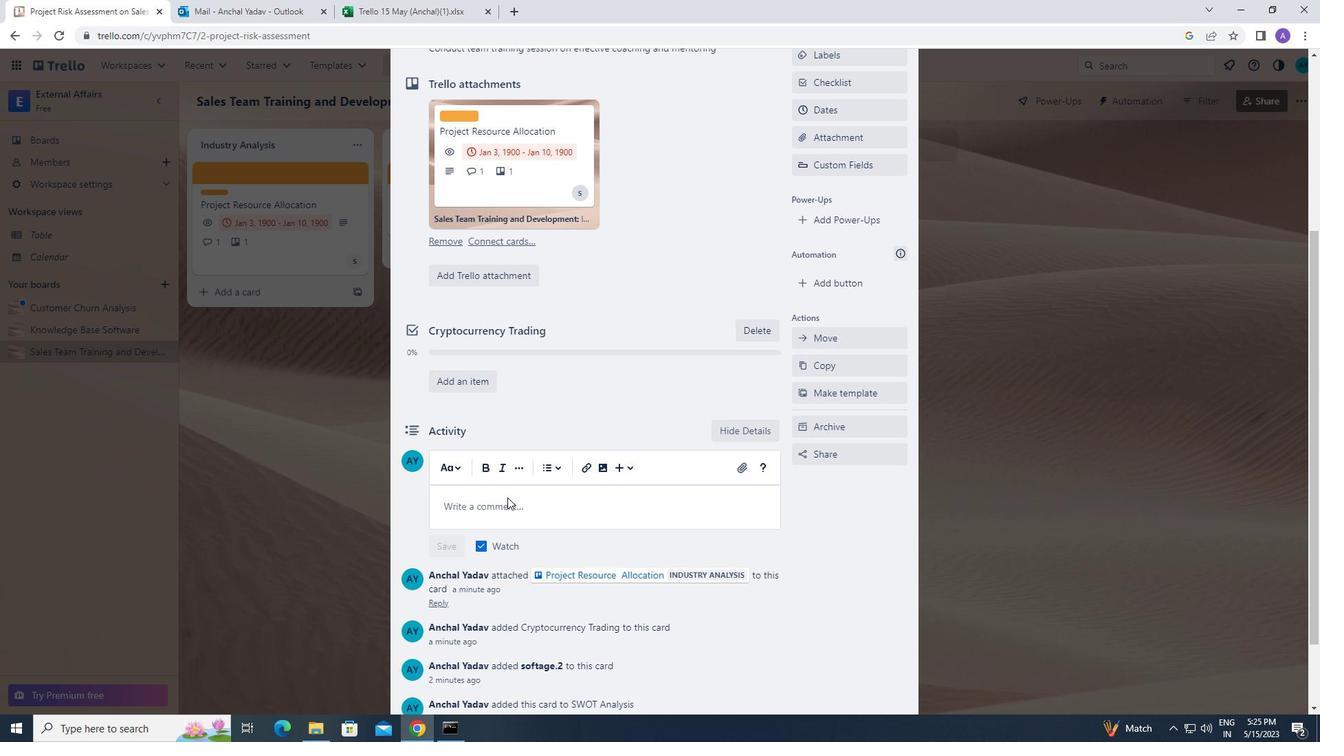 
Action: Key pressed <Key.caps_lock>t<Key.caps_lock>his<Key.space>task<Key.space>requir
Screenshot: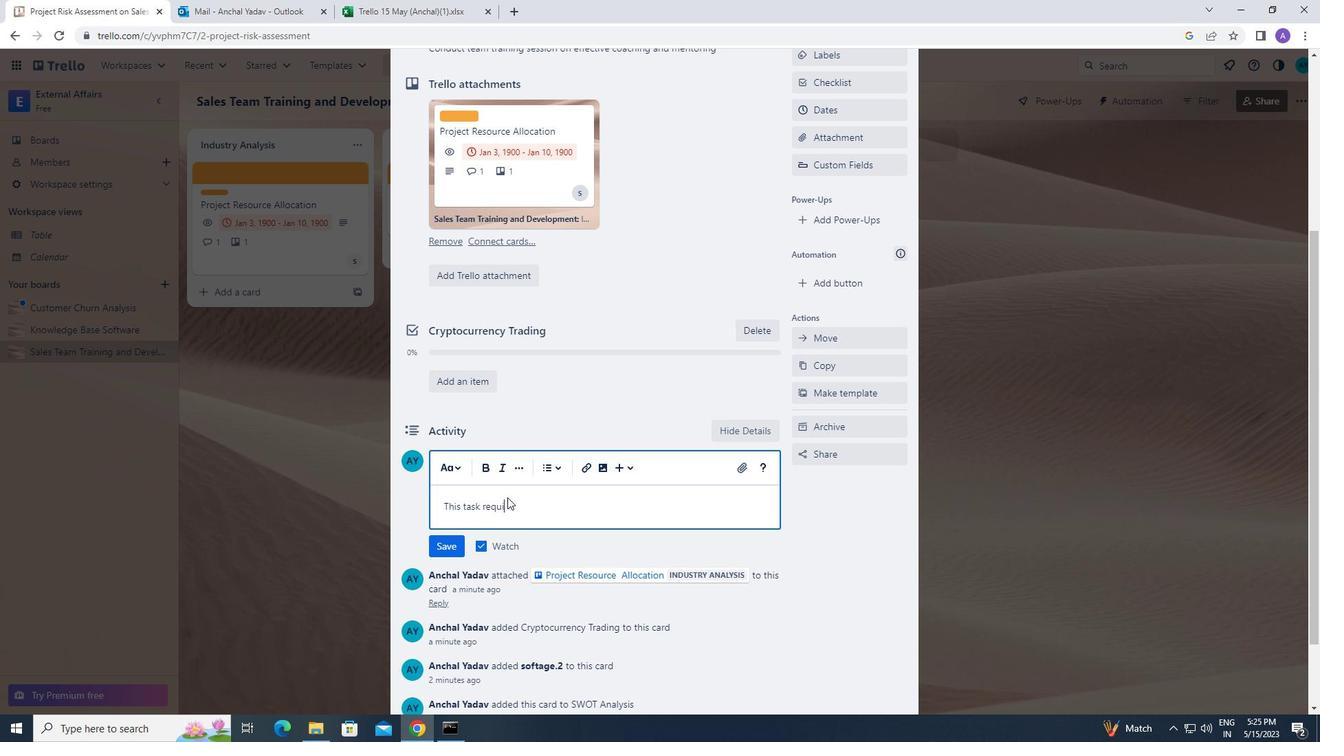 
Action: Mouse moved to (487, 453)
Screenshot: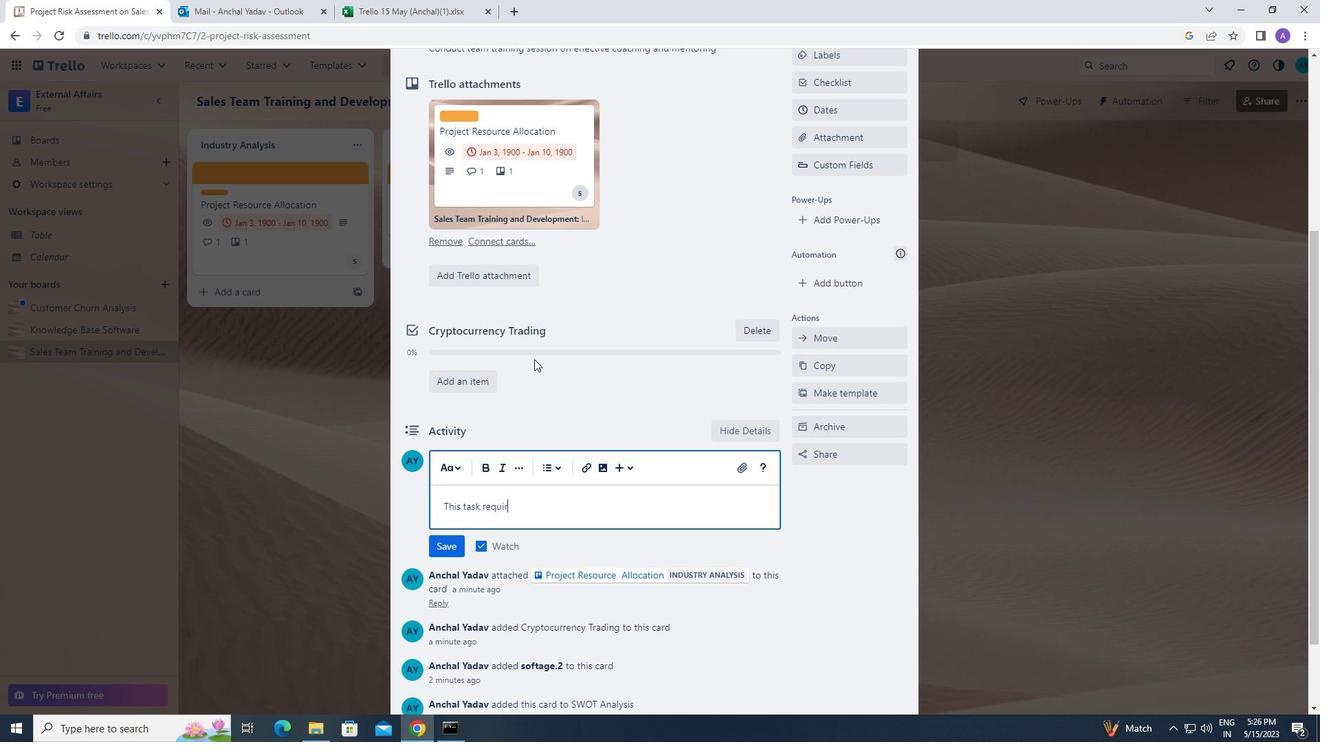 
Action: Key pressed e
Screenshot: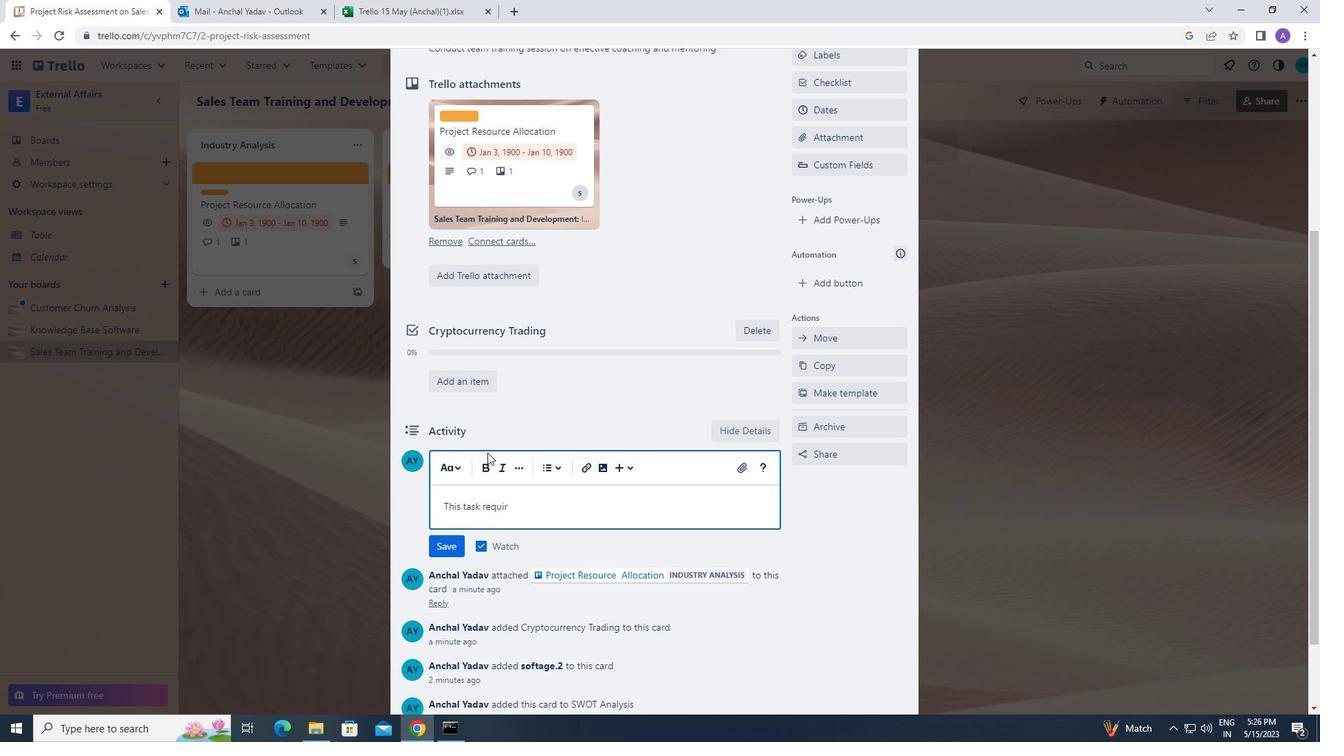 
Action: Mouse moved to (522, 465)
Screenshot: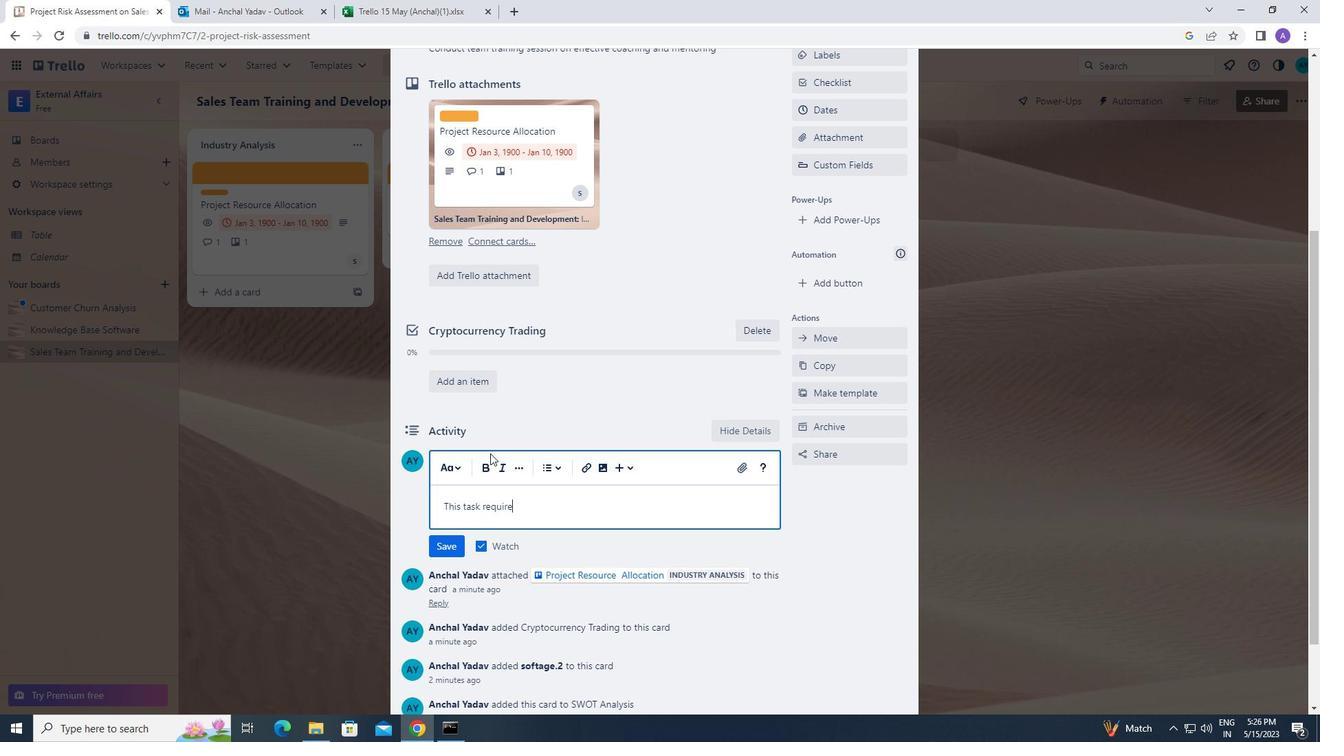 
Action: Key pressed s<Key.space>us<Key.space>to
Screenshot: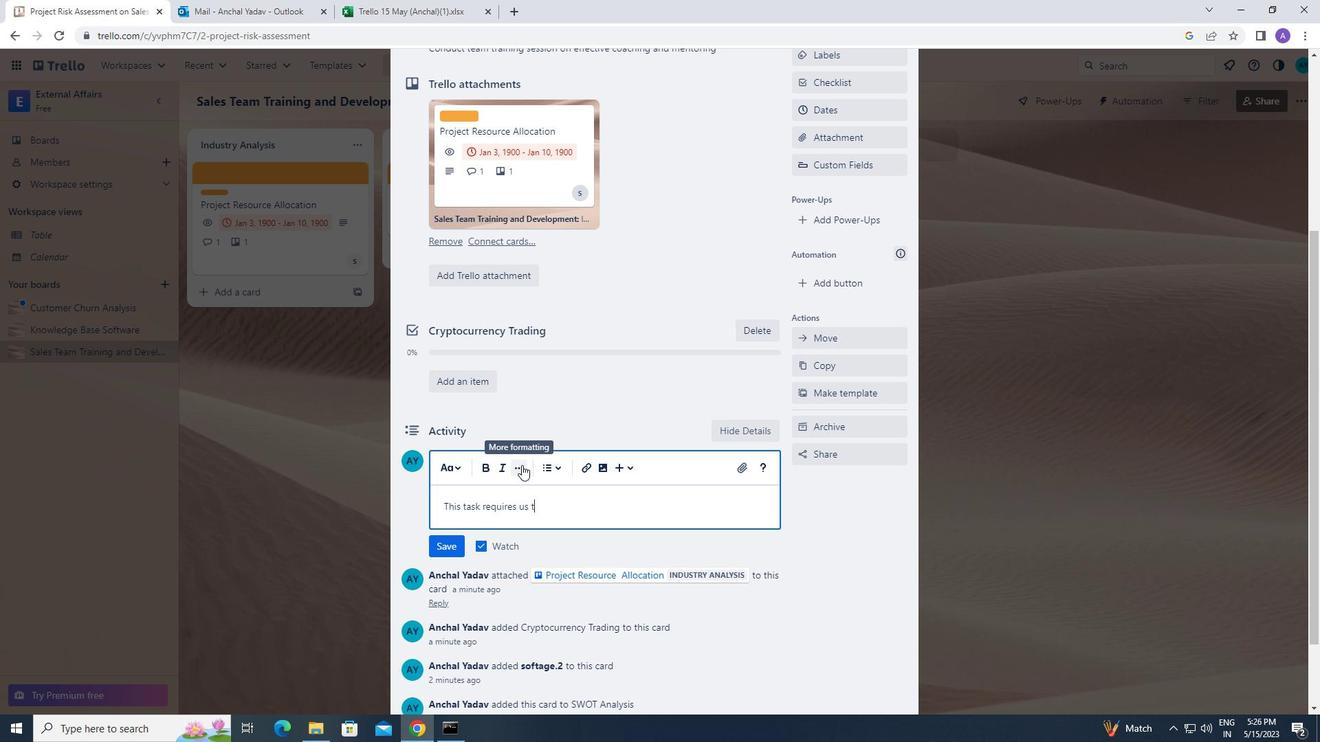 
Action: Mouse moved to (531, 478)
Screenshot: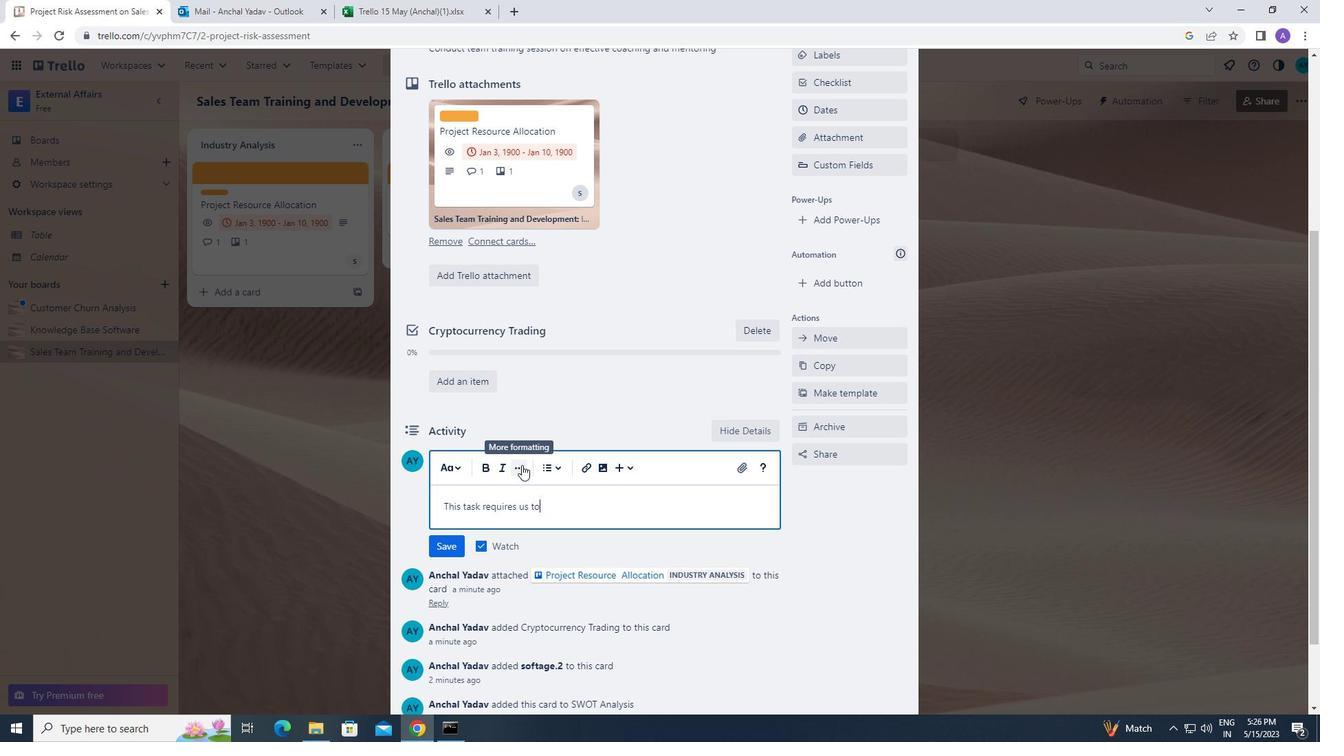 
Action: Key pressed <Key.space>be<Key.space>proactive<Key.space>and<Key.space>take<Key.space>initiative,rar<Key.backspace>ther
Screenshot: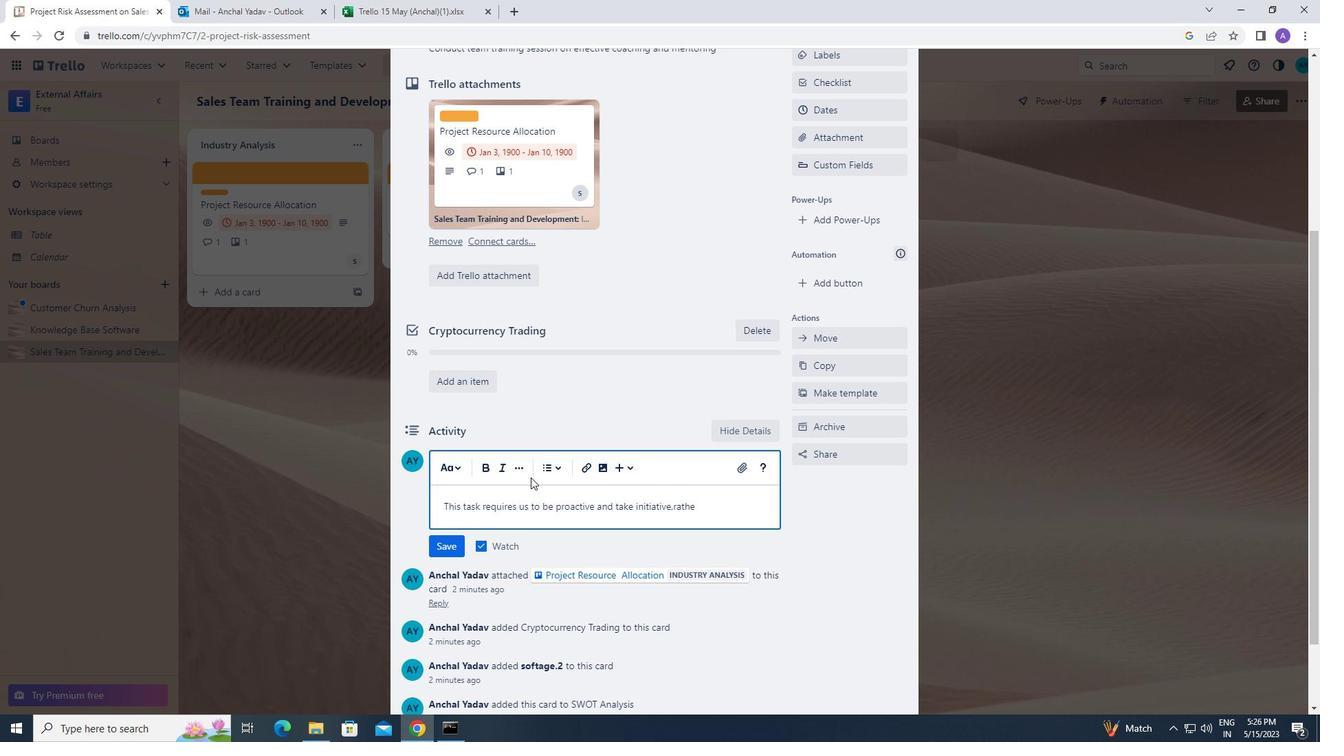 
Action: Mouse moved to (670, 505)
Screenshot: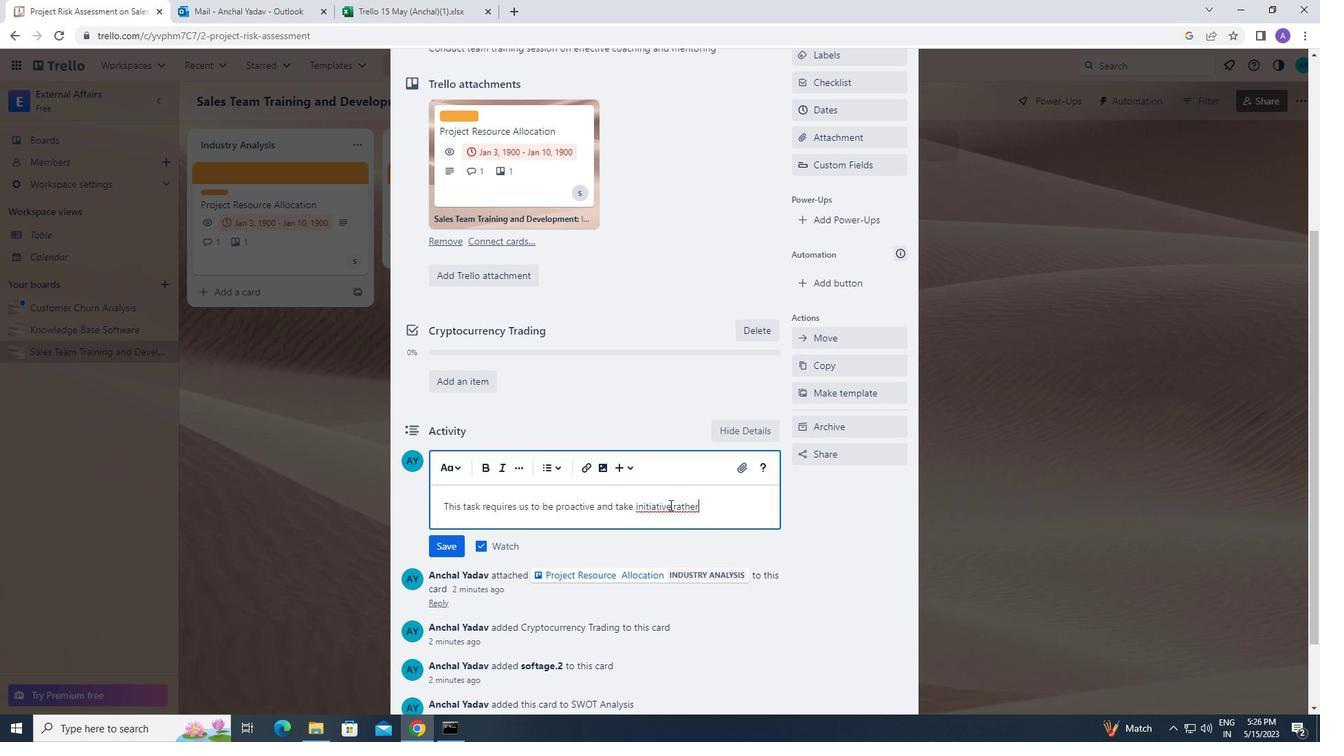 
Action: Mouse pressed left at (670, 505)
Screenshot: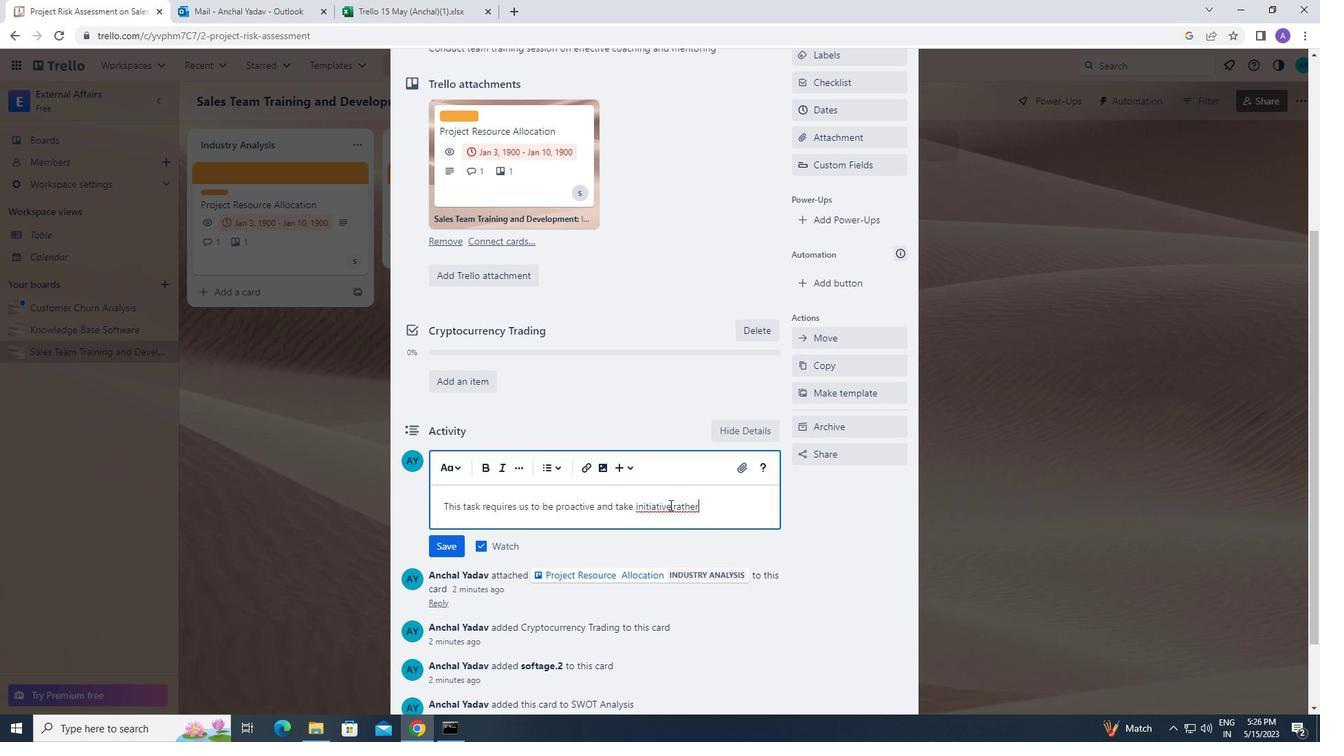 
Action: Mouse moved to (674, 509)
Screenshot: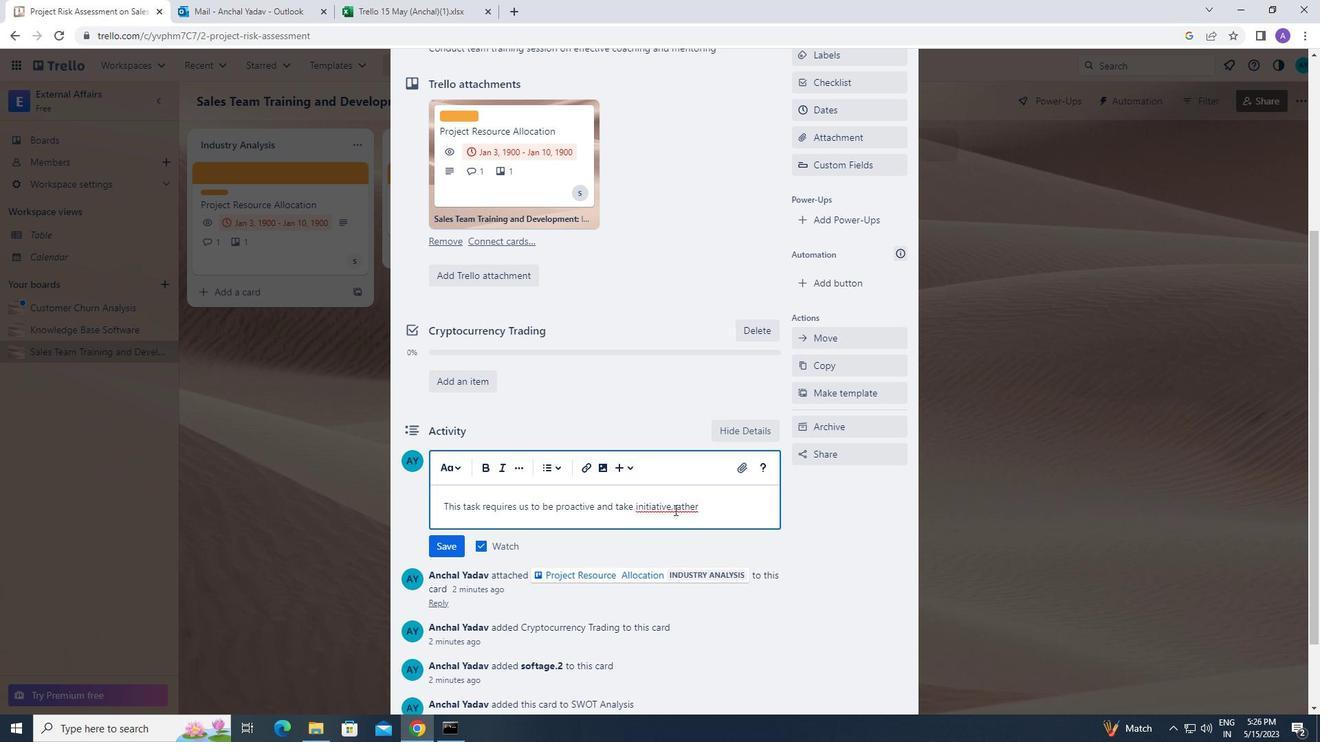 
Action: Mouse pressed left at (674, 509)
Screenshot: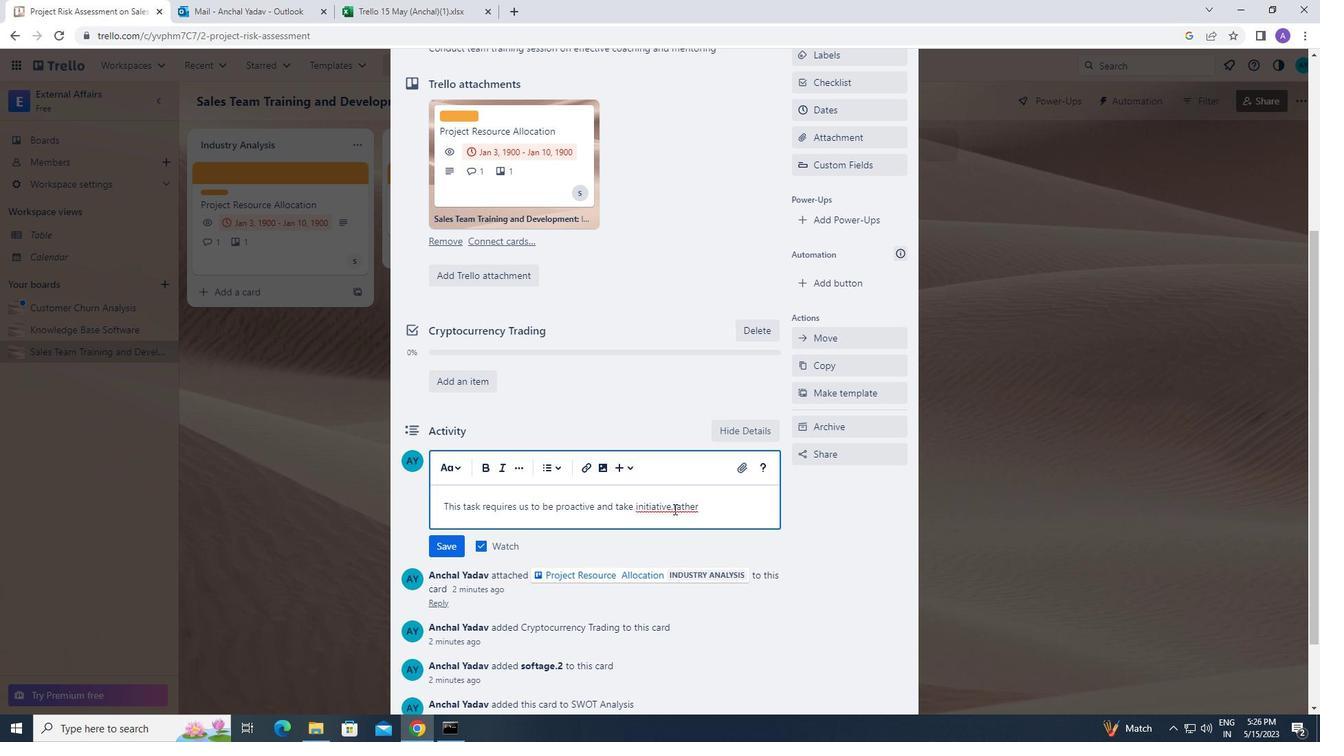 
Action: Mouse moved to (703, 511)
Screenshot: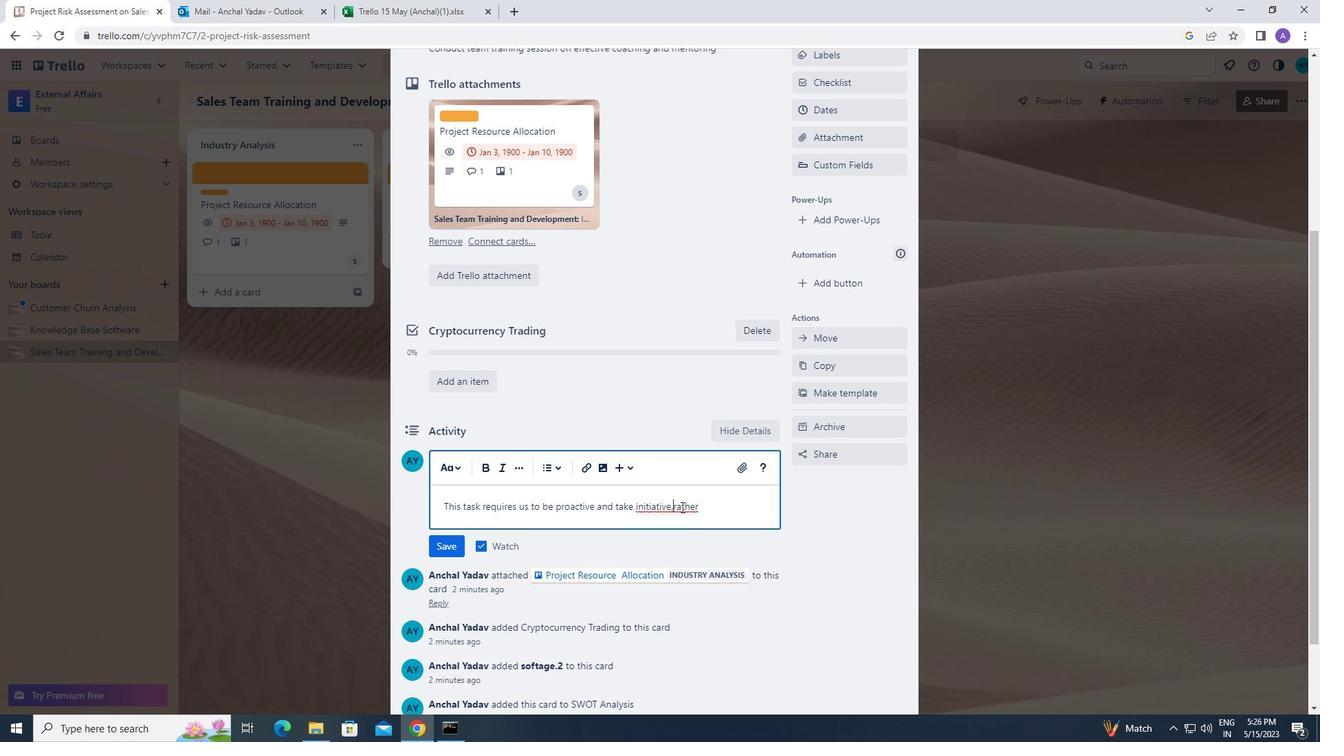 
Action: Key pressed <Key.space>
Screenshot: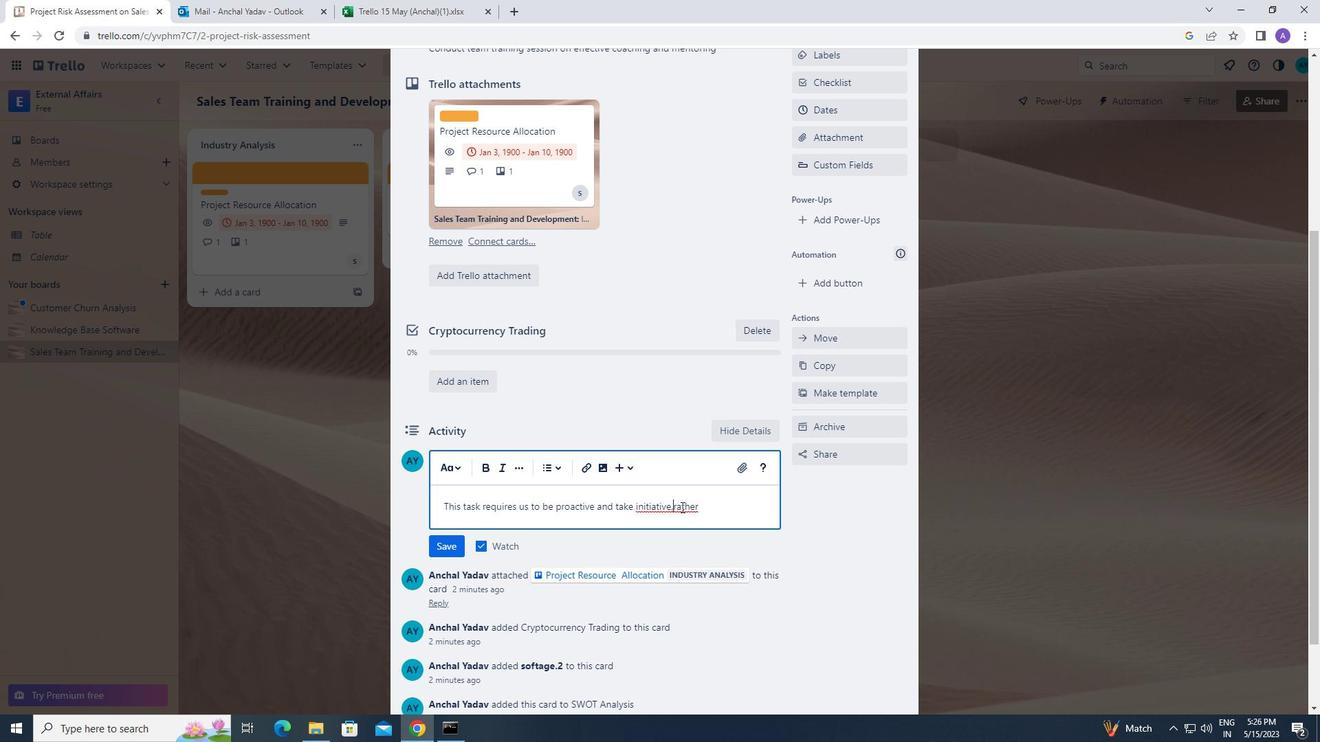 
Action: Mouse moved to (733, 501)
Screenshot: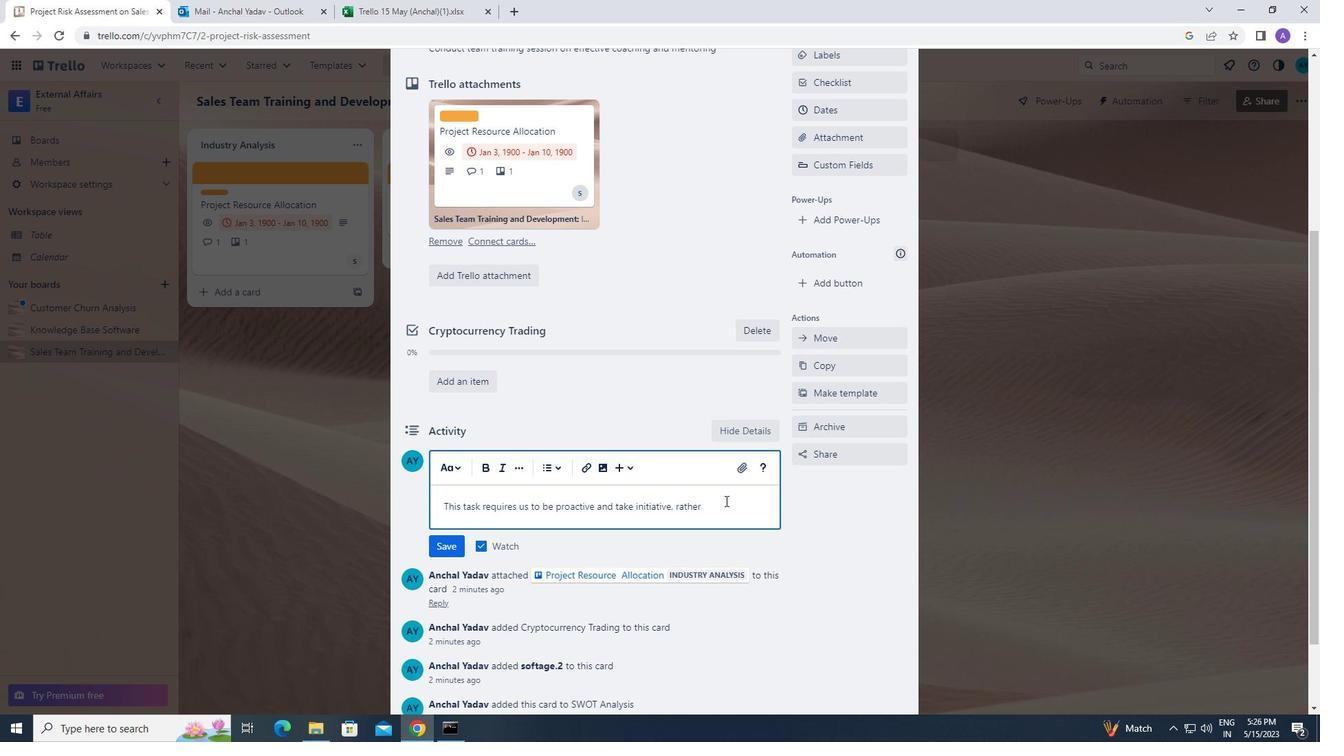 
Action: Mouse pressed left at (733, 501)
Screenshot: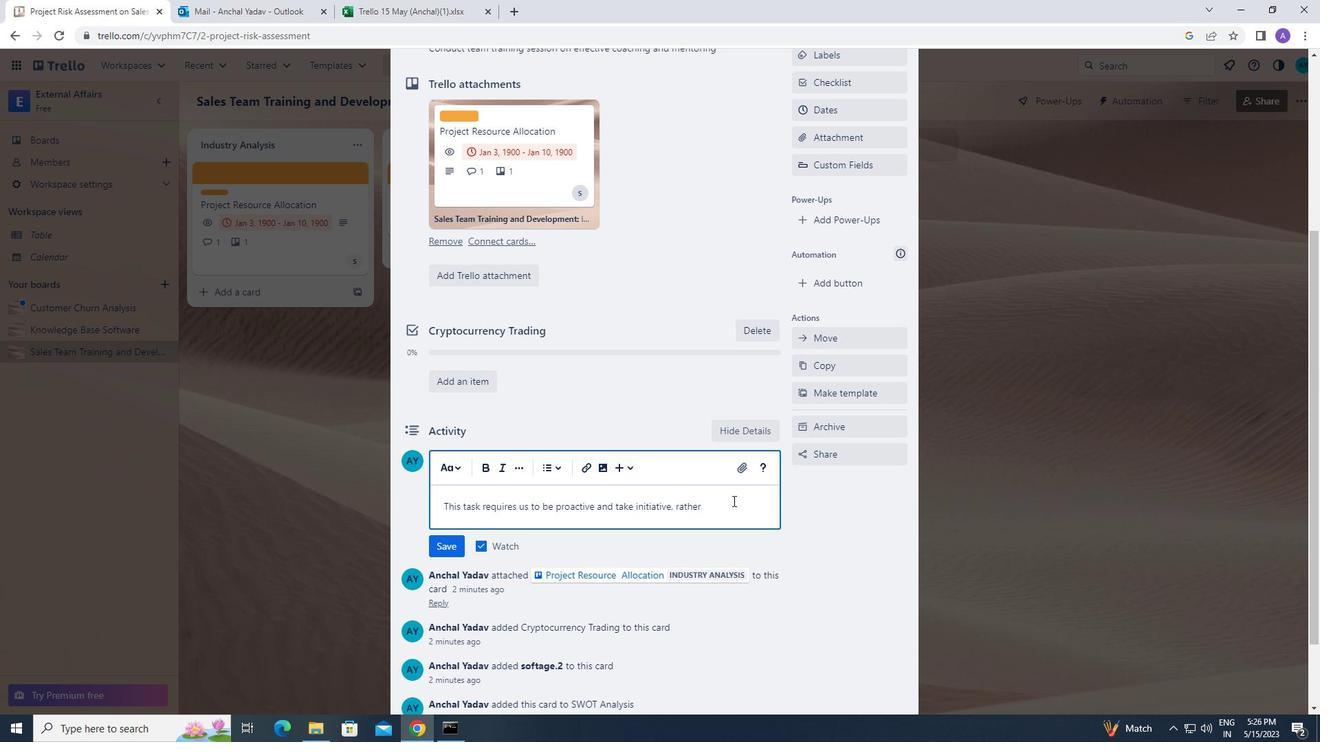 
Action: Mouse moved to (731, 501)
Screenshot: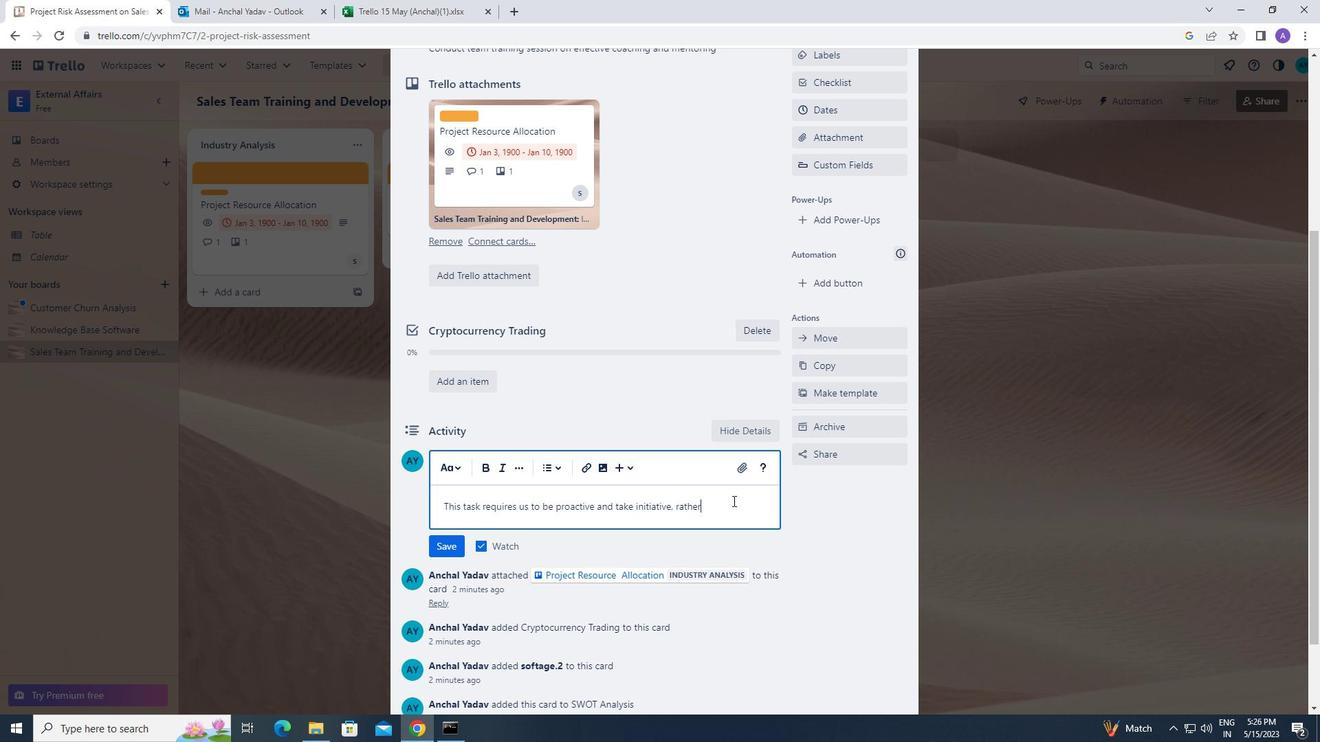 
Action: Key pressed <Key.space>than<Key.space>waiting<Key.space>for<Key.space>othr<Key.backspace>ers<Key.space>to<Key.space>act
Screenshot: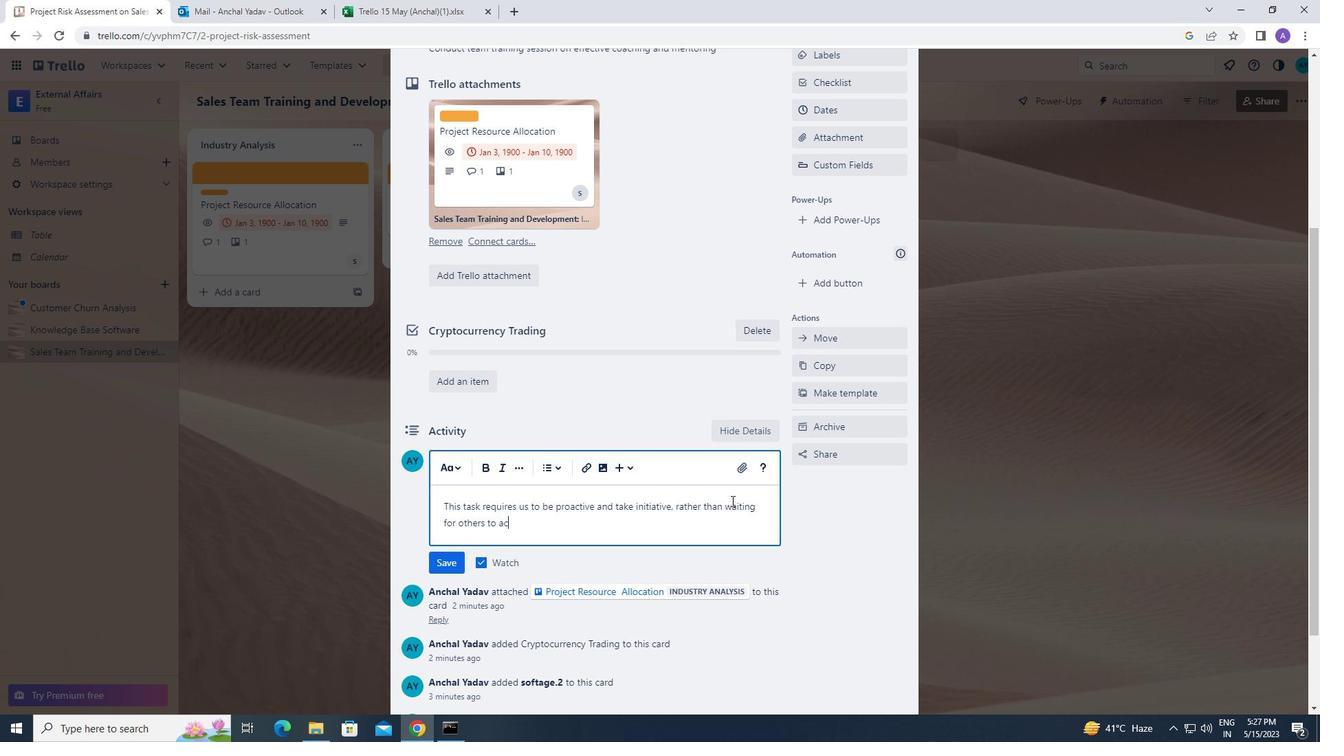 
Action: Mouse moved to (460, 566)
Screenshot: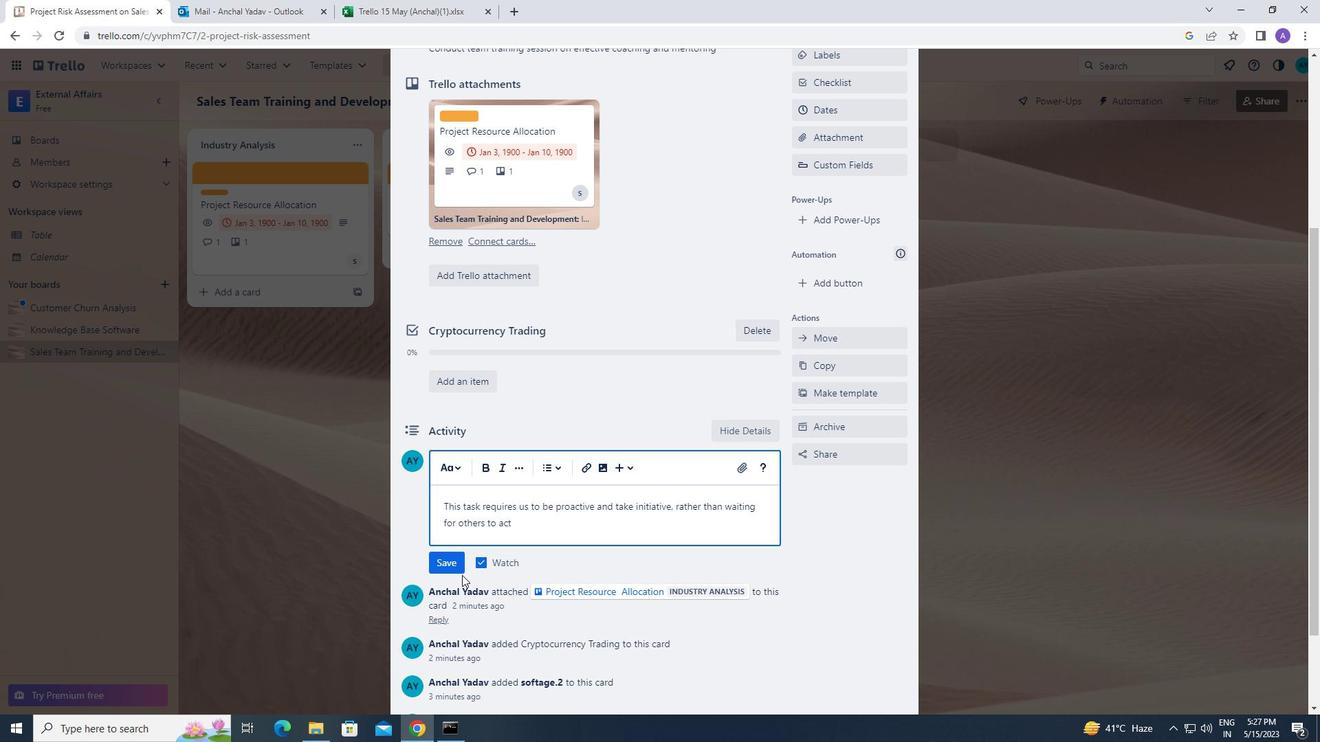 
Action: Mouse pressed left at (460, 566)
Screenshot: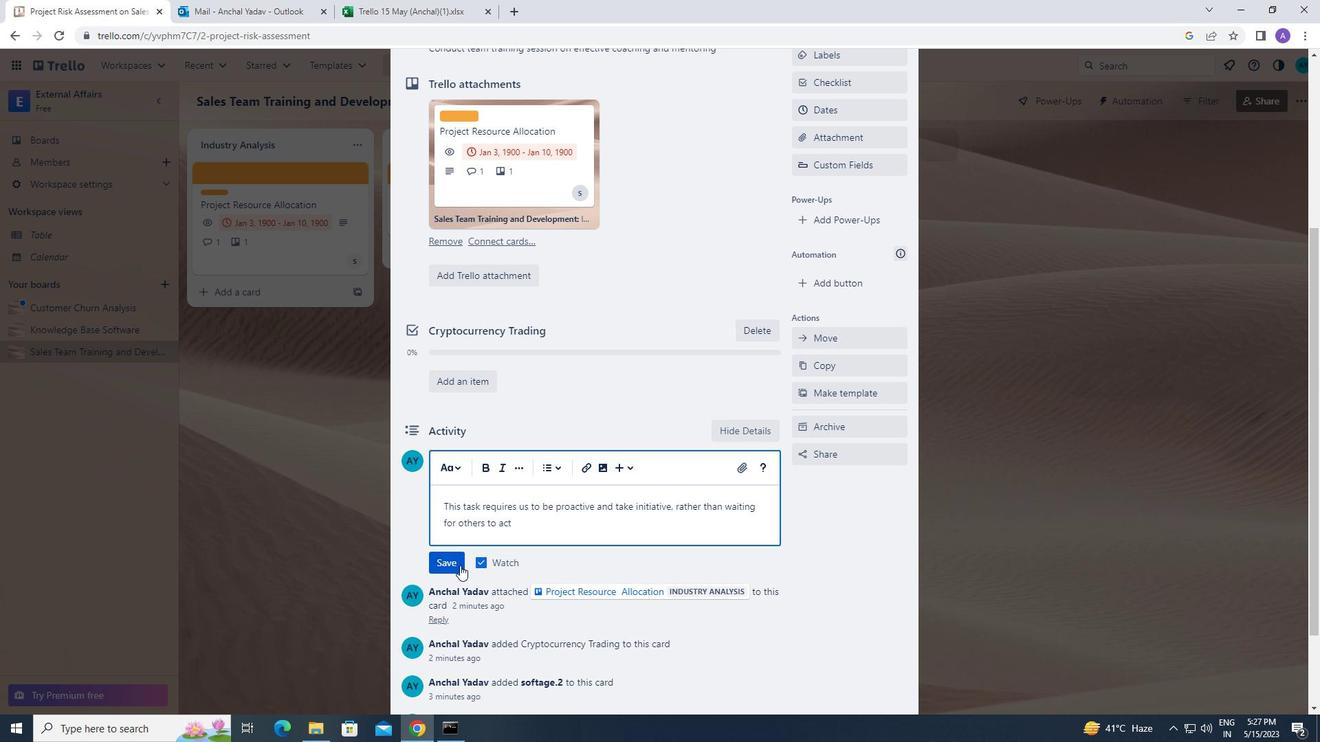 
Action: Mouse moved to (769, 277)
Screenshot: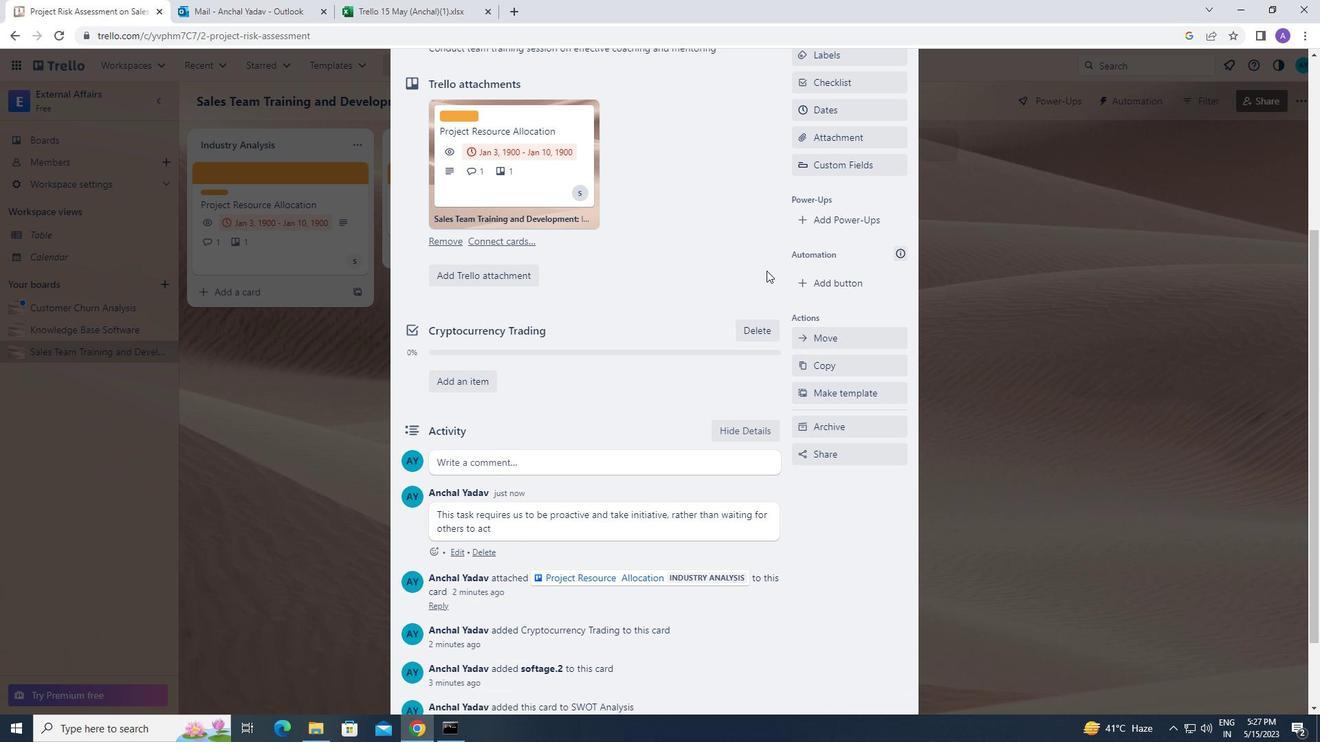 
Action: Mouse scrolled (769, 277) with delta (0, 0)
Screenshot: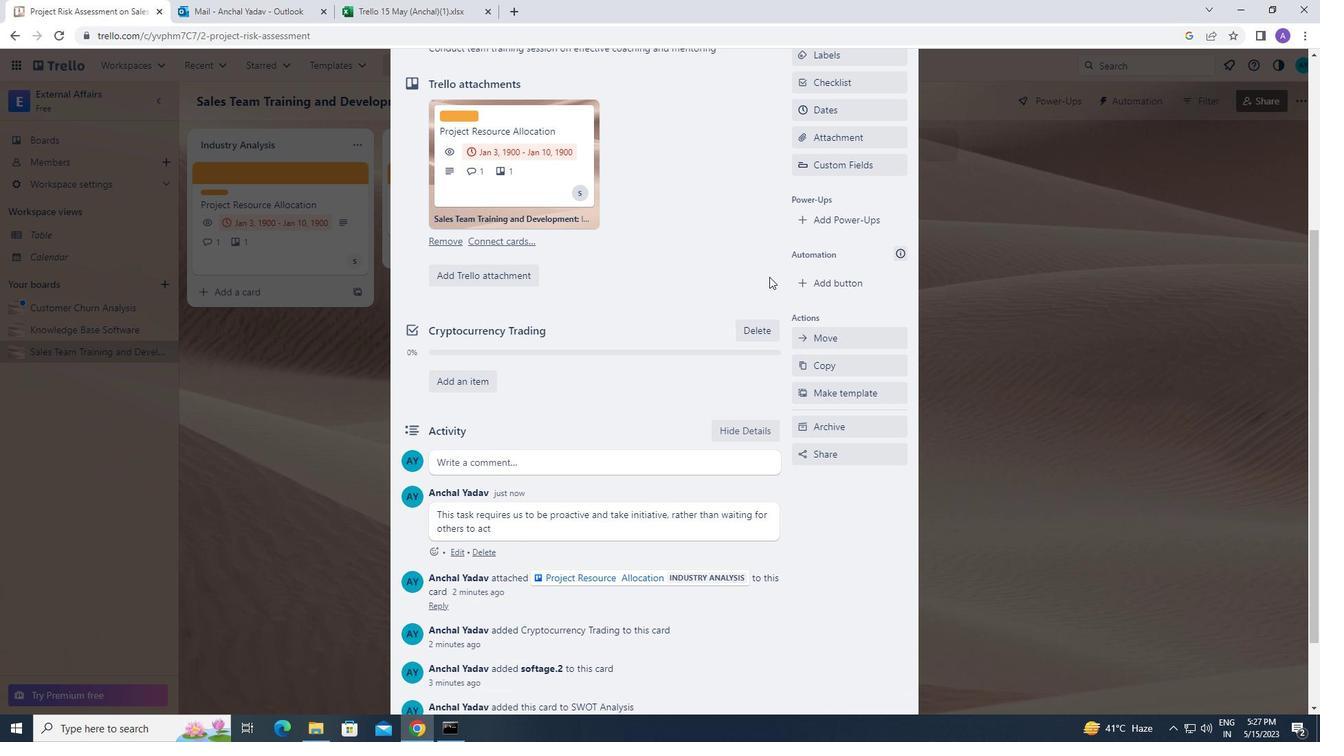 
Action: Mouse scrolled (769, 277) with delta (0, 0)
Screenshot: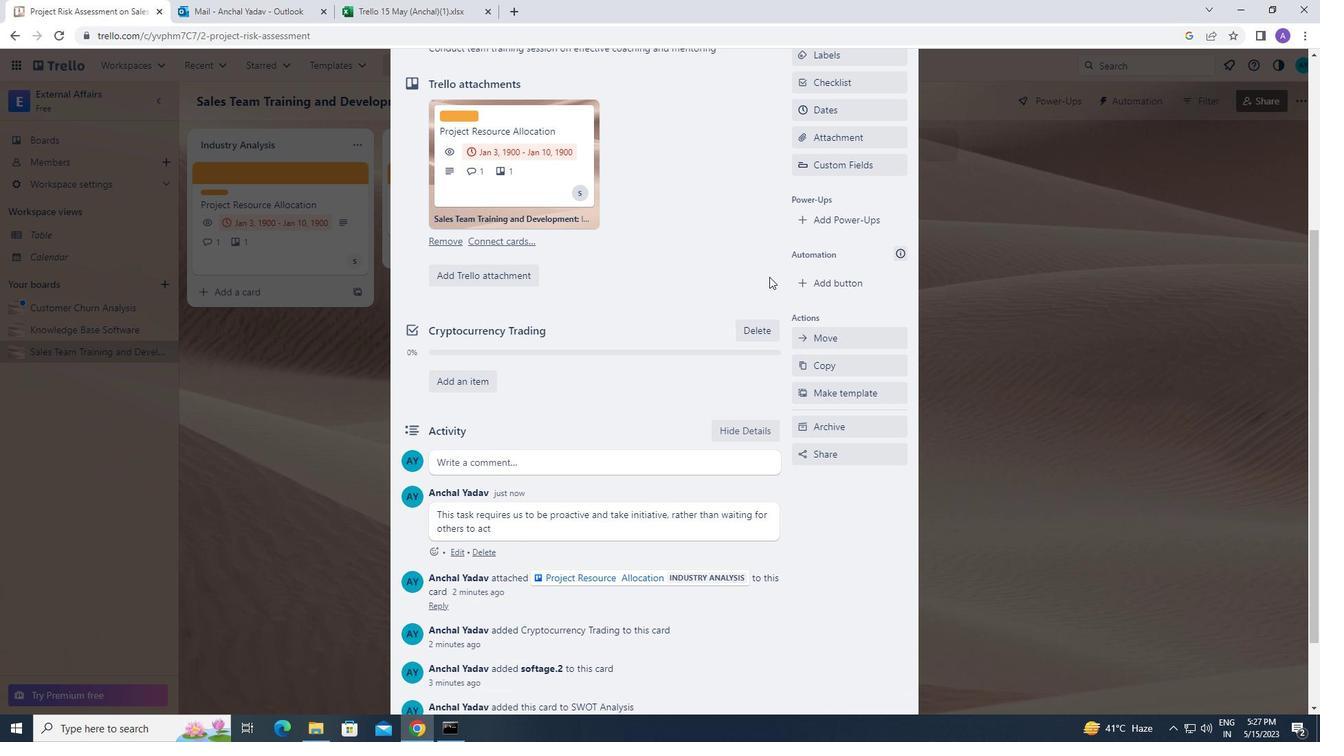 
Action: Mouse moved to (830, 242)
Screenshot: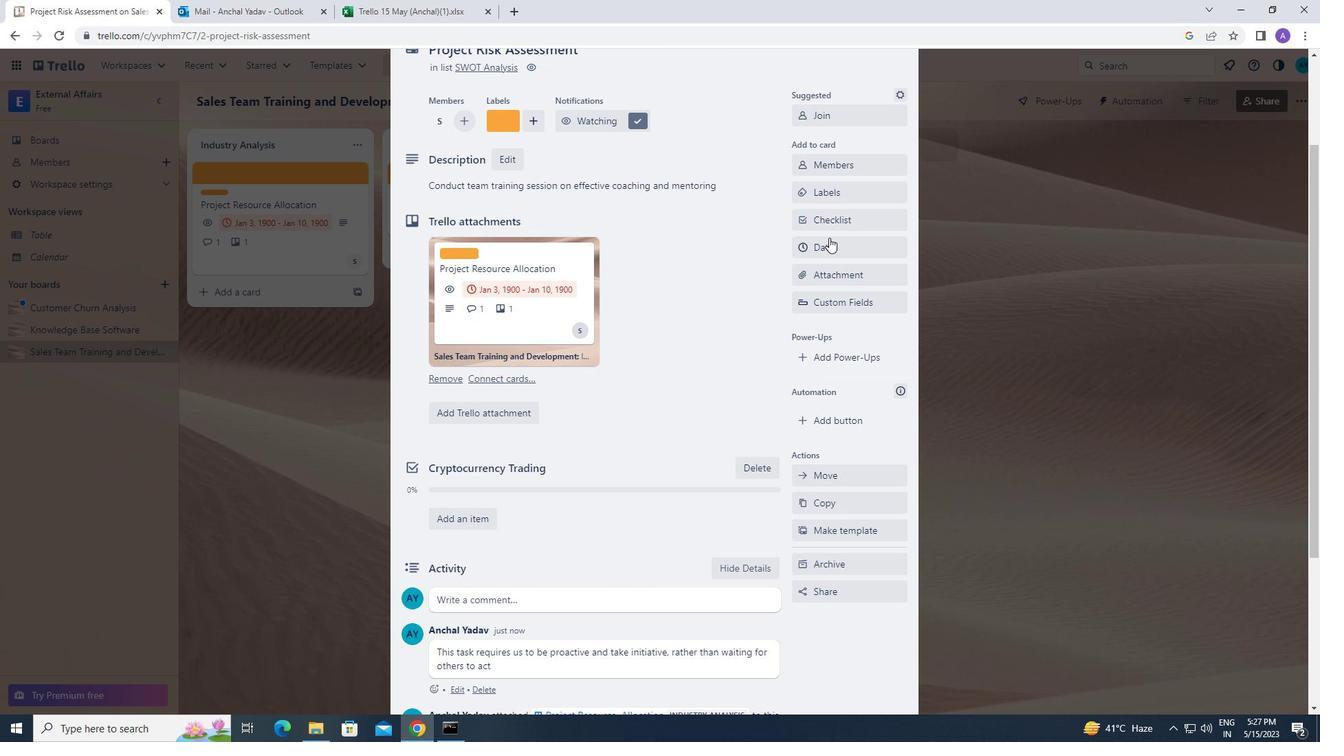 
Action: Mouse pressed left at (830, 242)
Screenshot: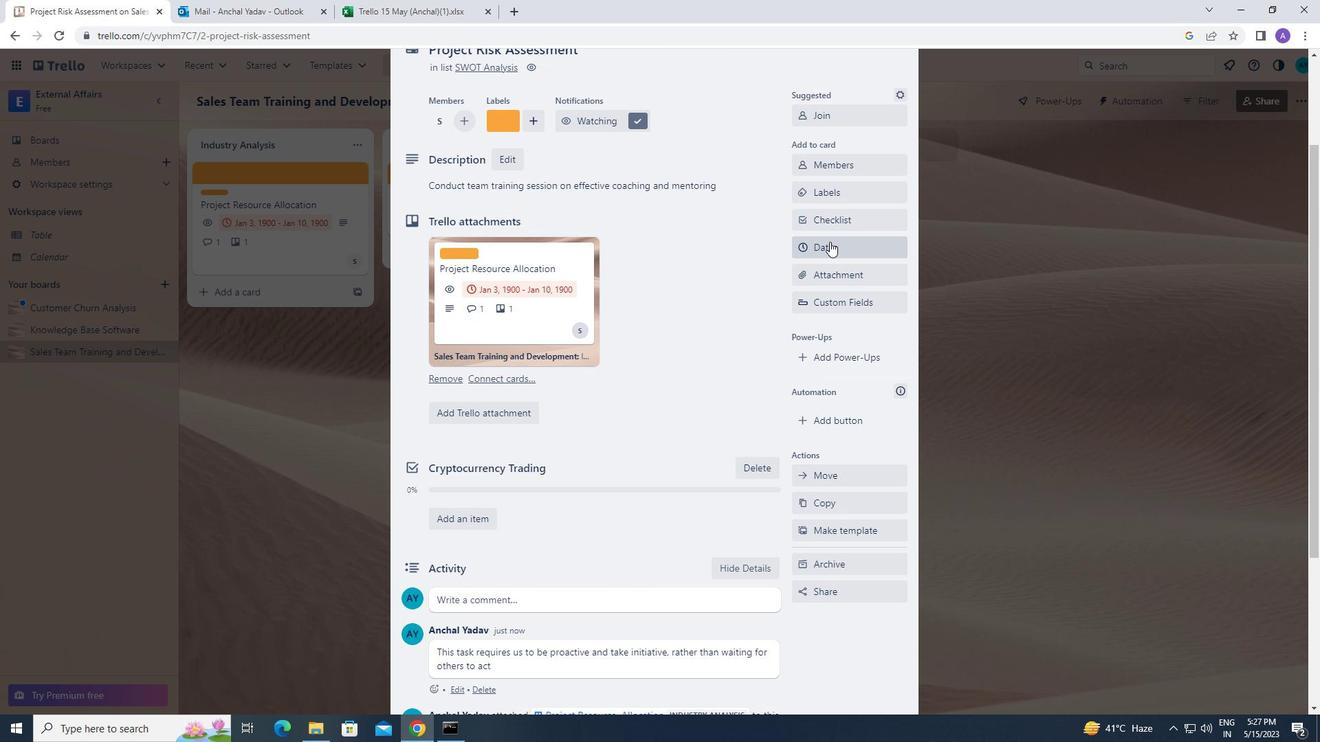 
Action: Mouse moved to (805, 350)
Screenshot: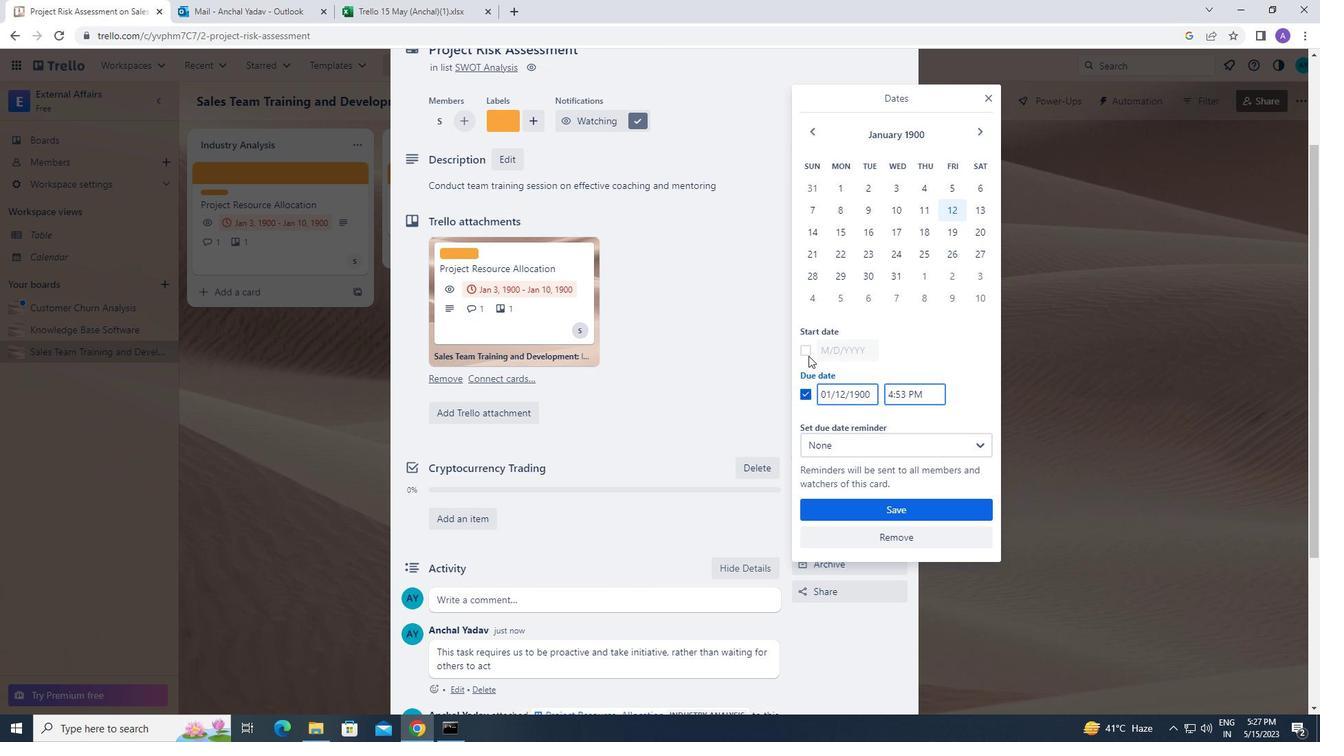
Action: Mouse pressed left at (805, 350)
Screenshot: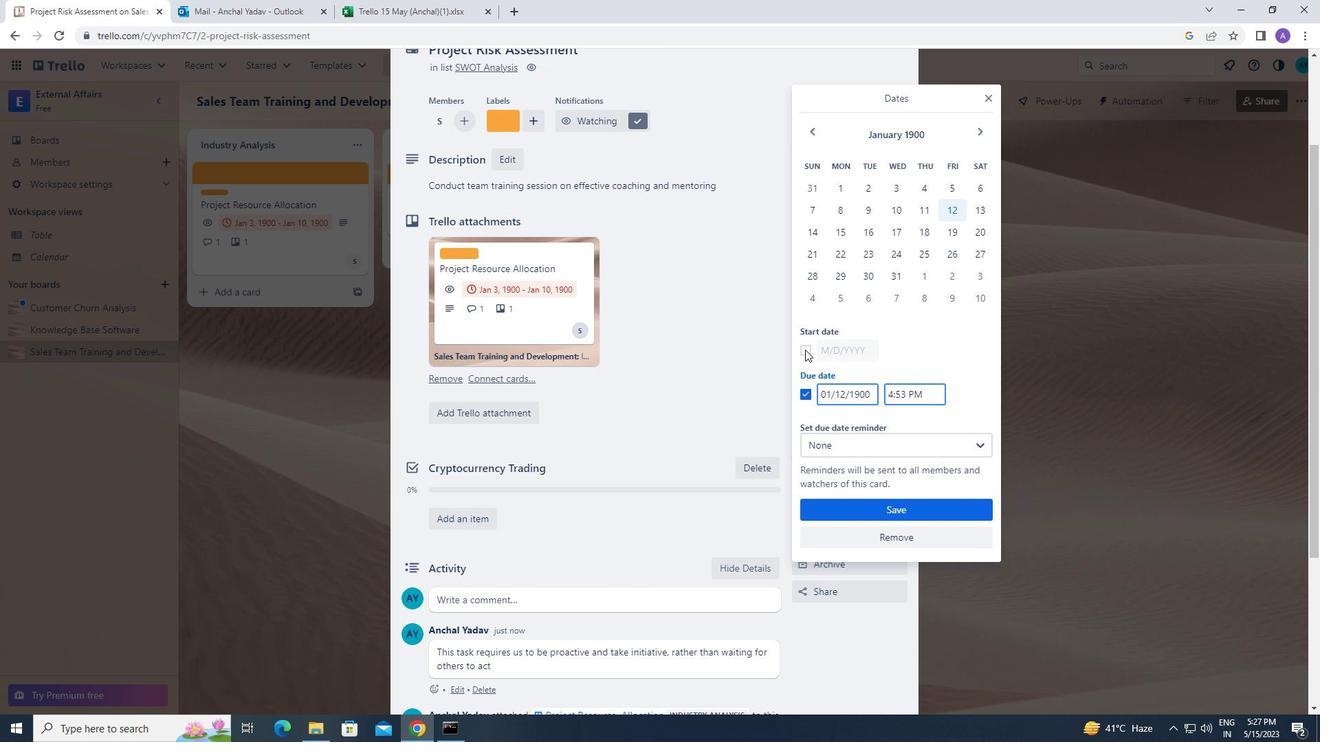 
Action: Mouse moved to (839, 351)
Screenshot: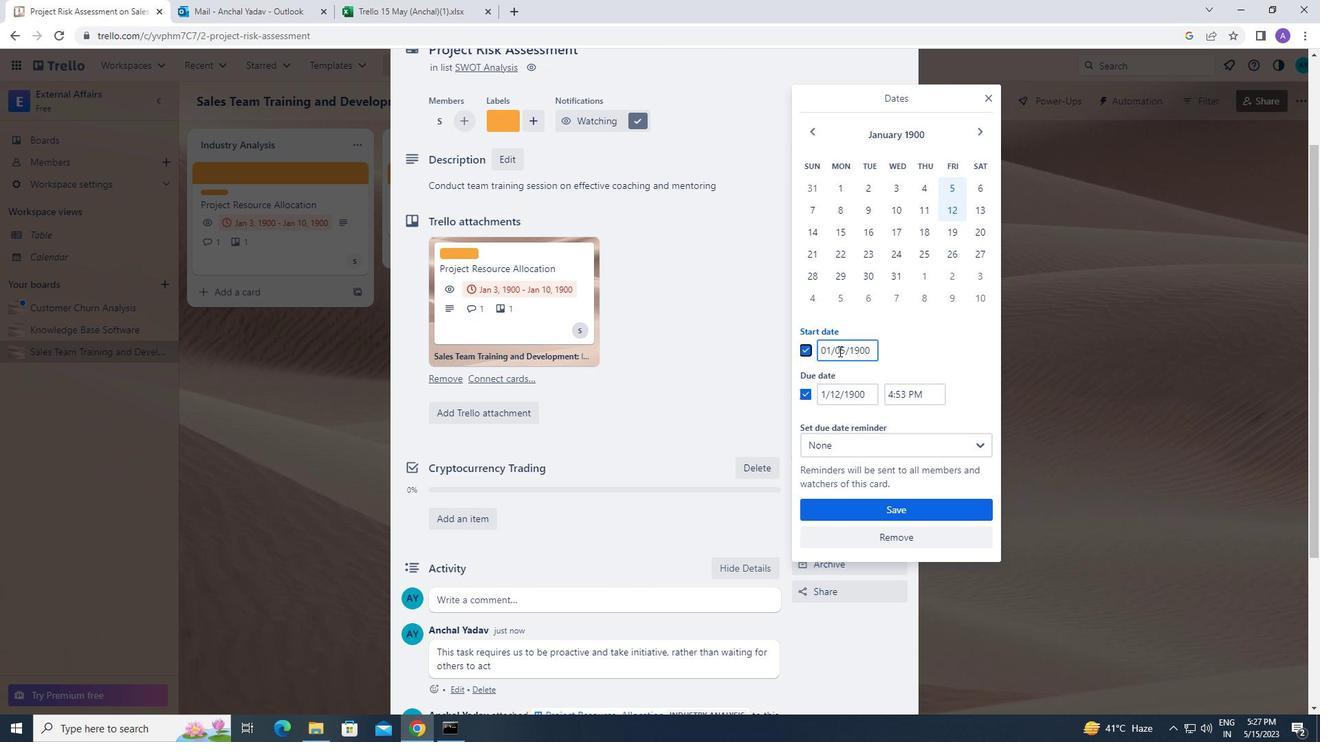 
Action: Mouse pressed left at (839, 351)
Screenshot: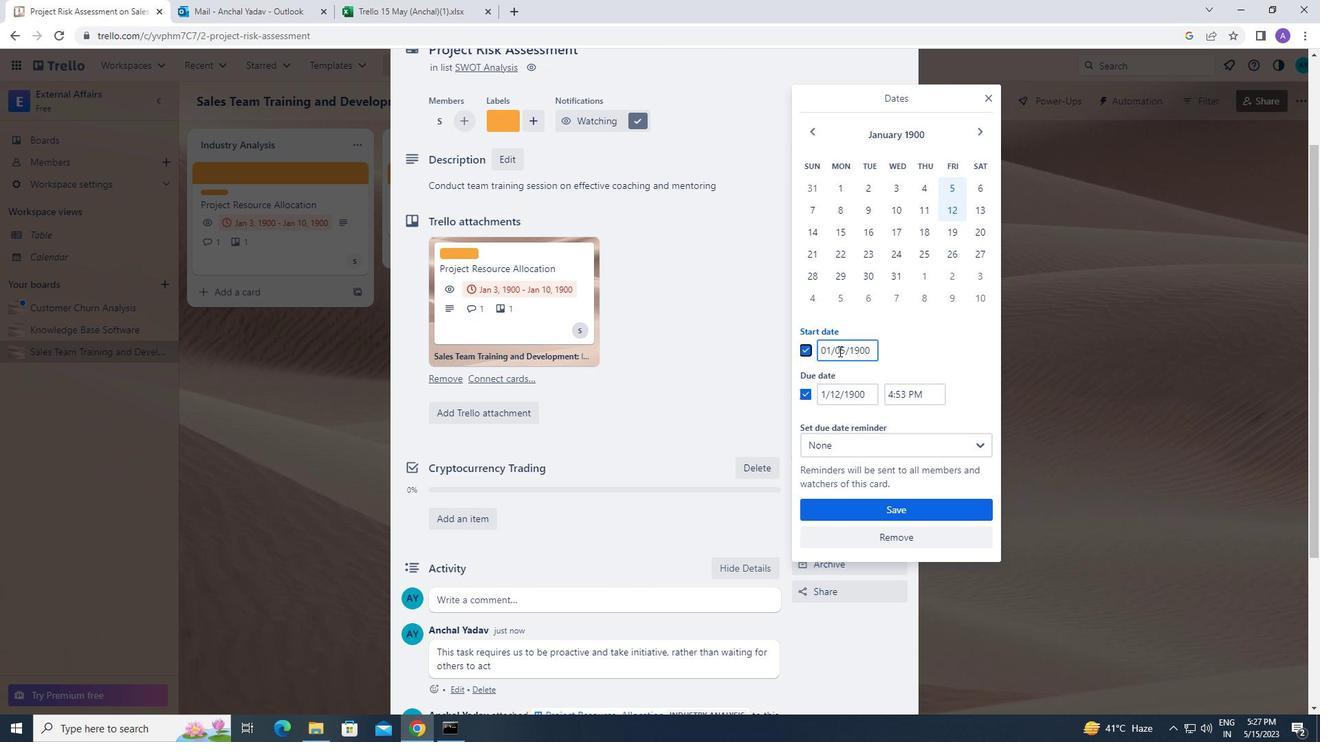 
Action: Mouse moved to (835, 348)
Screenshot: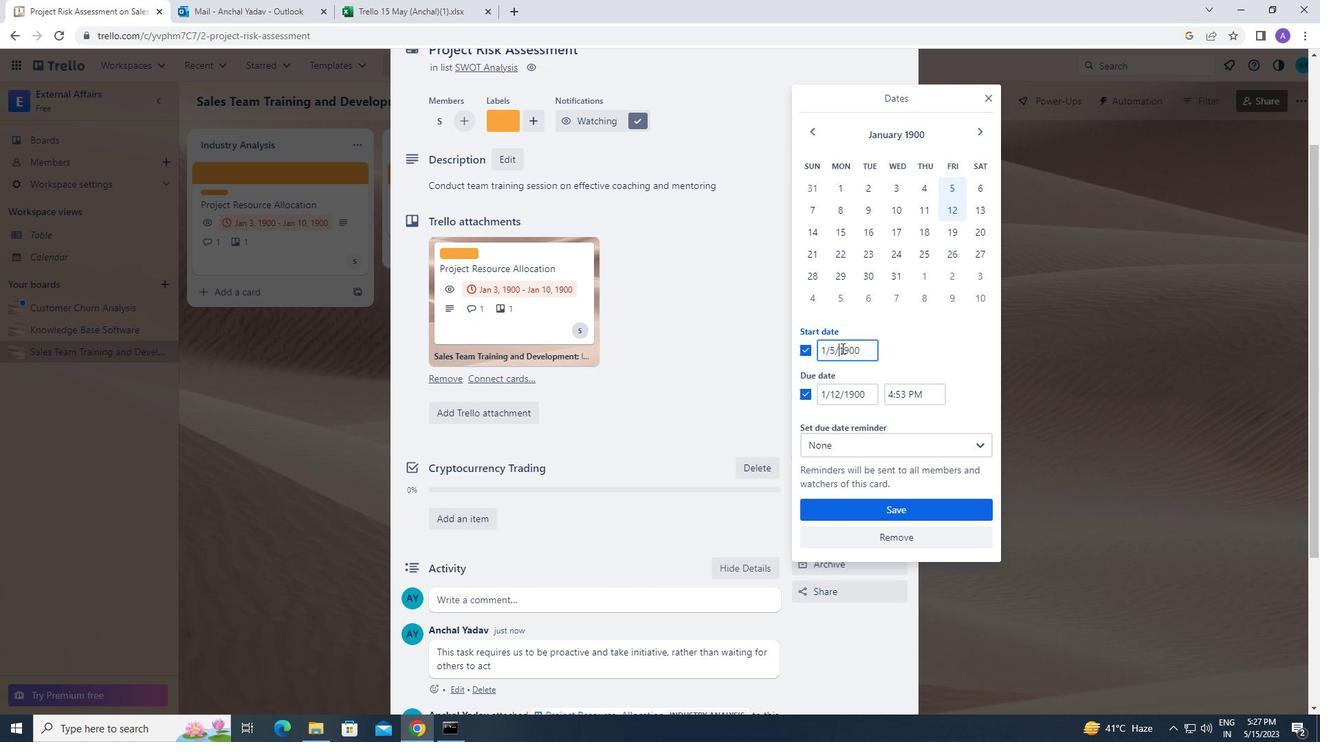 
Action: Mouse pressed left at (835, 348)
Screenshot: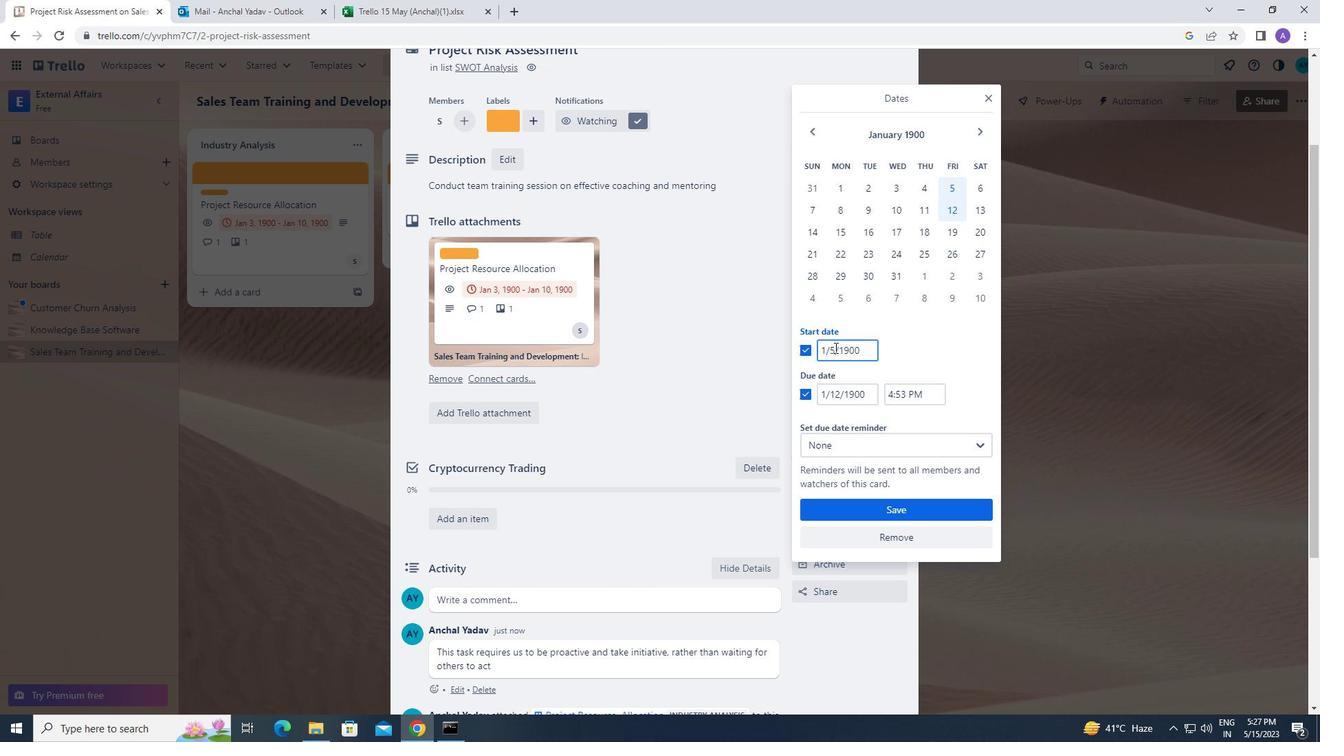 
Action: Key pressed <Key.backspace>06
Screenshot: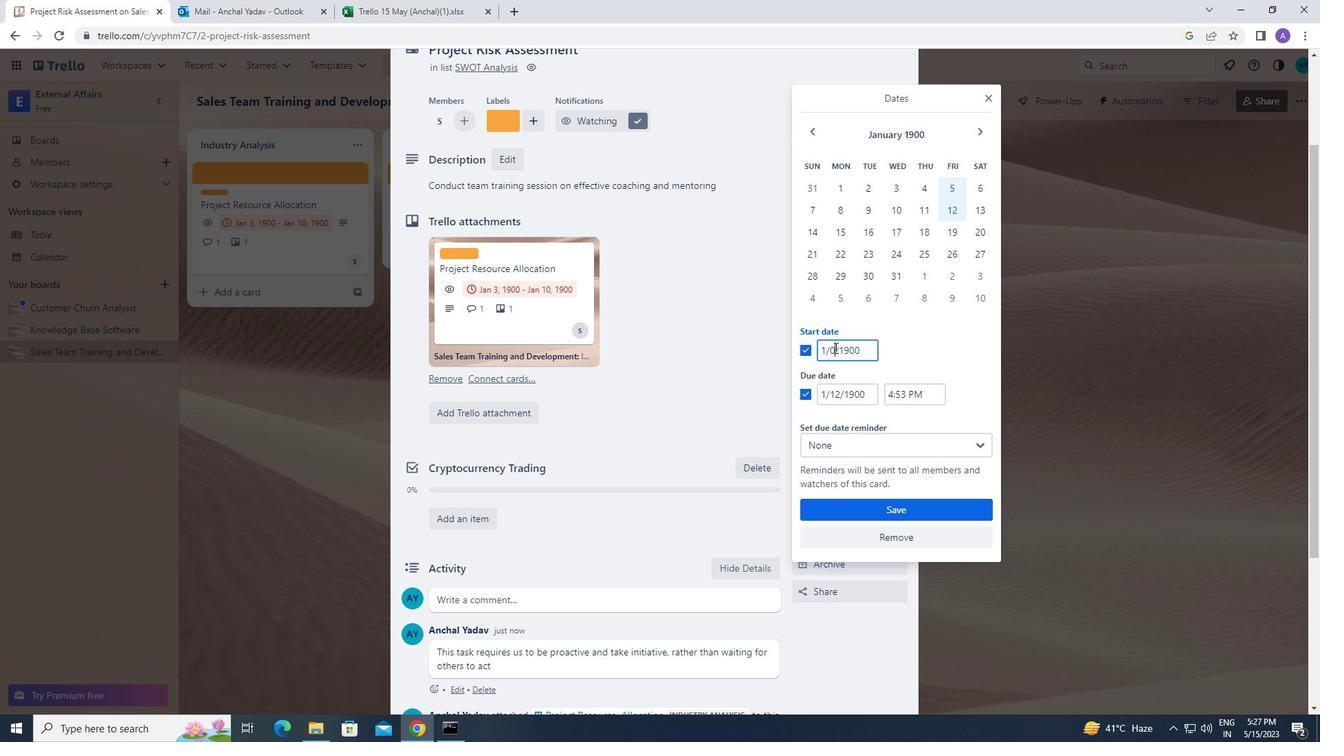 
Action: Mouse moved to (831, 397)
Screenshot: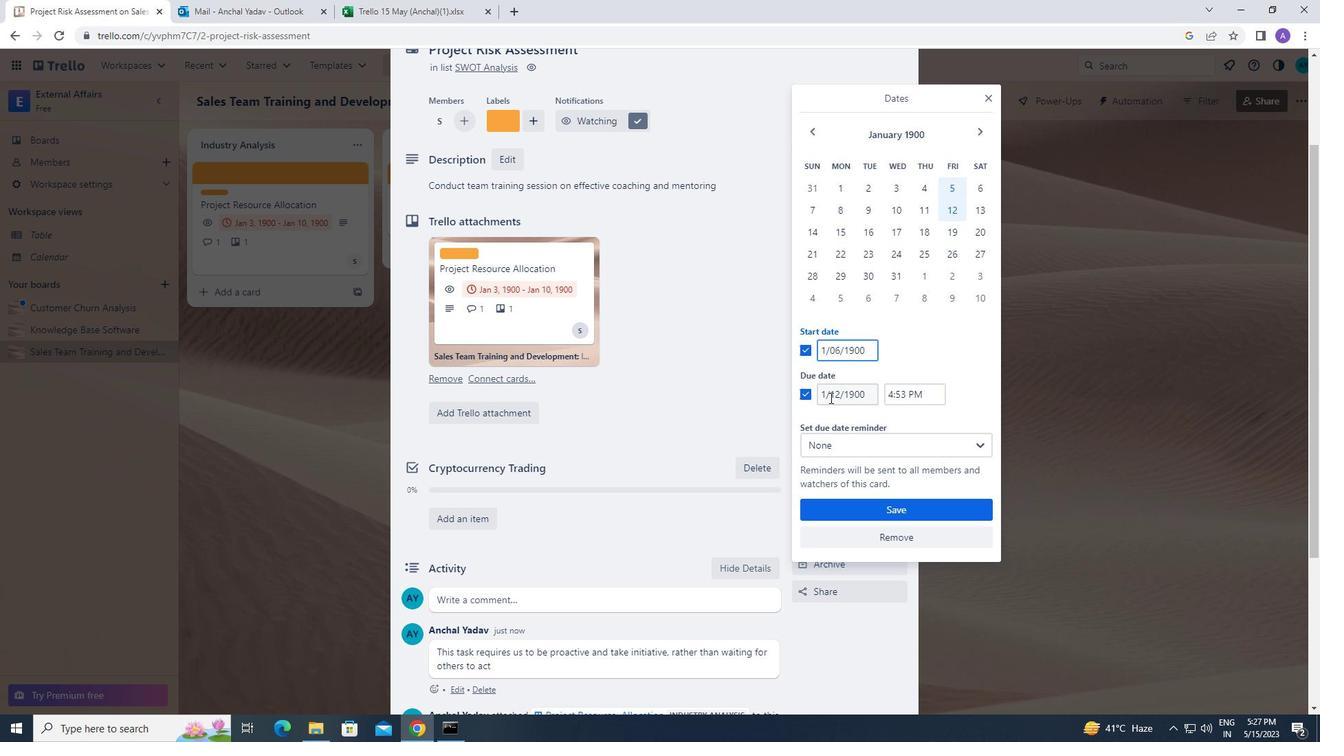 
Action: Mouse pressed left at (831, 397)
Screenshot: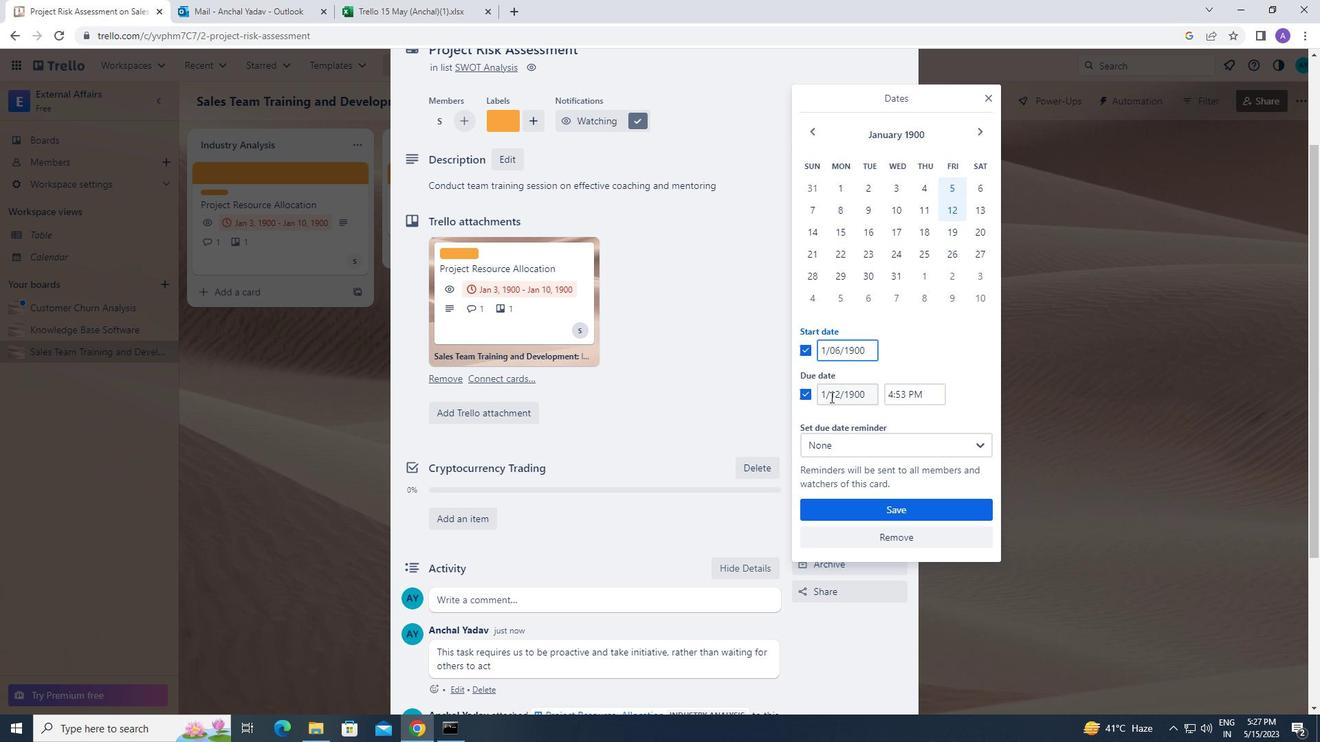 
Action: Mouse moved to (839, 395)
Screenshot: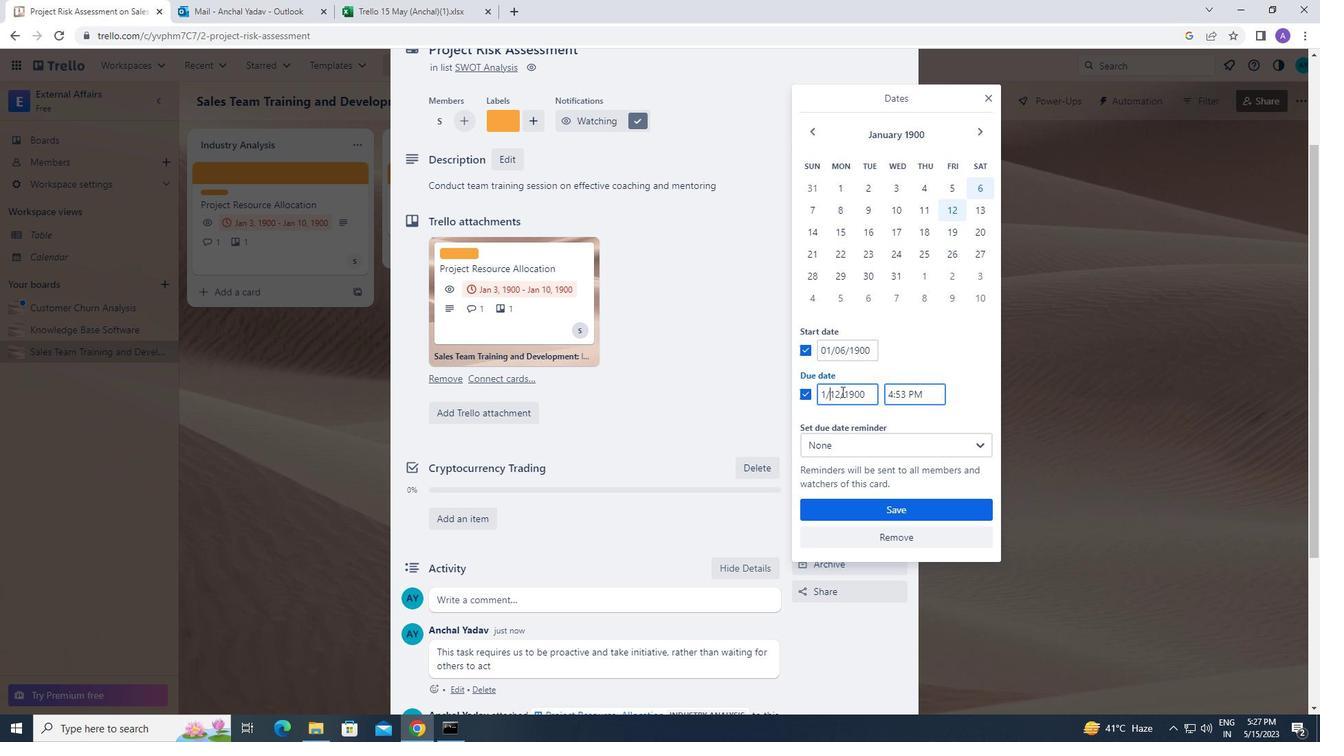 
Action: Mouse pressed left at (839, 395)
Screenshot: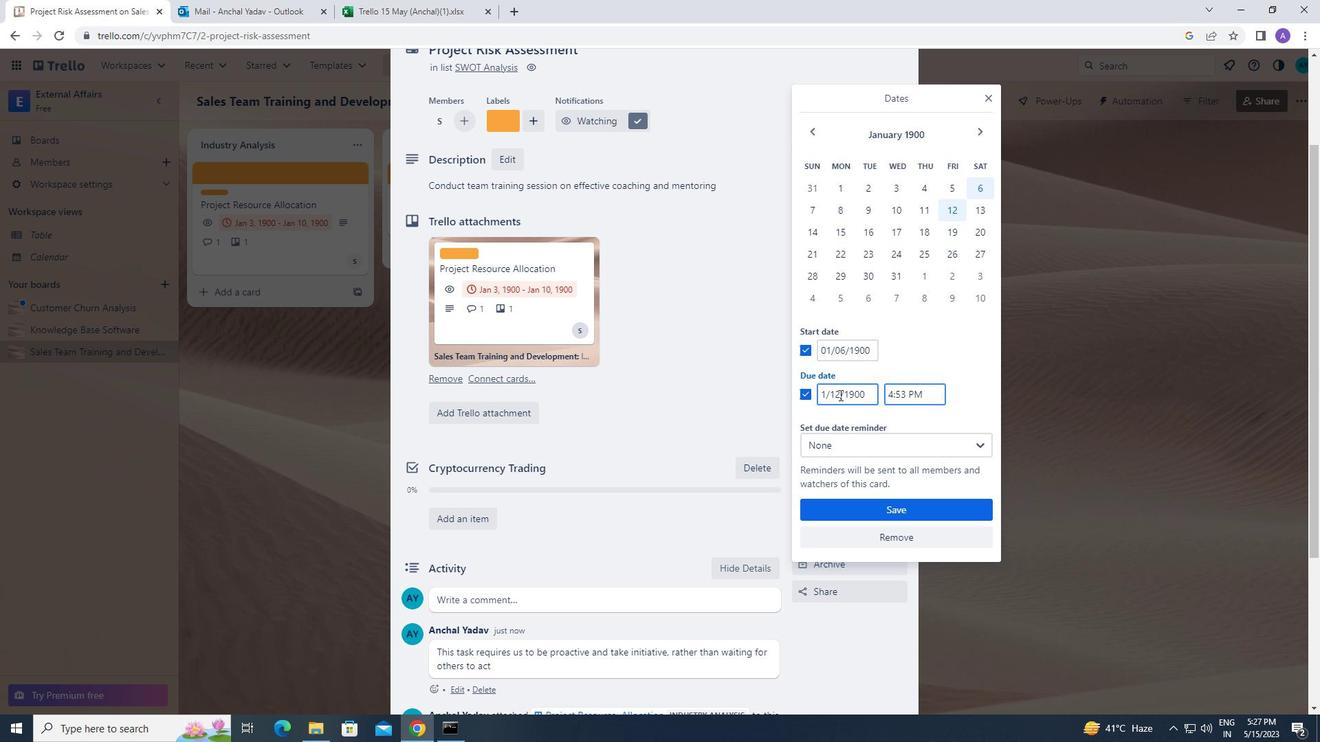 
Action: Key pressed <Key.backspace>3
Screenshot: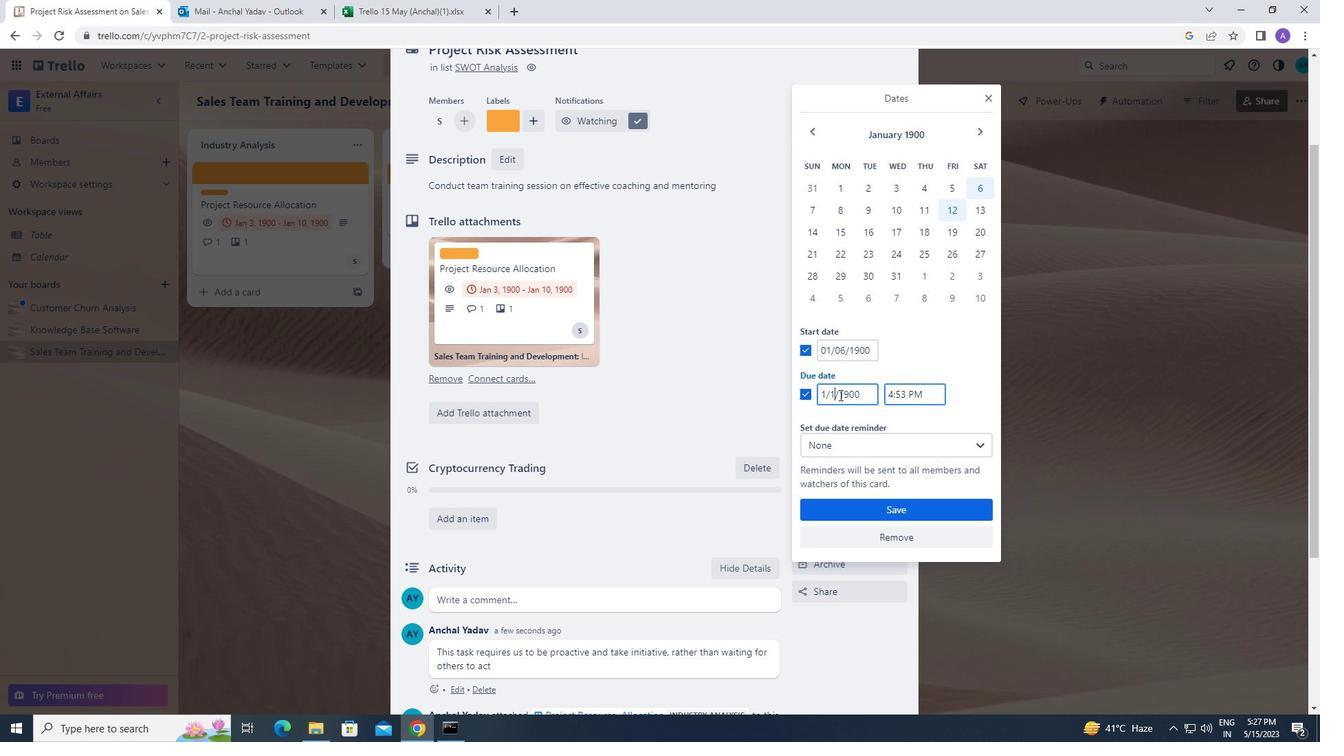 
Action: Mouse moved to (824, 512)
Screenshot: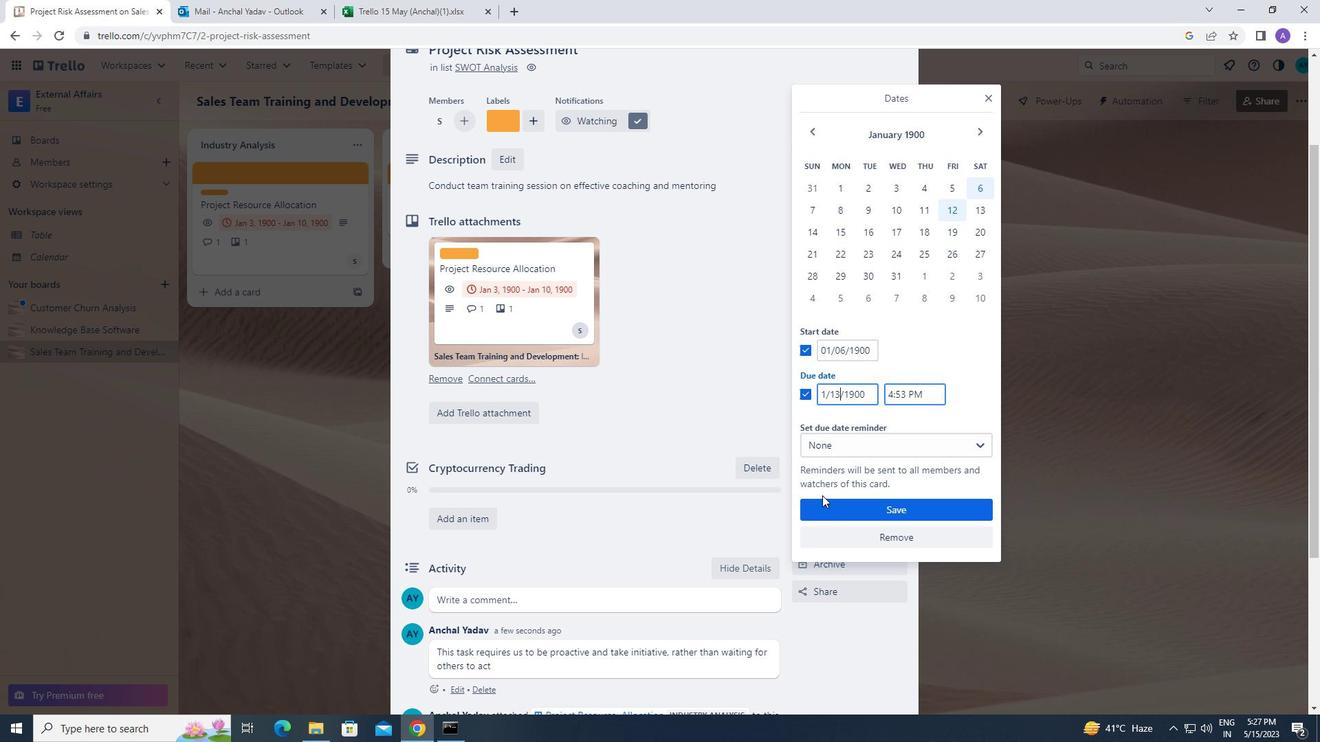 
Action: Mouse pressed left at (824, 512)
Screenshot: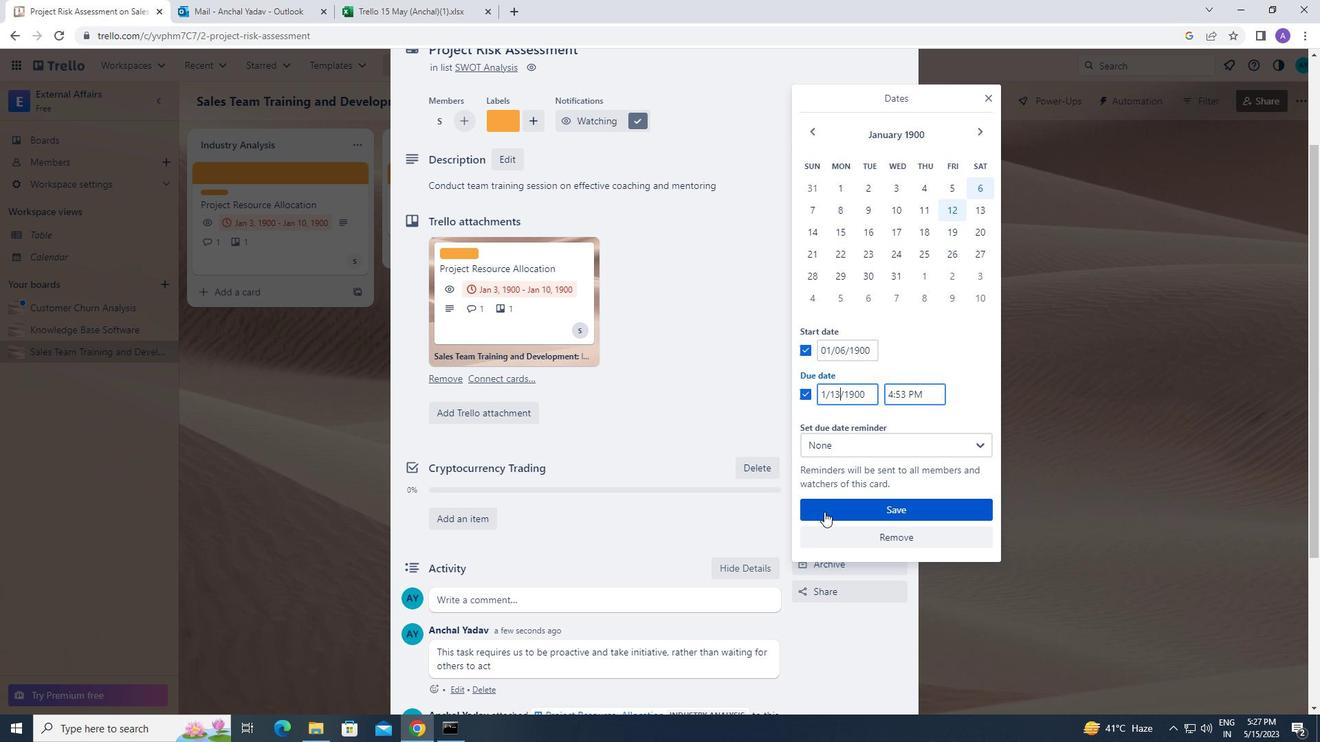
Action: Mouse moved to (936, 528)
Screenshot: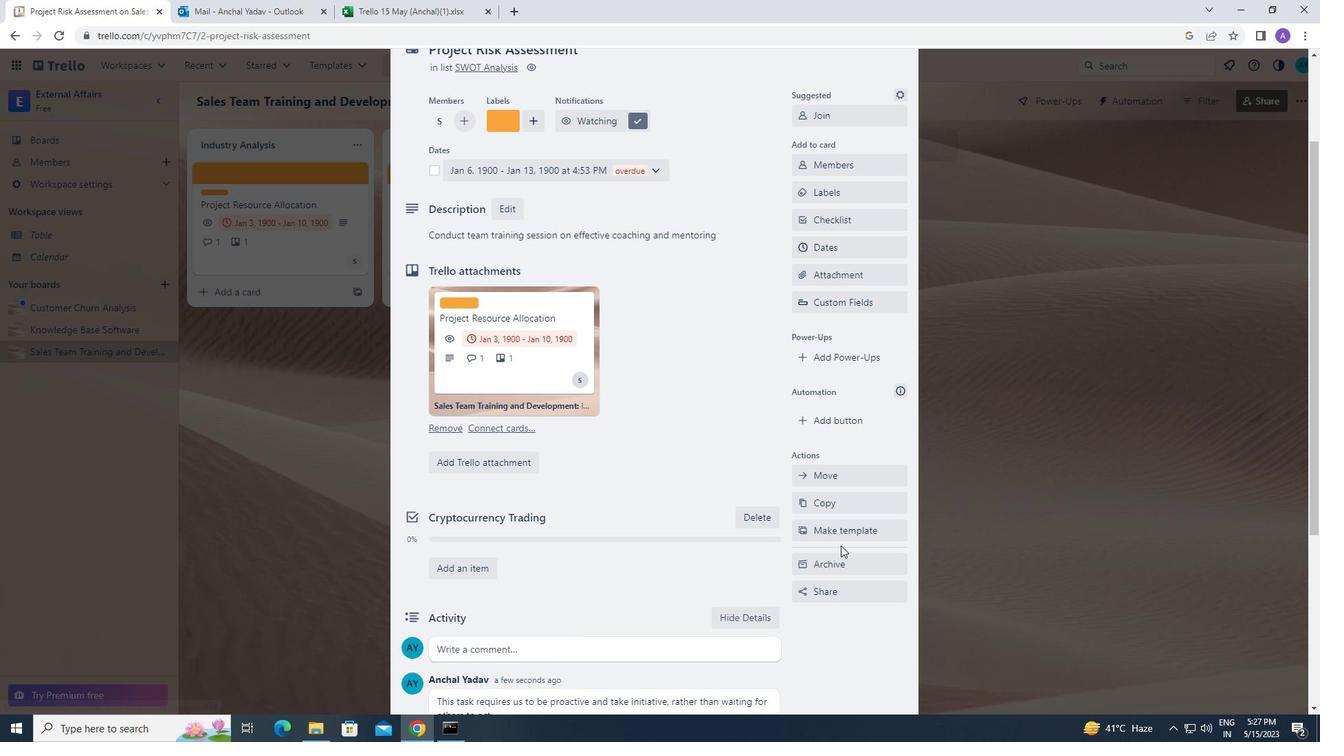 
